 Task: Look for space in Lom, Bulgaria from 4th August, 2023 to 8th August, 2023 for 1 adult in price range Rs.10000 to Rs.15000. Place can be private room with 1  bedroom having 1 bed and 1 bathroom. Property type can be flatguest house, hotel. Amenities needed are: wifi. Booking option can be shelf check-in. Required host language is English.
Action: Mouse moved to (672, 88)
Screenshot: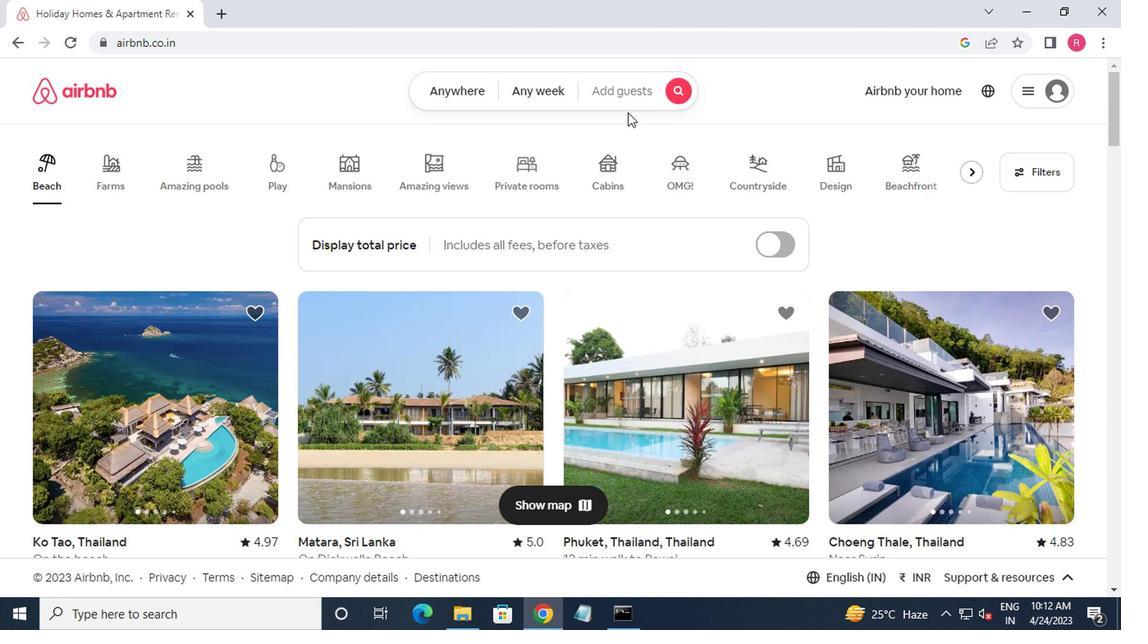 
Action: Mouse pressed left at (672, 88)
Screenshot: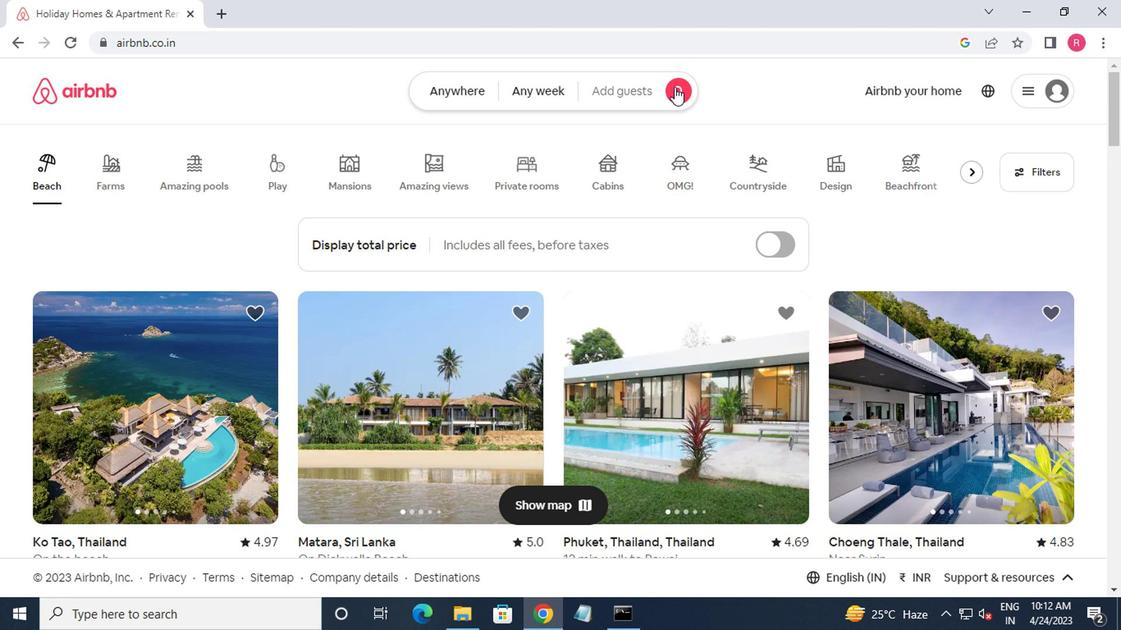 
Action: Mouse moved to (280, 158)
Screenshot: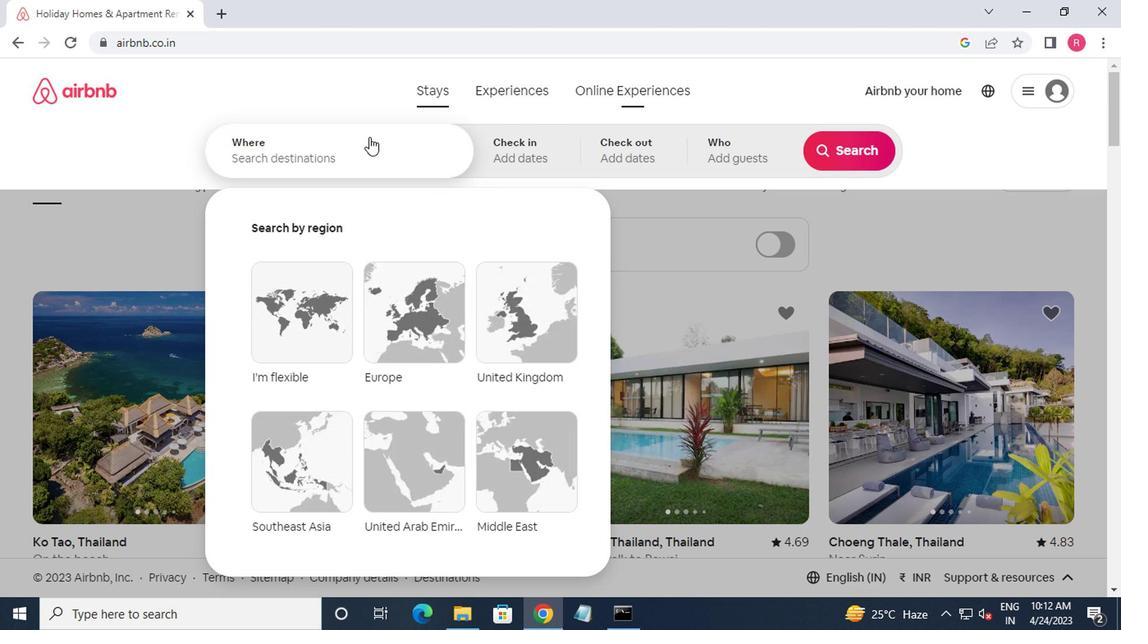 
Action: Mouse pressed left at (280, 158)
Screenshot: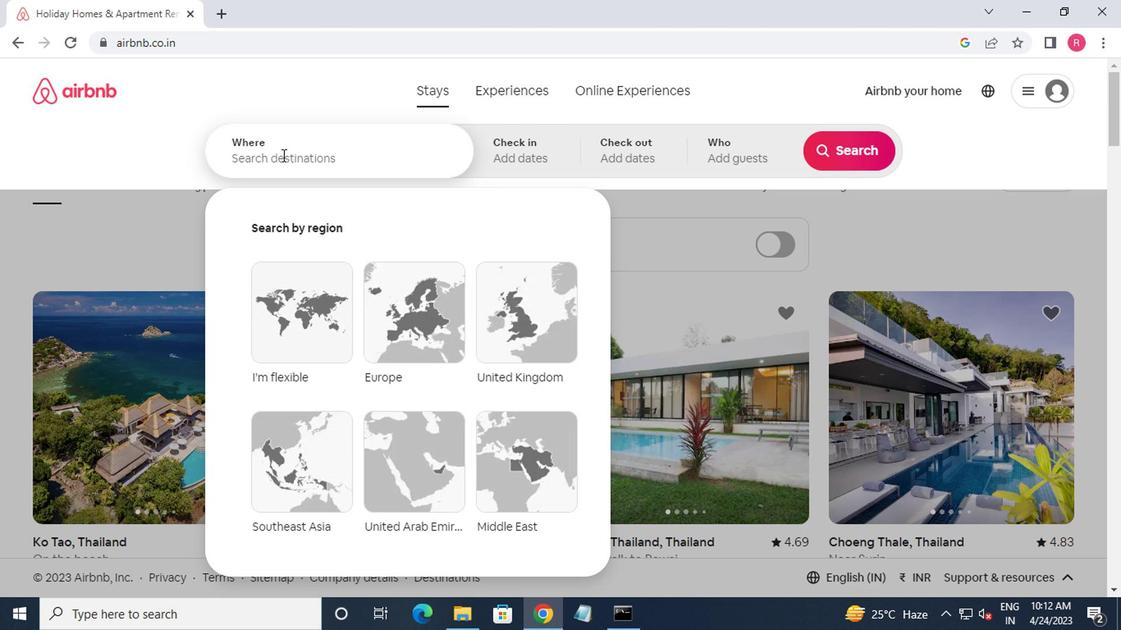 
Action: Mouse moved to (280, 159)
Screenshot: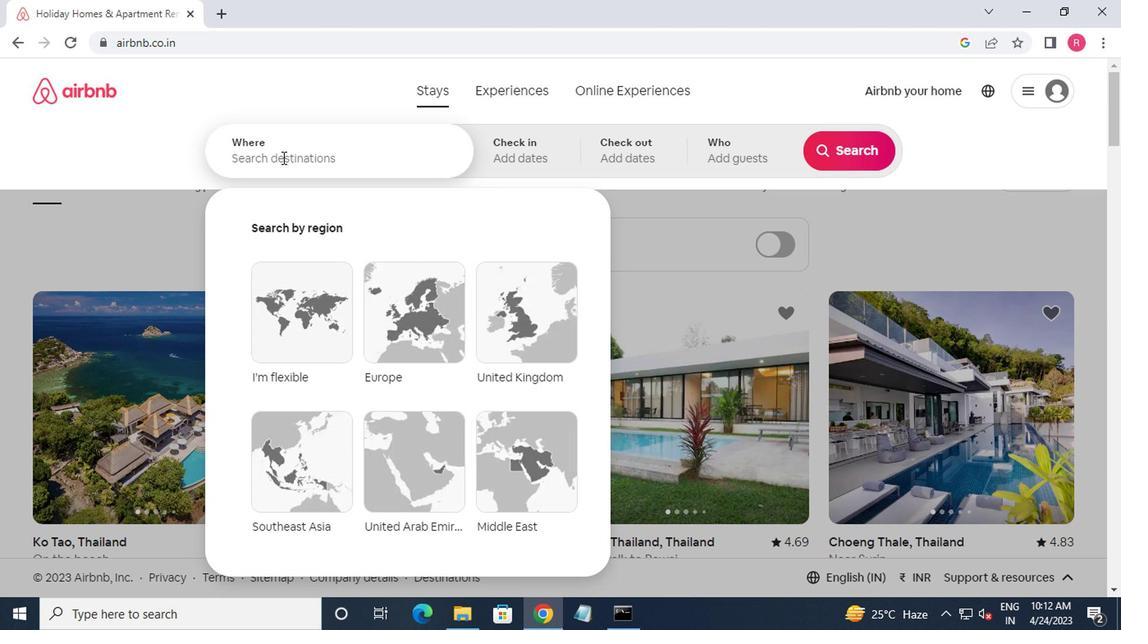 
Action: Key pressed lom,bu
Screenshot: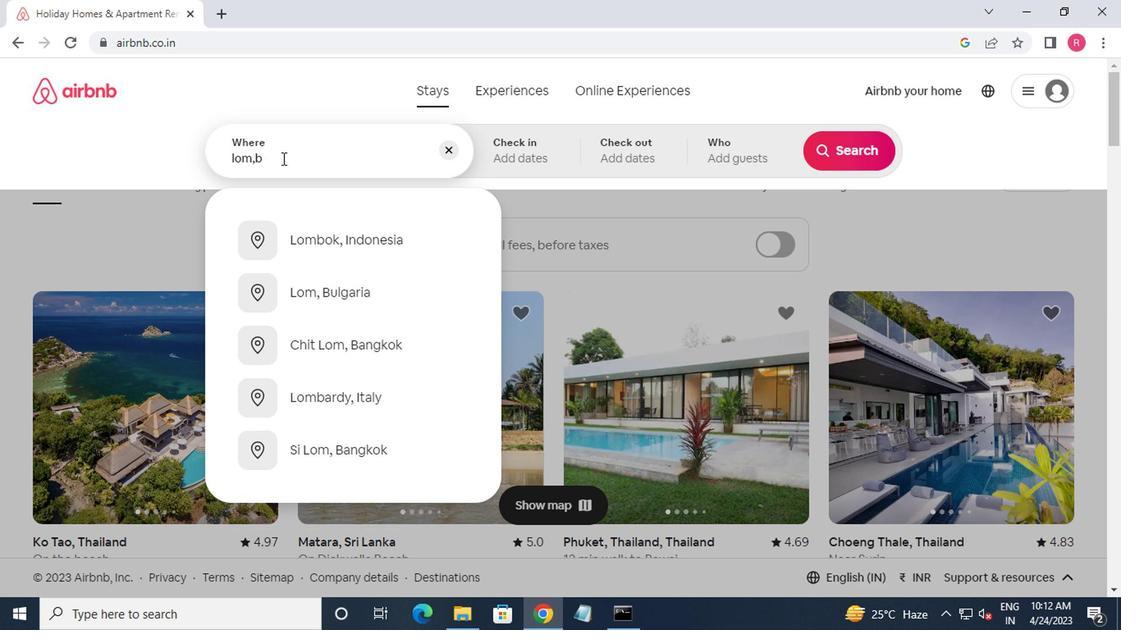 
Action: Mouse moved to (317, 243)
Screenshot: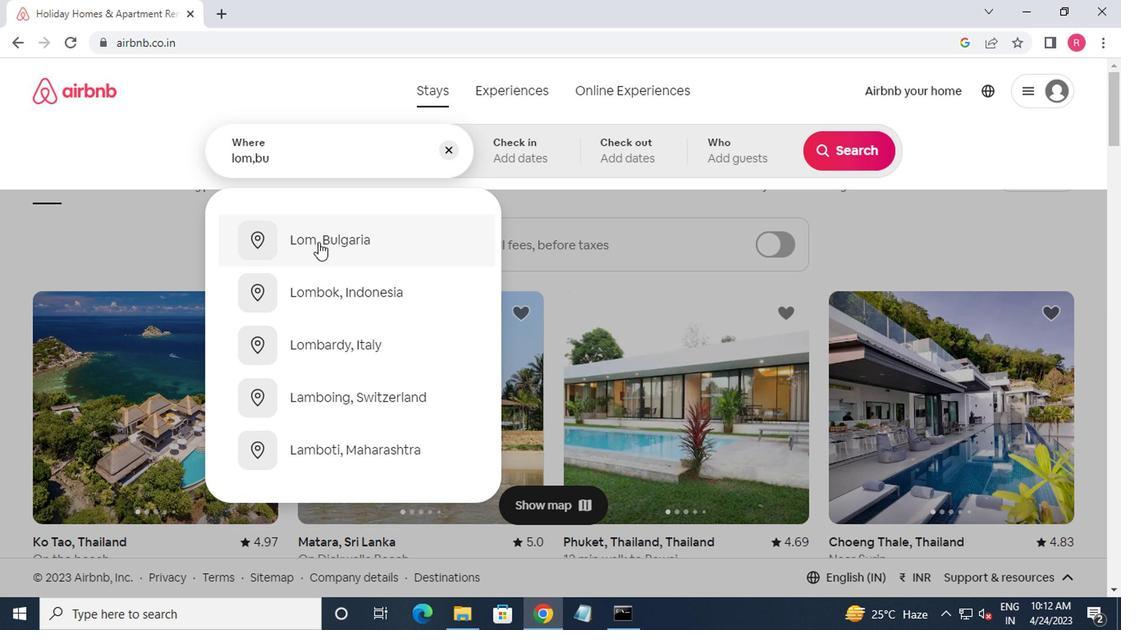
Action: Mouse pressed left at (317, 243)
Screenshot: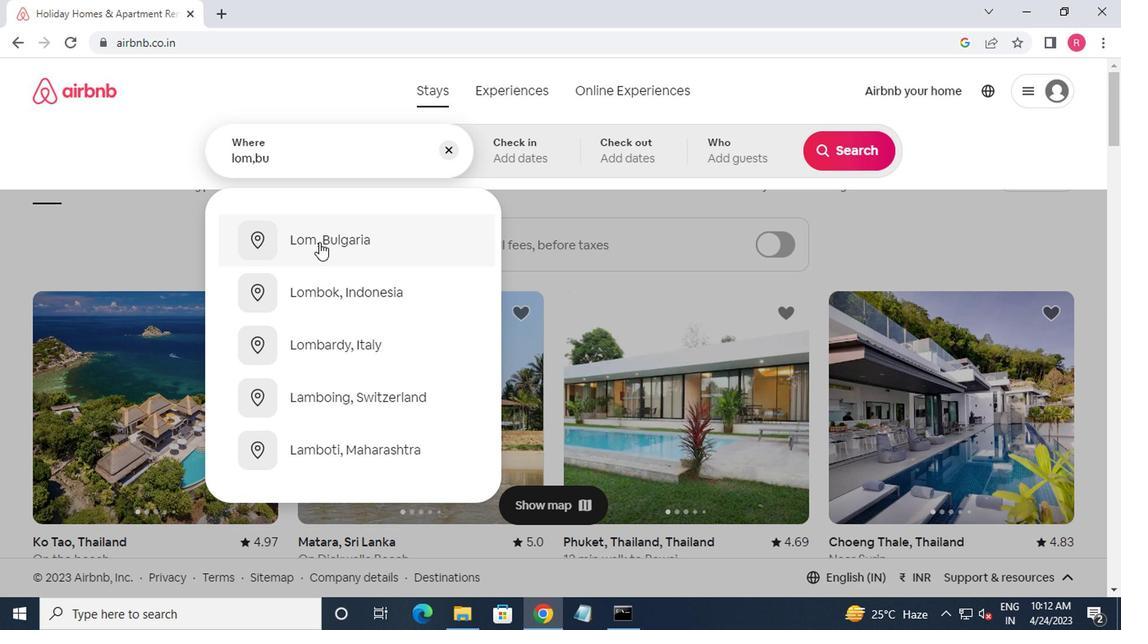 
Action: Mouse moved to (827, 274)
Screenshot: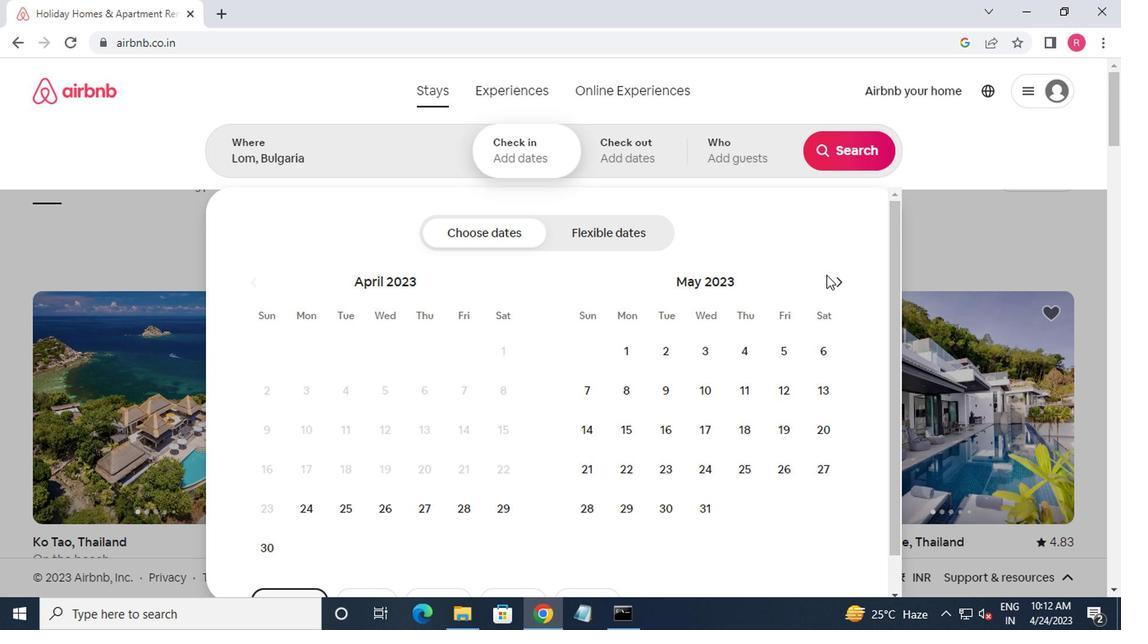 
Action: Mouse pressed left at (827, 274)
Screenshot: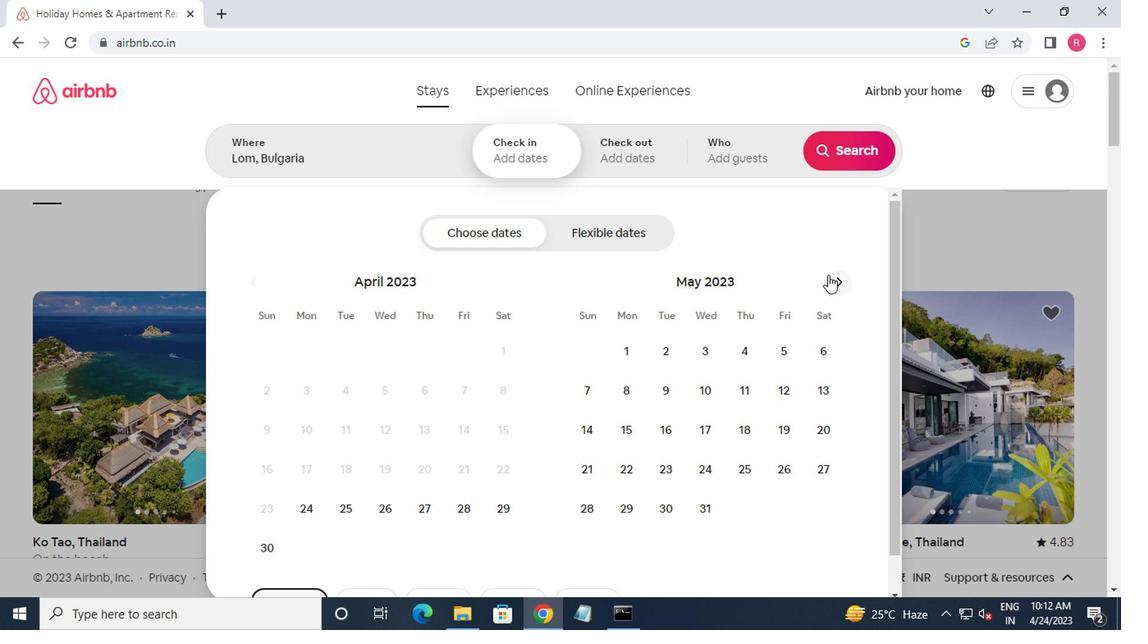 
Action: Mouse pressed left at (827, 274)
Screenshot: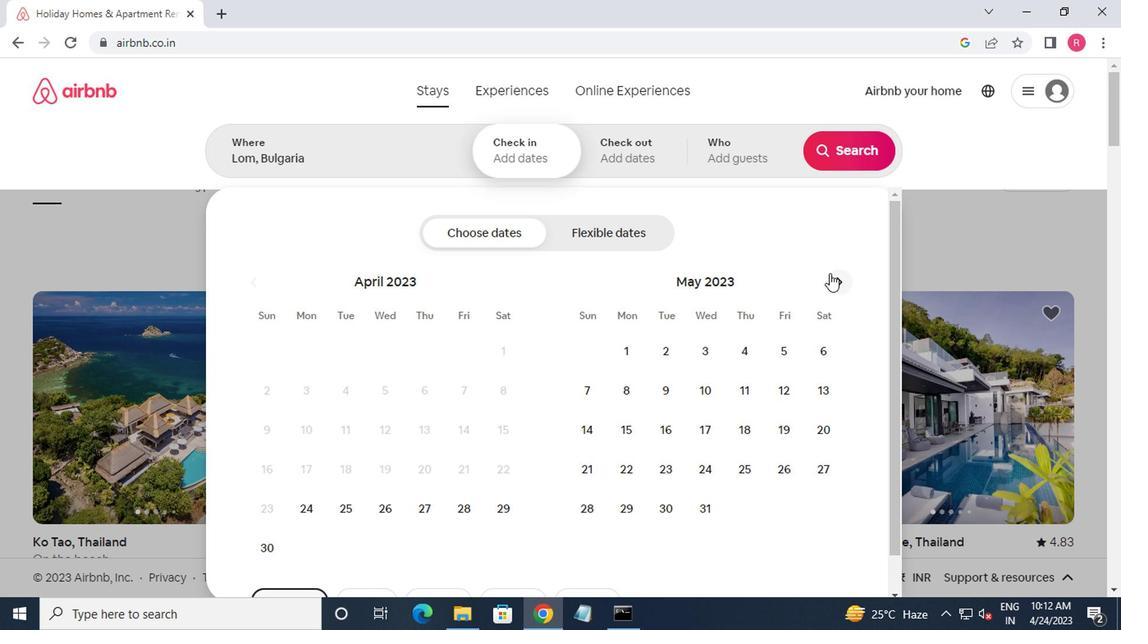 
Action: Mouse moved to (827, 274)
Screenshot: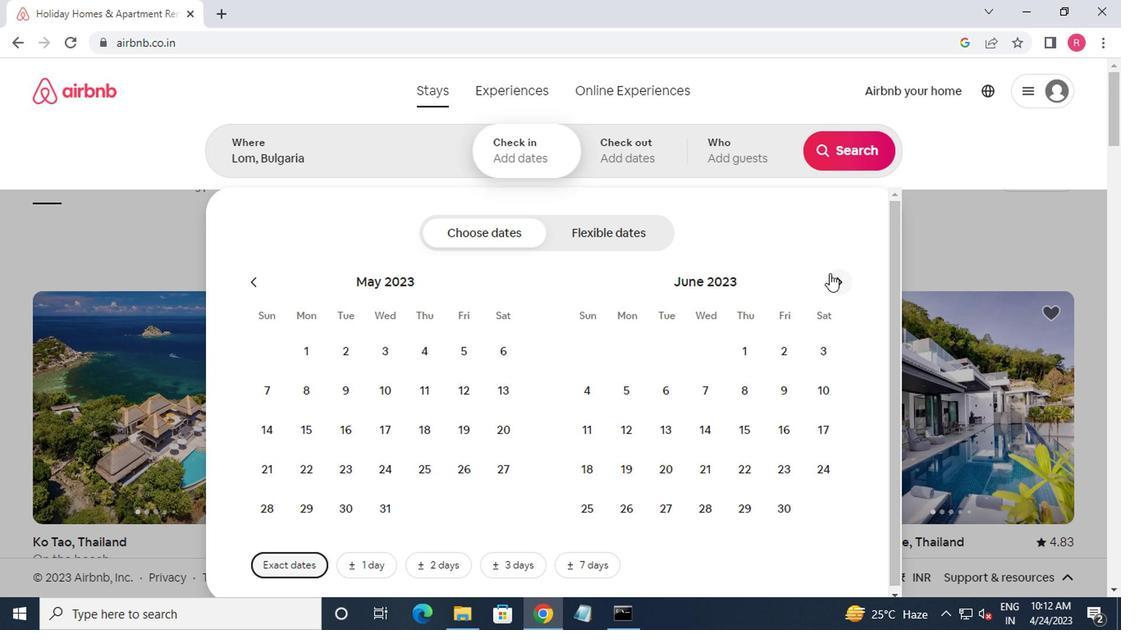 
Action: Mouse pressed left at (827, 274)
Screenshot: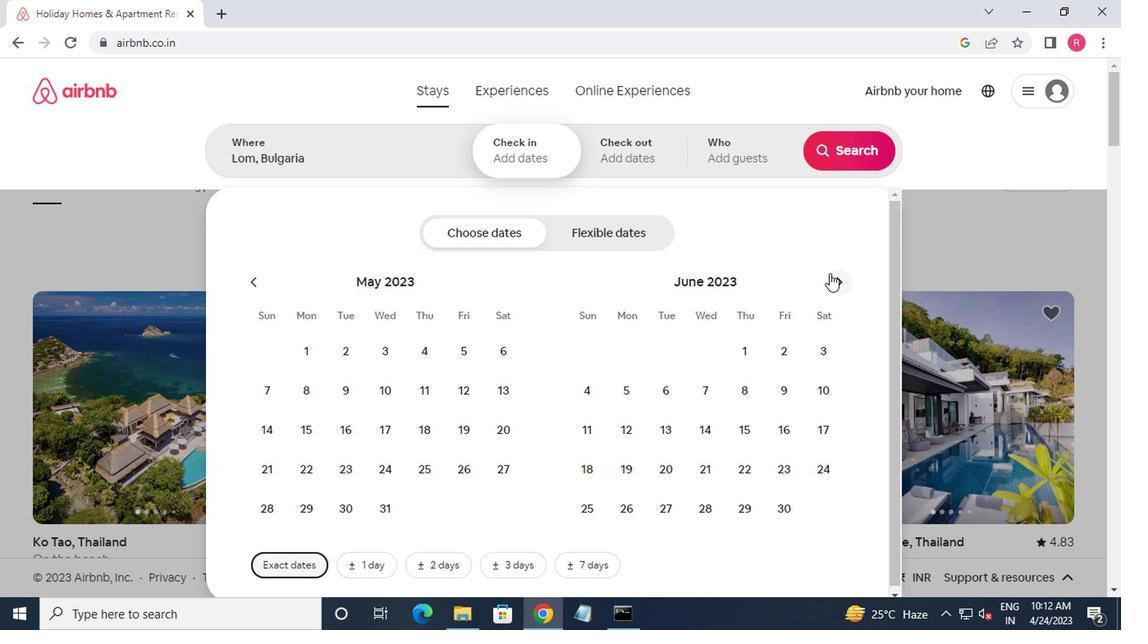 
Action: Mouse moved to (831, 283)
Screenshot: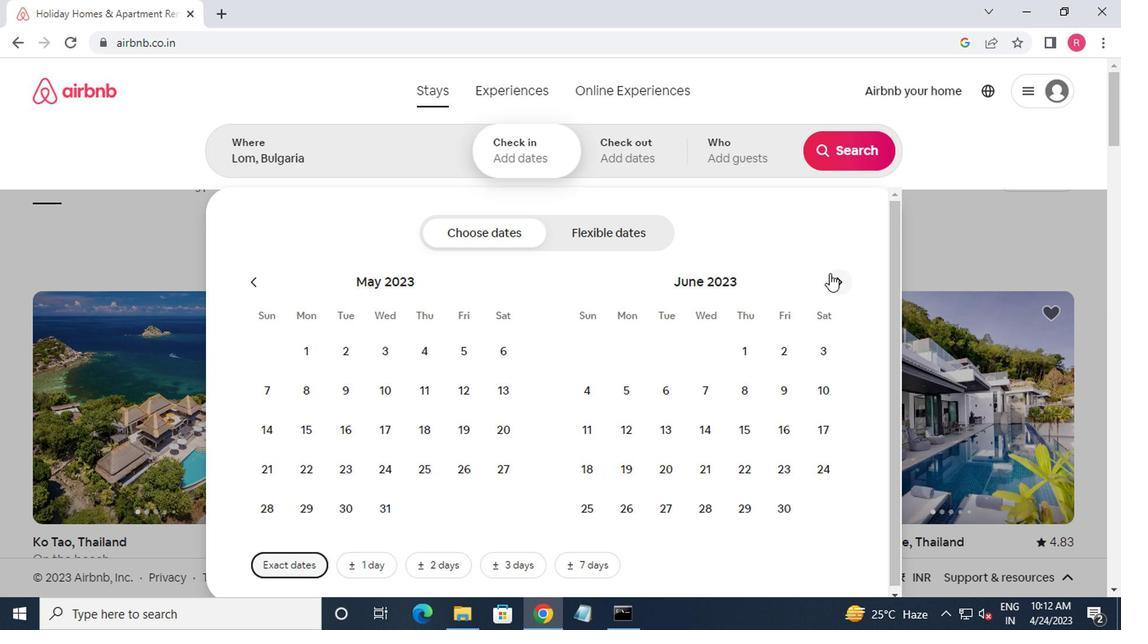 
Action: Mouse pressed left at (831, 283)
Screenshot: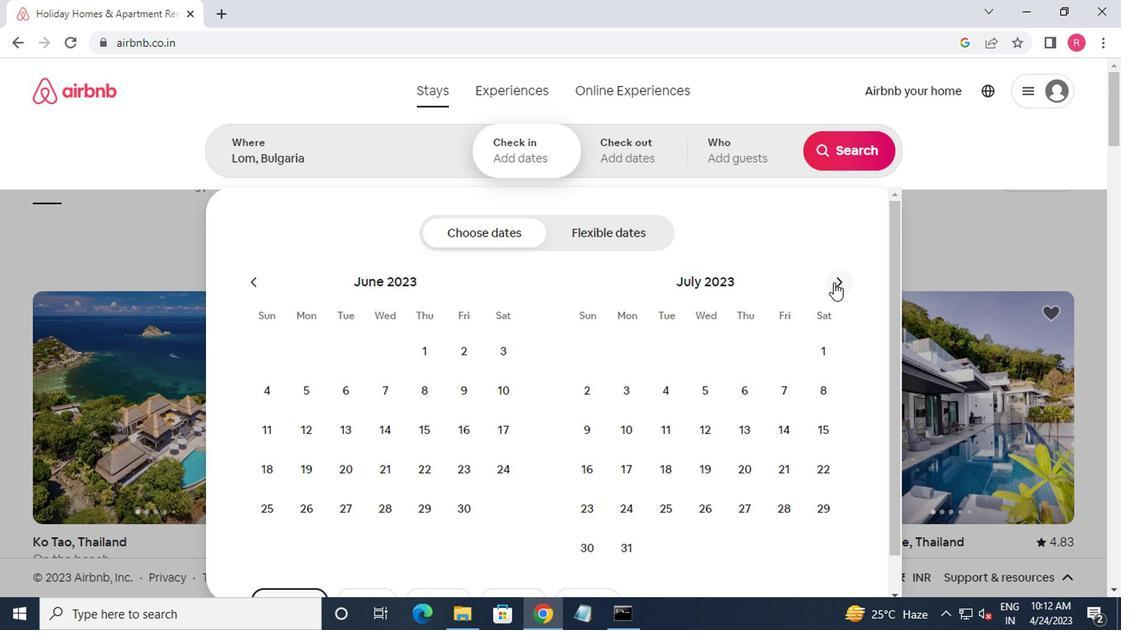 
Action: Mouse moved to (786, 349)
Screenshot: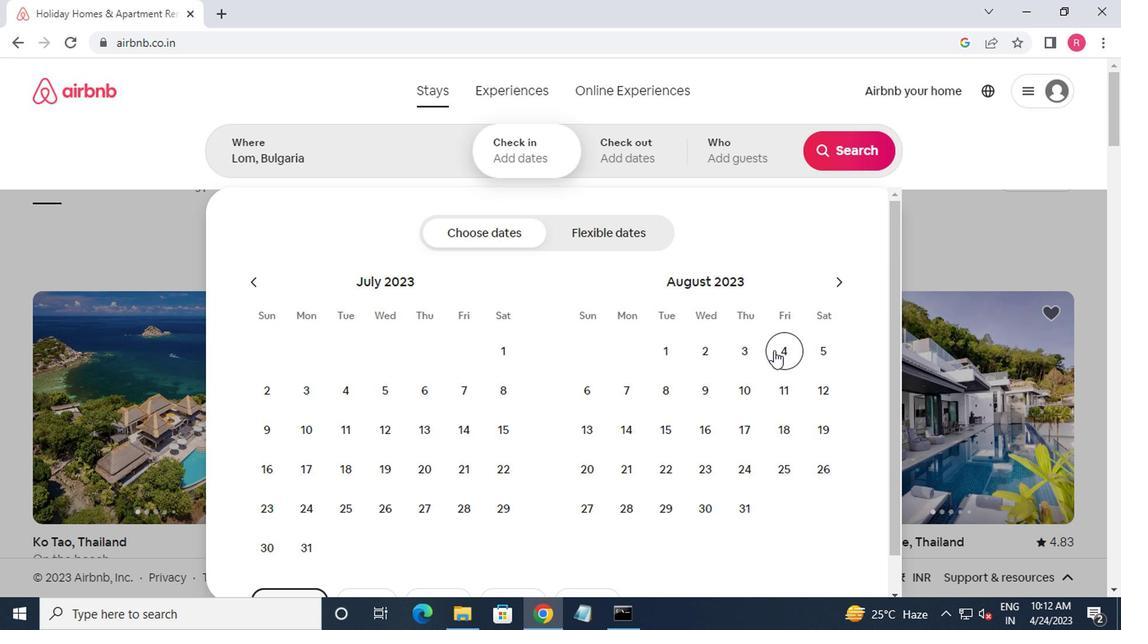 
Action: Mouse pressed left at (786, 349)
Screenshot: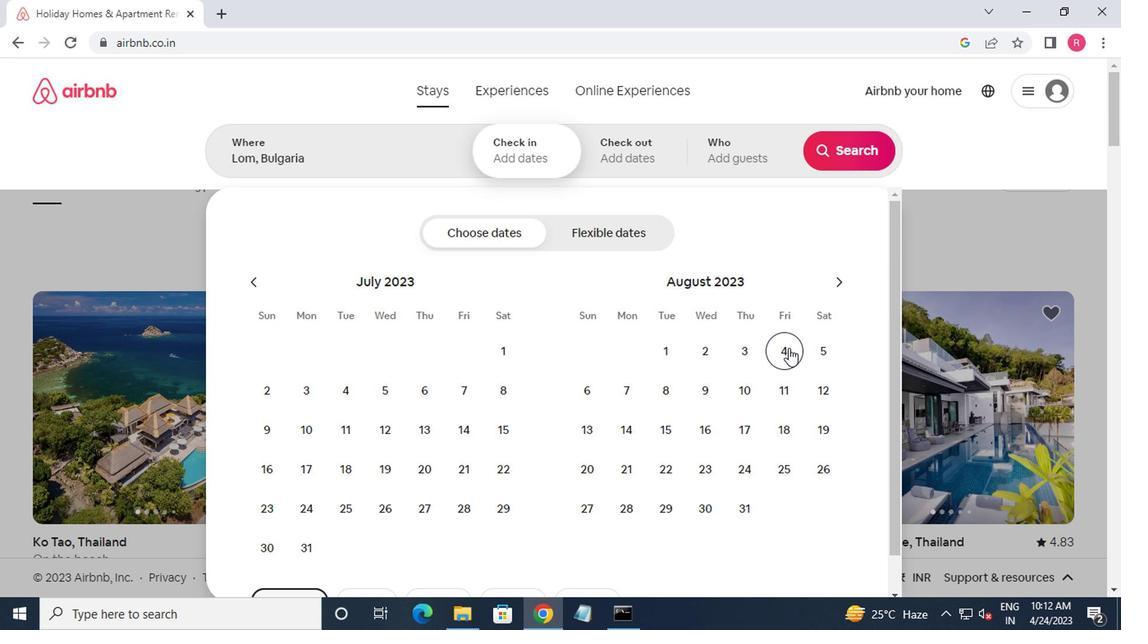 
Action: Mouse moved to (671, 398)
Screenshot: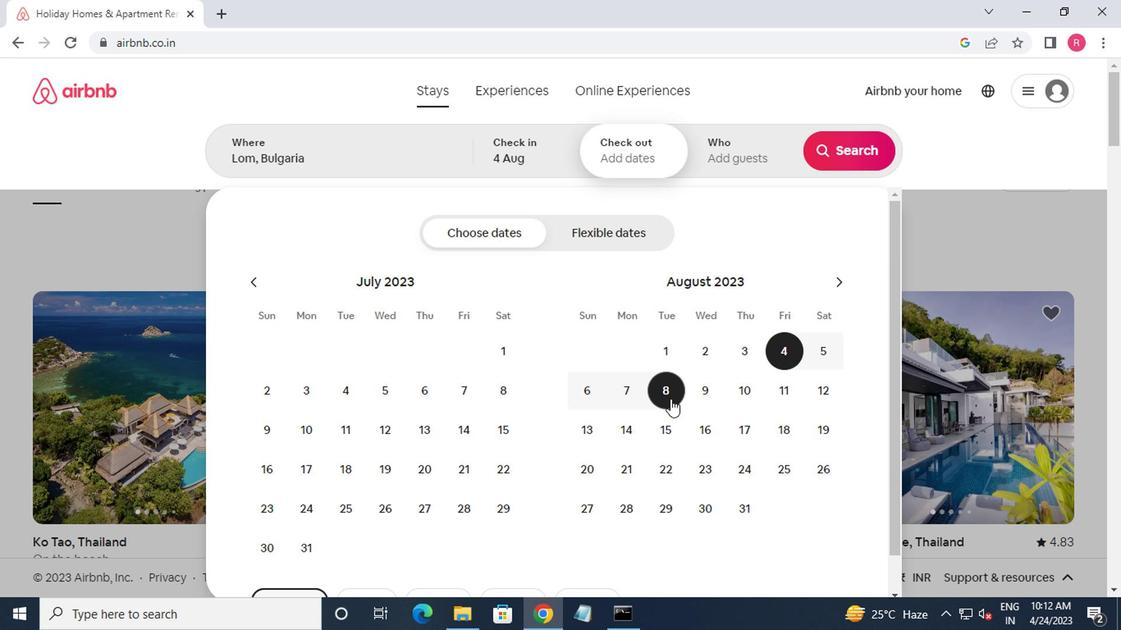 
Action: Mouse pressed left at (671, 398)
Screenshot: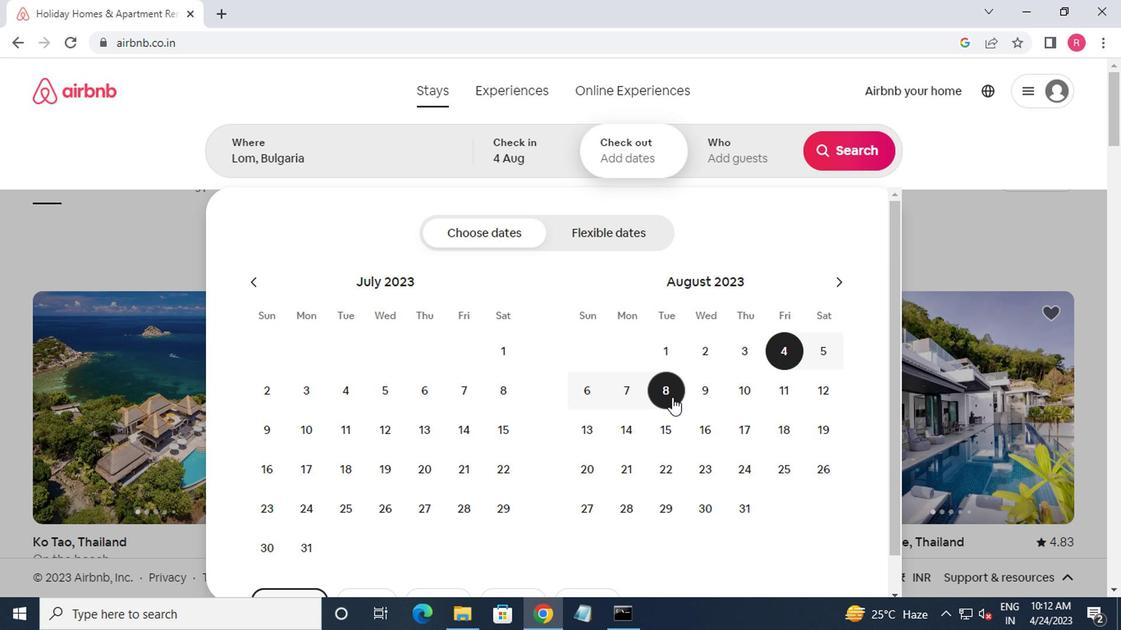 
Action: Mouse moved to (737, 147)
Screenshot: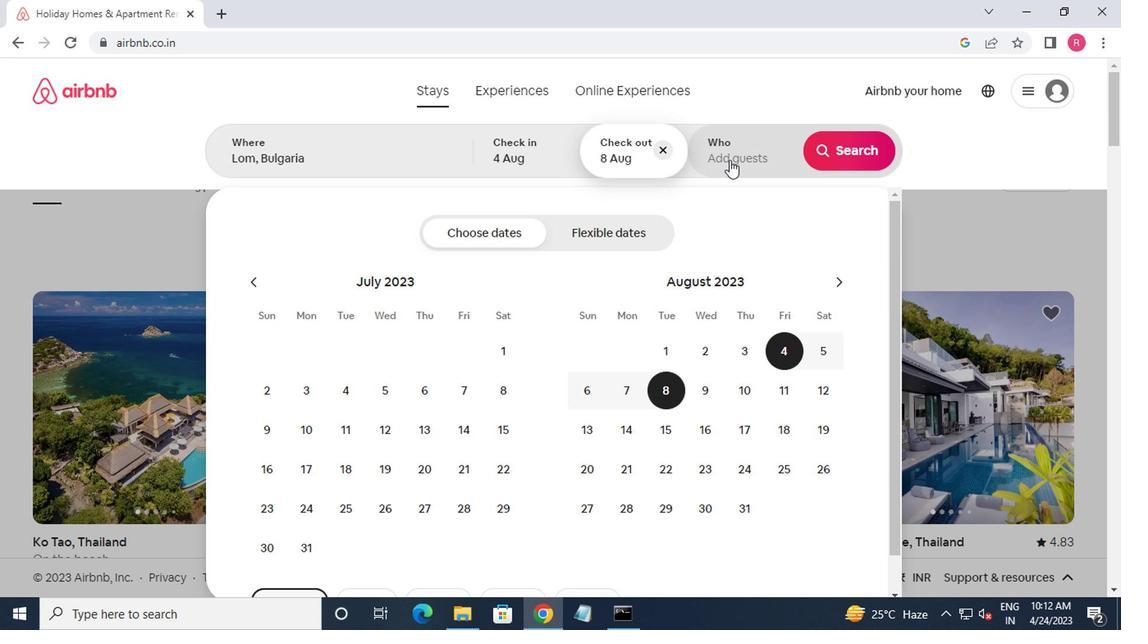 
Action: Mouse pressed left at (737, 147)
Screenshot: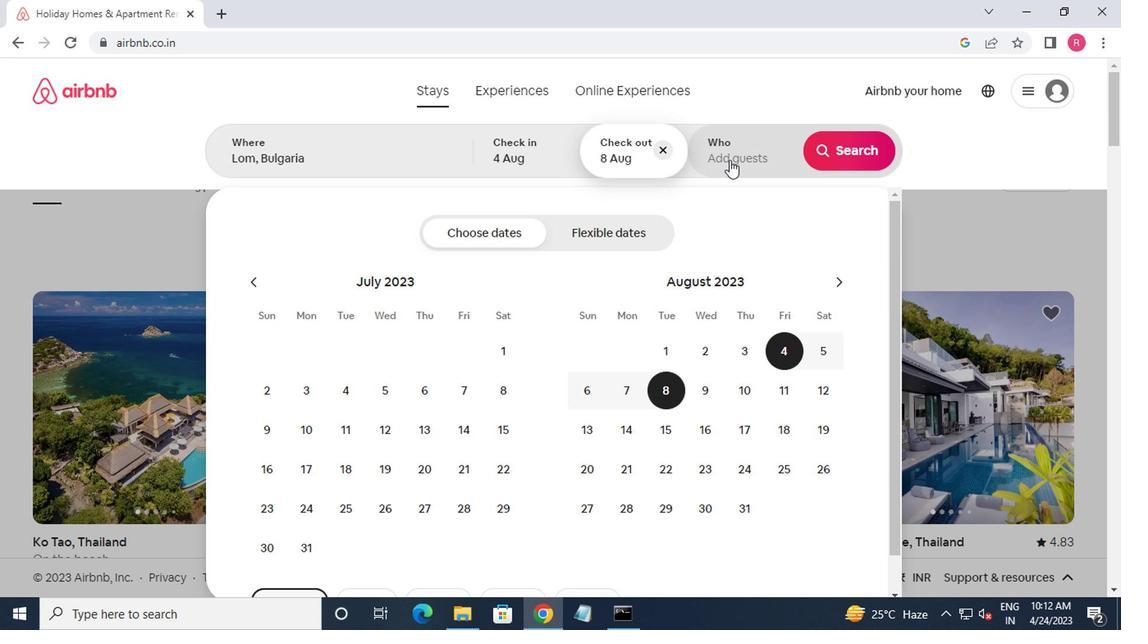 
Action: Mouse moved to (845, 241)
Screenshot: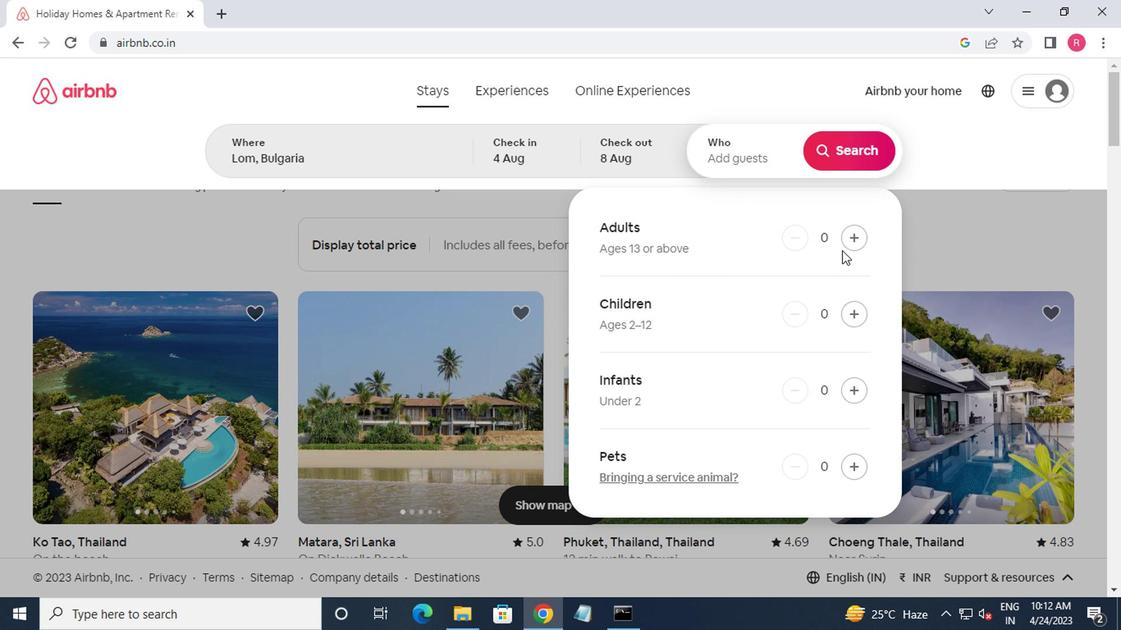 
Action: Mouse pressed left at (845, 241)
Screenshot: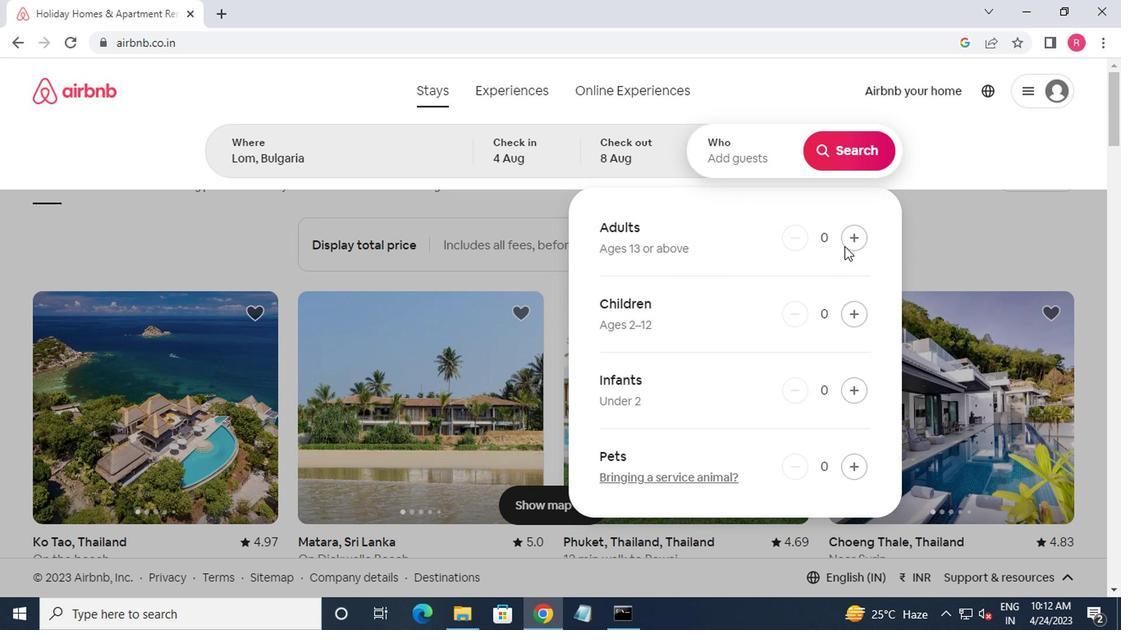 
Action: Mouse moved to (839, 164)
Screenshot: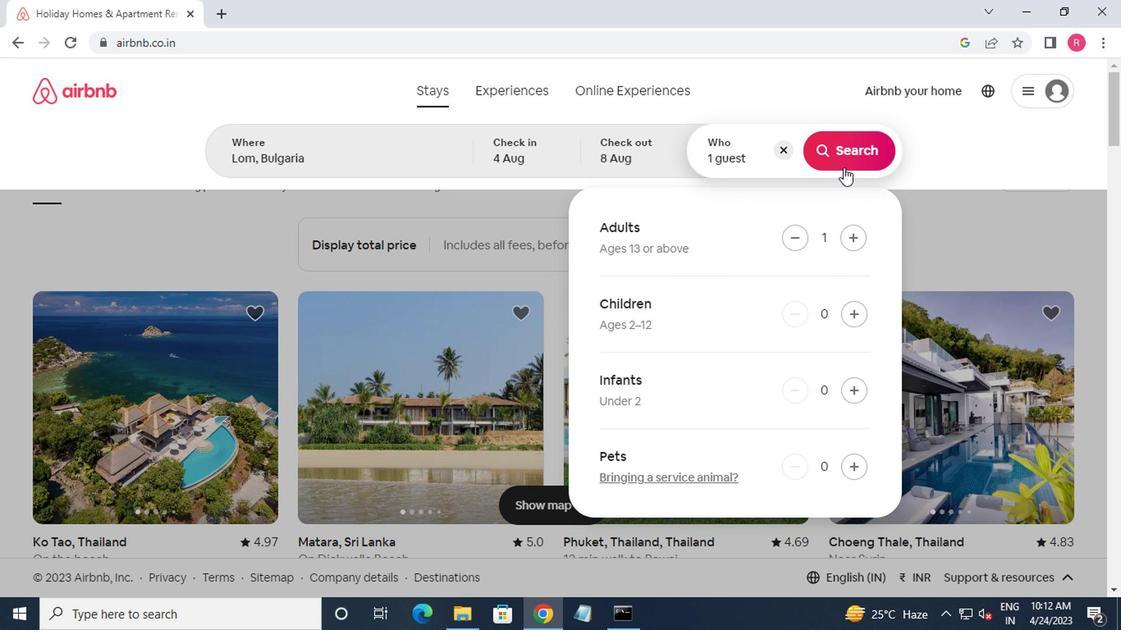 
Action: Mouse pressed left at (839, 164)
Screenshot: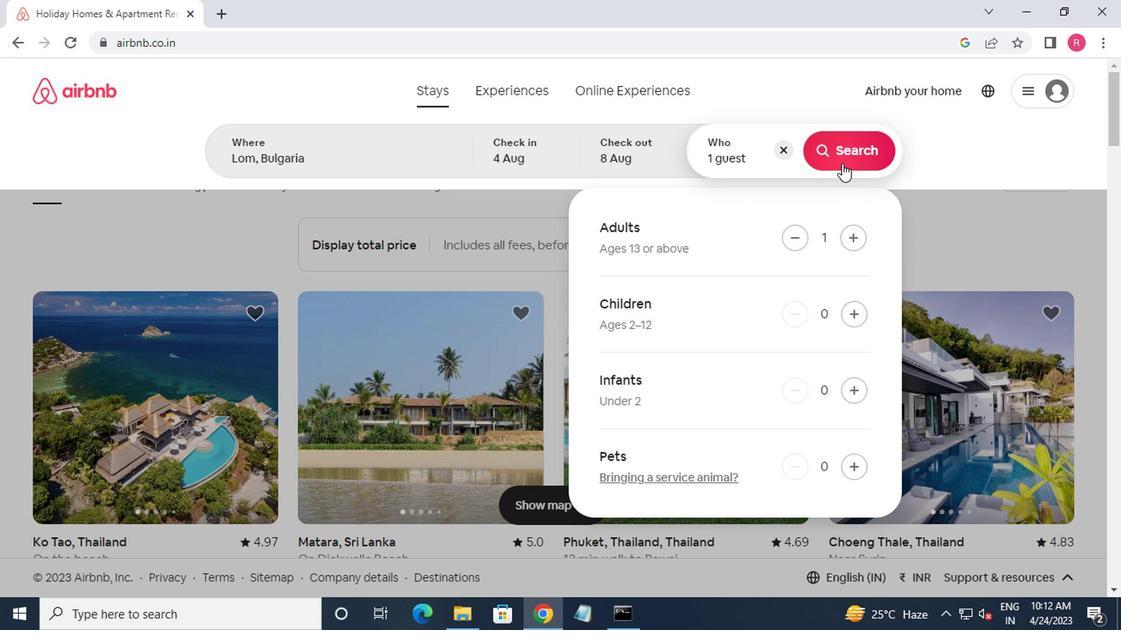 
Action: Mouse moved to (1057, 156)
Screenshot: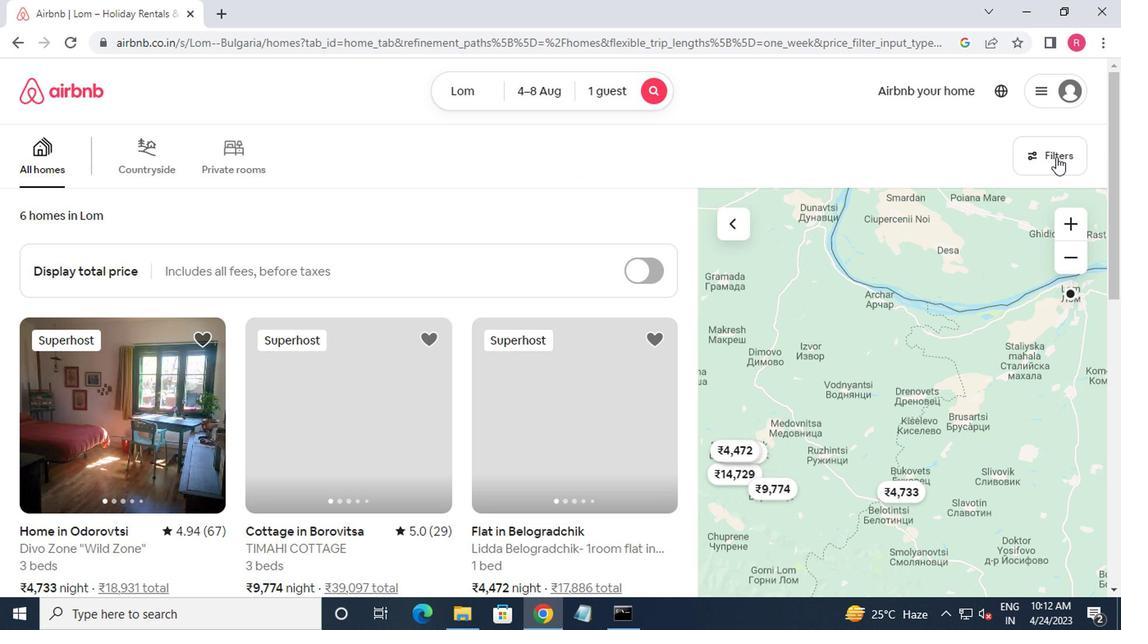 
Action: Mouse pressed left at (1057, 156)
Screenshot: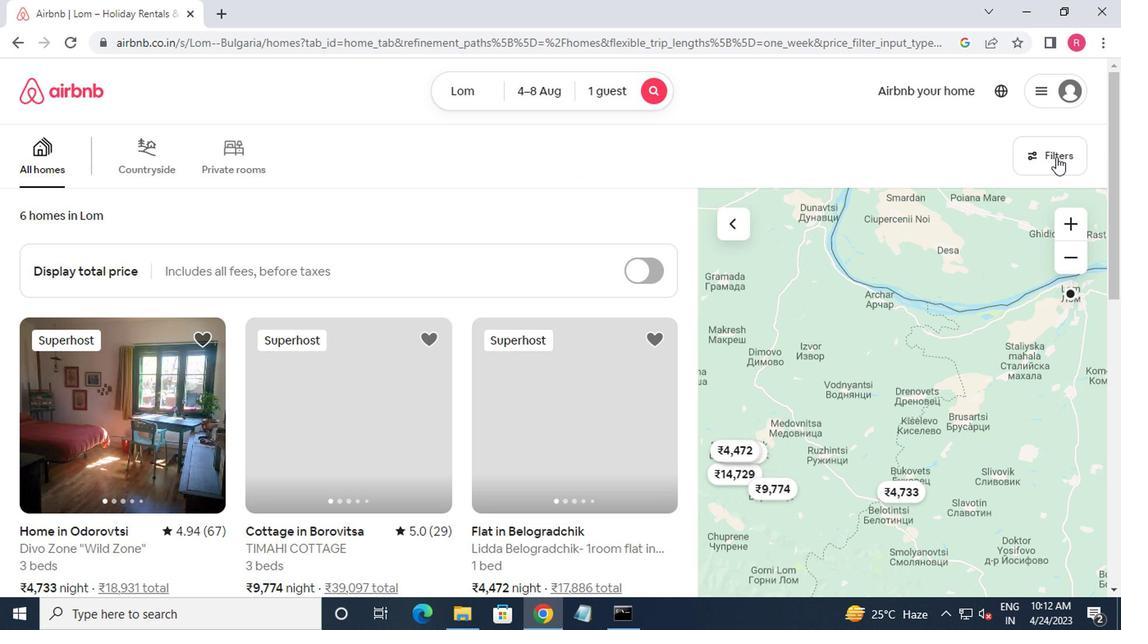 
Action: Mouse moved to (365, 351)
Screenshot: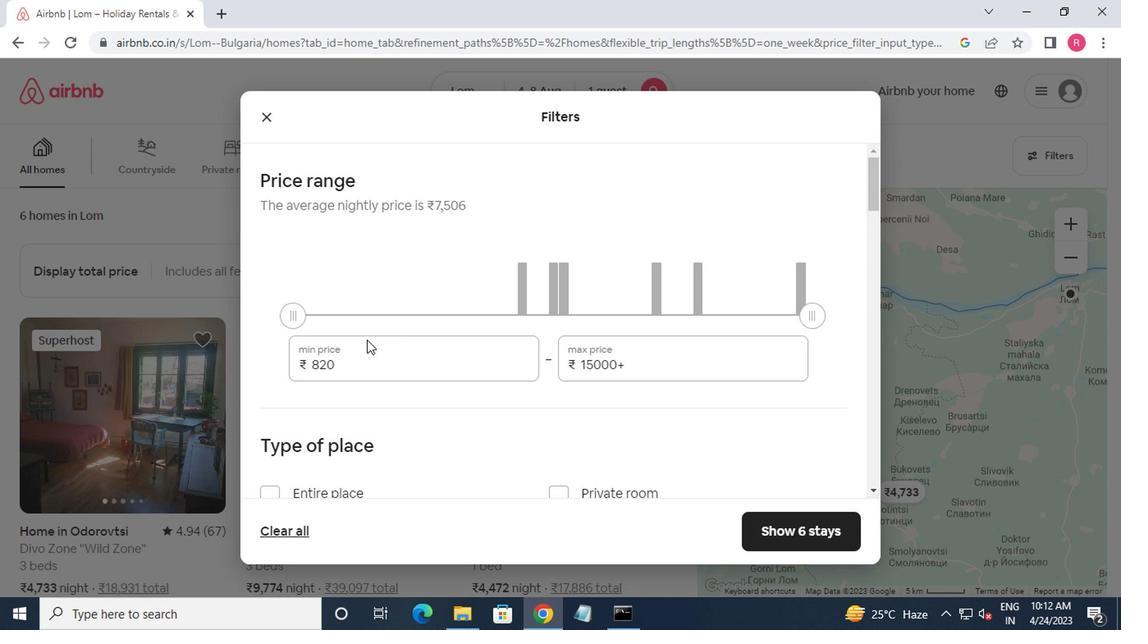 
Action: Mouse pressed left at (365, 351)
Screenshot: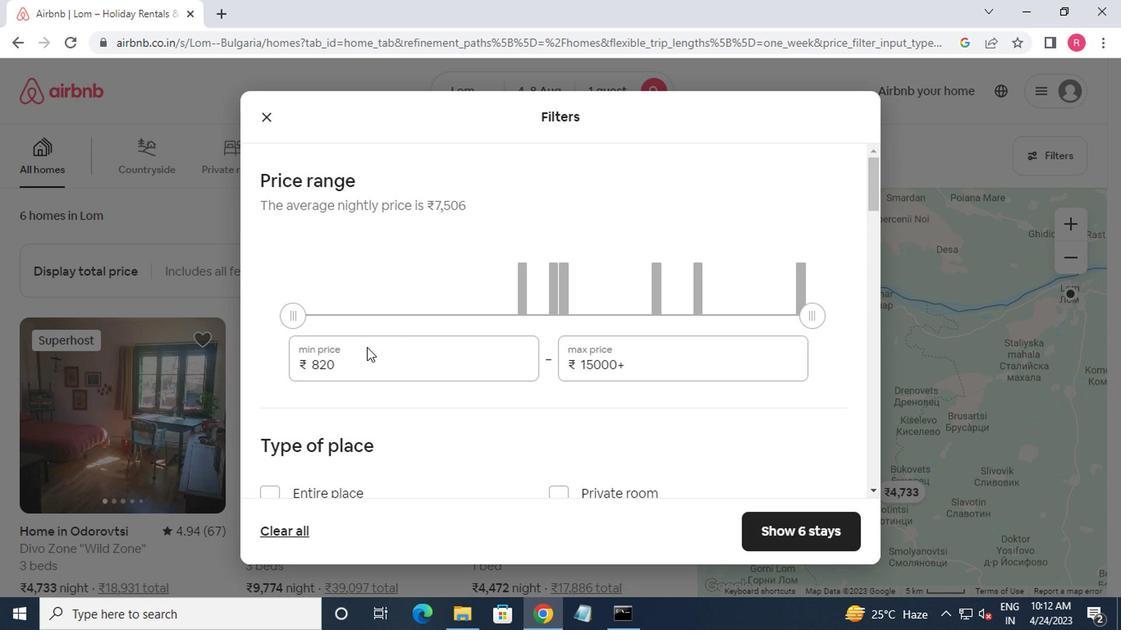 
Action: Mouse moved to (366, 361)
Screenshot: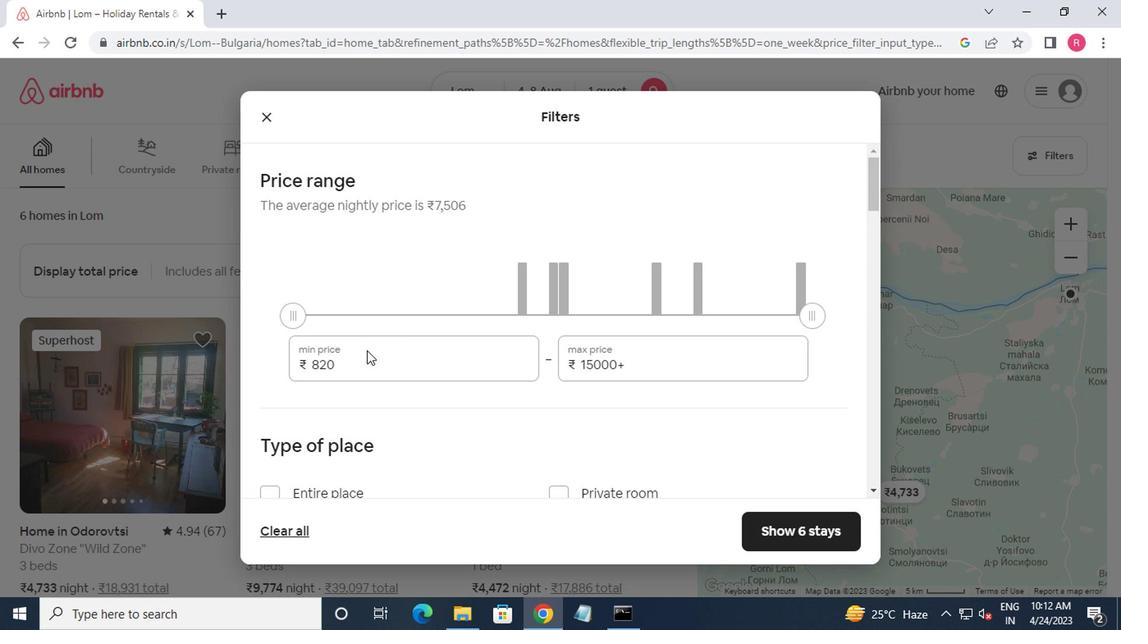 
Action: Key pressed <Key.backspace><Key.backspace><Key.backspace><Key.backspace><Key.backspace><Key.backspace><Key.backspace><Key.backspace><Key.backspace><Key.backspace>10000<Key.tab>15000
Screenshot: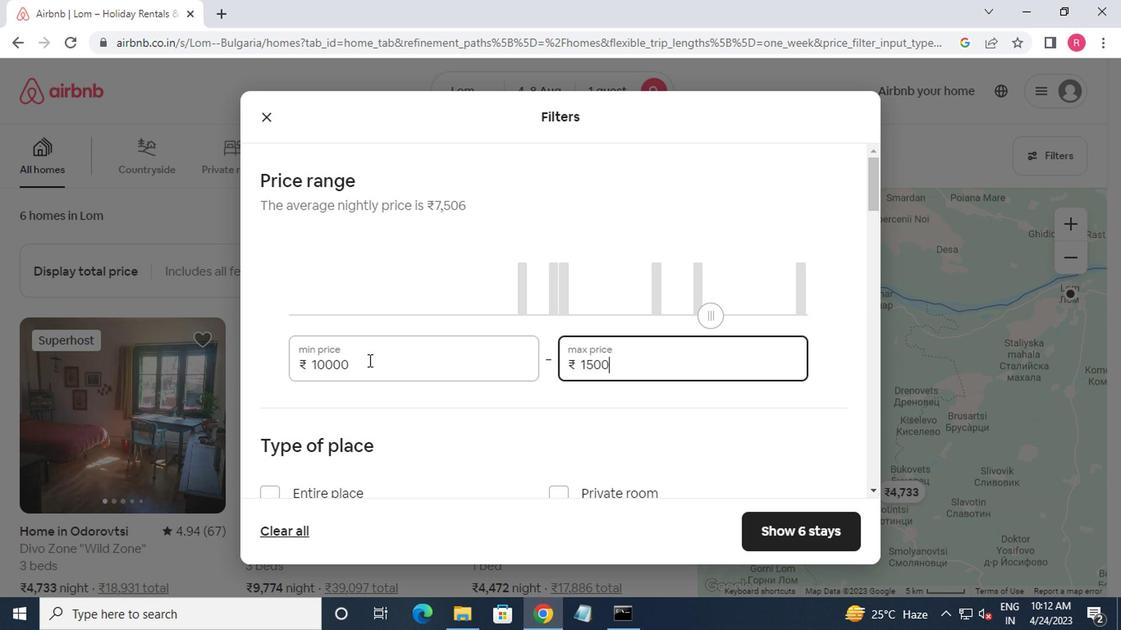
Action: Mouse moved to (204, 523)
Screenshot: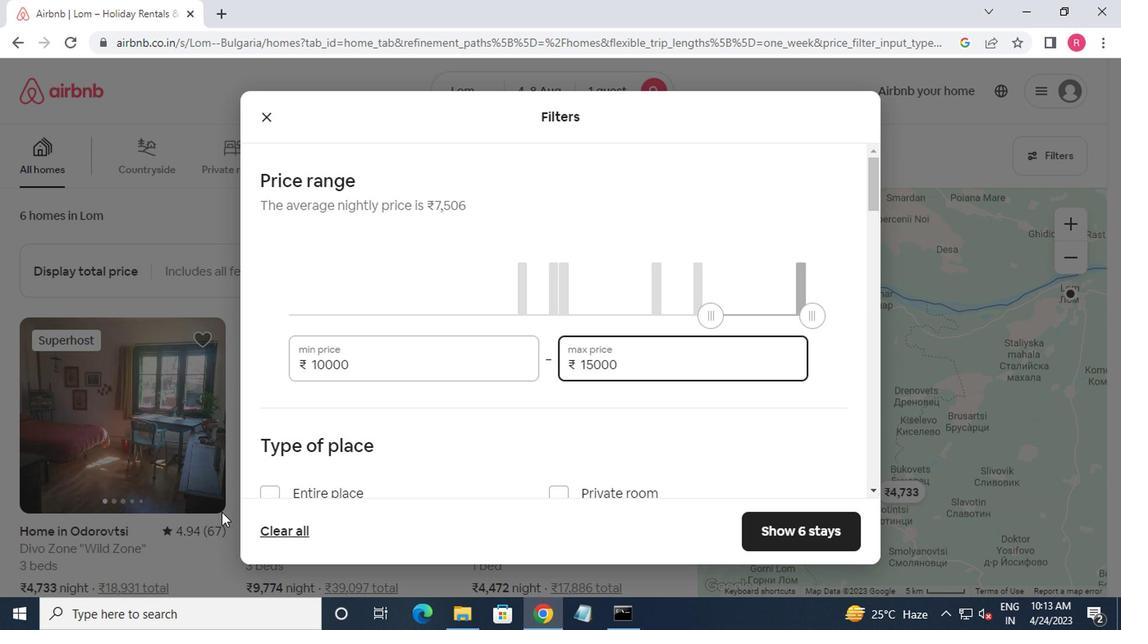 
Action: Mouse scrolled (204, 522) with delta (0, 0)
Screenshot: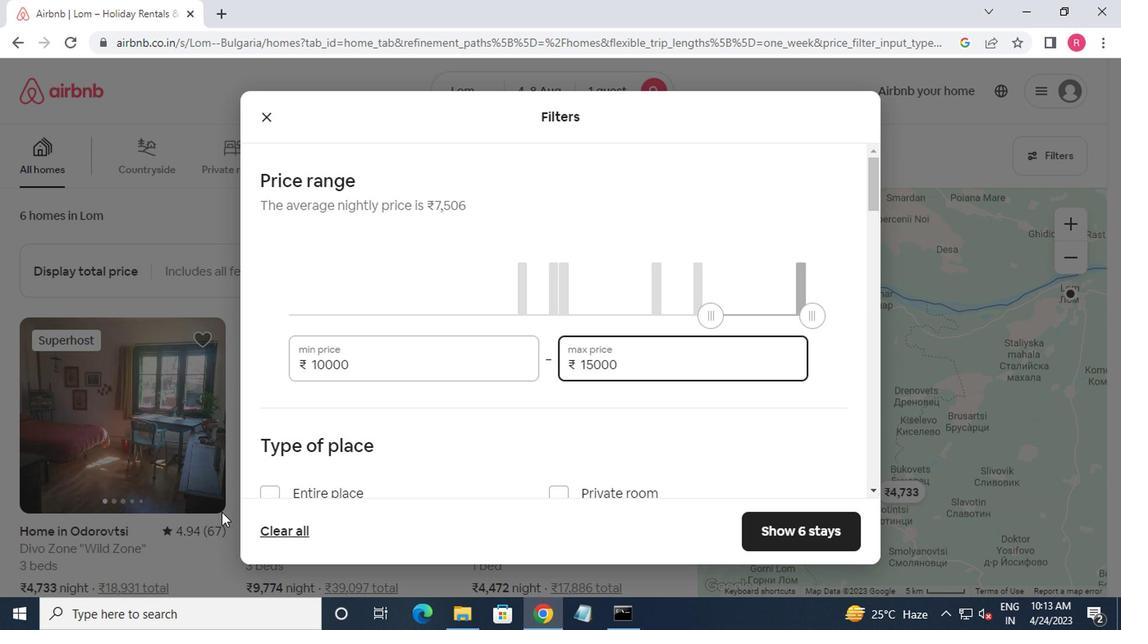
Action: Mouse moved to (183, 529)
Screenshot: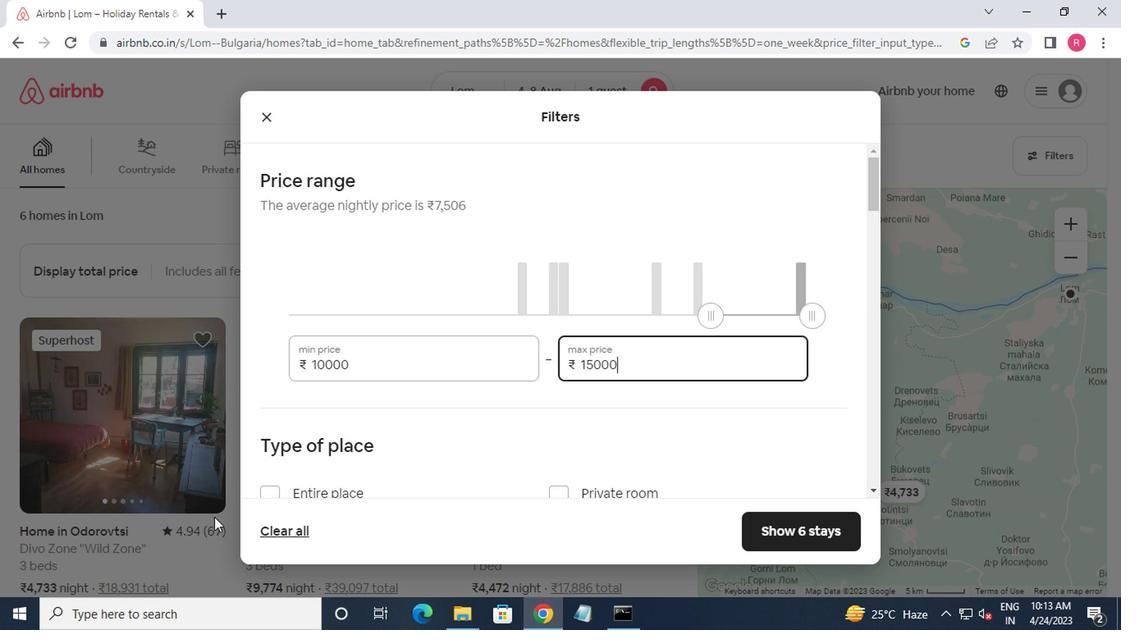 
Action: Mouse scrolled (183, 529) with delta (0, 0)
Screenshot: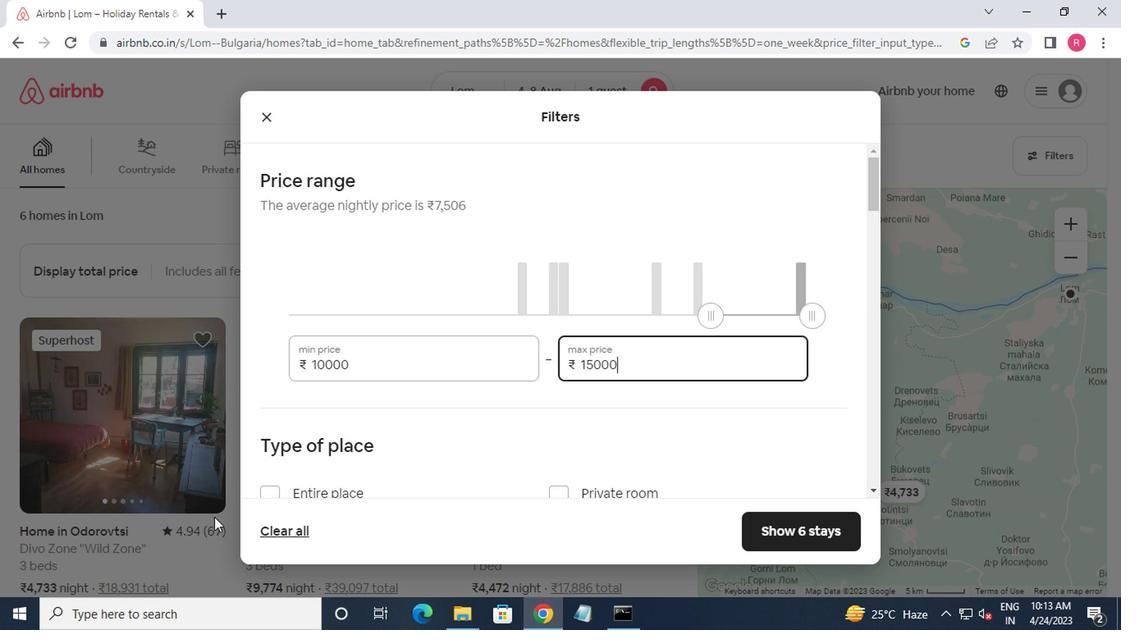 
Action: Mouse moved to (461, 401)
Screenshot: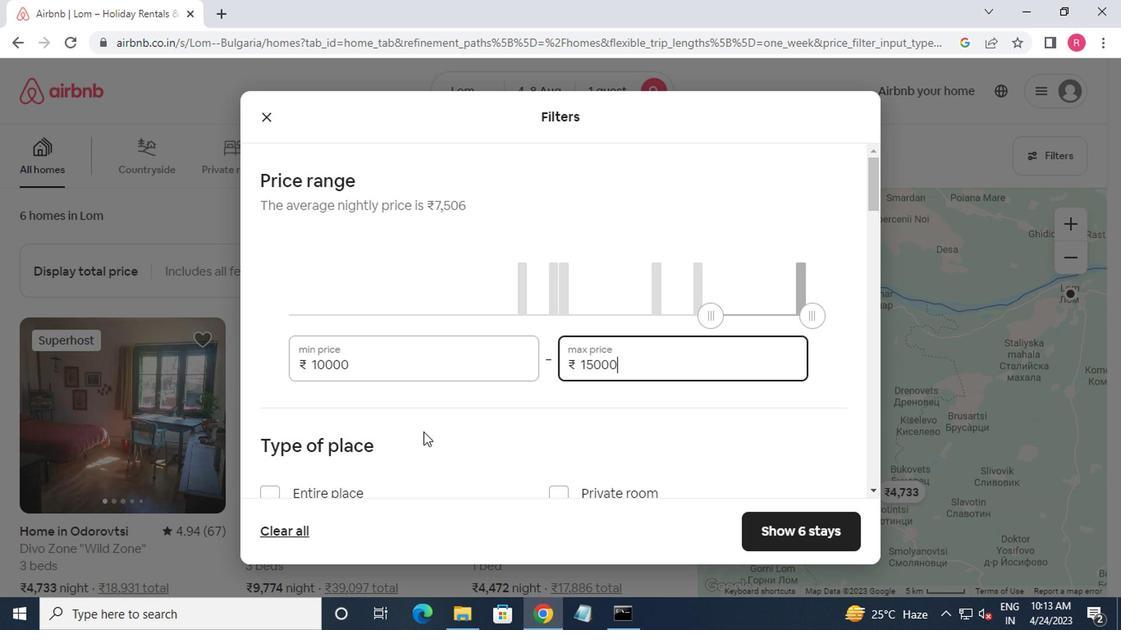 
Action: Mouse scrolled (461, 400) with delta (0, -1)
Screenshot: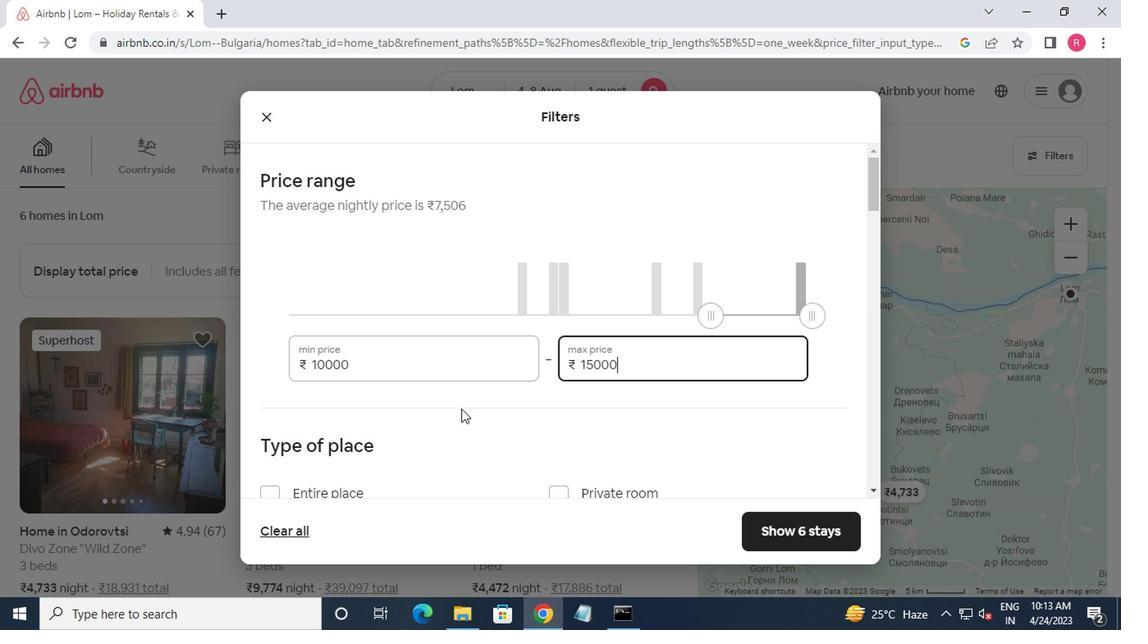 
Action: Mouse moved to (551, 412)
Screenshot: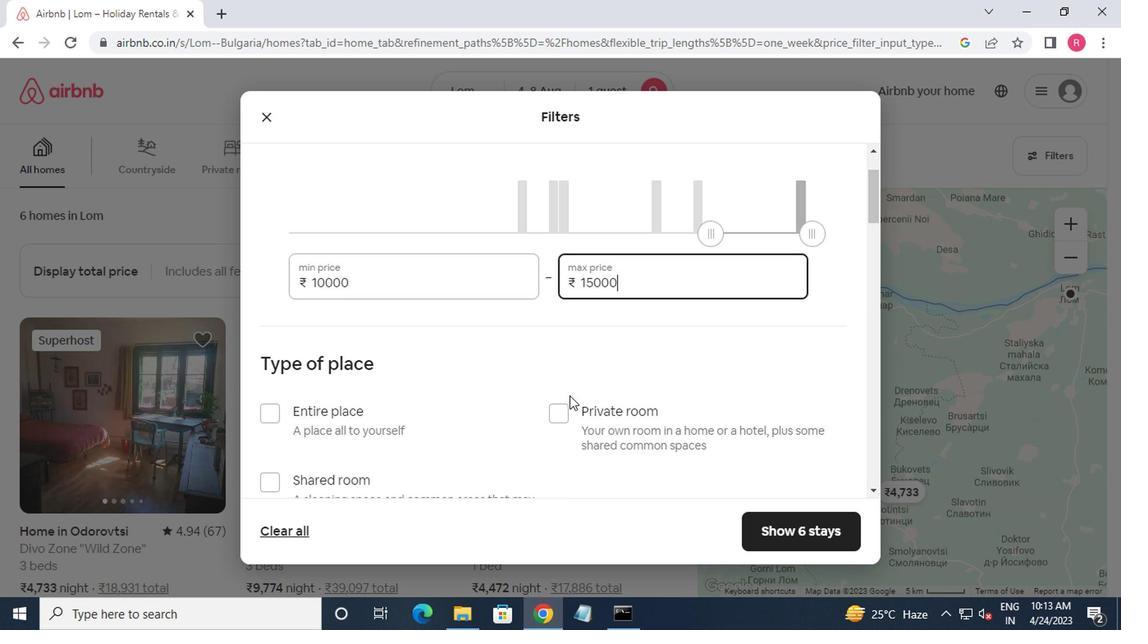 
Action: Mouse pressed left at (551, 412)
Screenshot: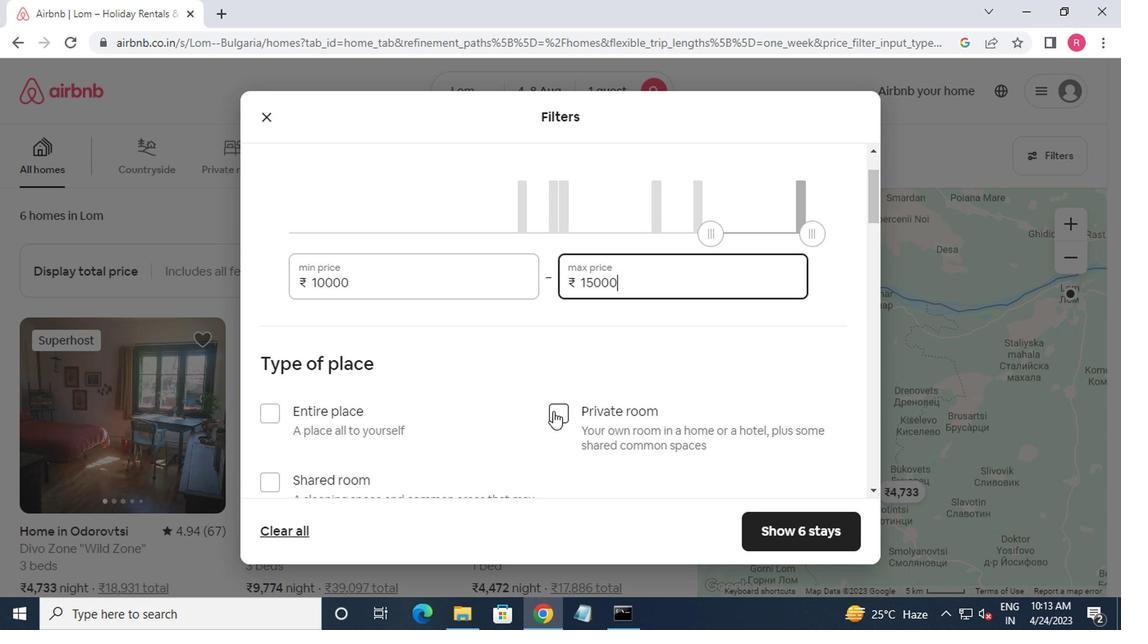 
Action: Mouse moved to (480, 385)
Screenshot: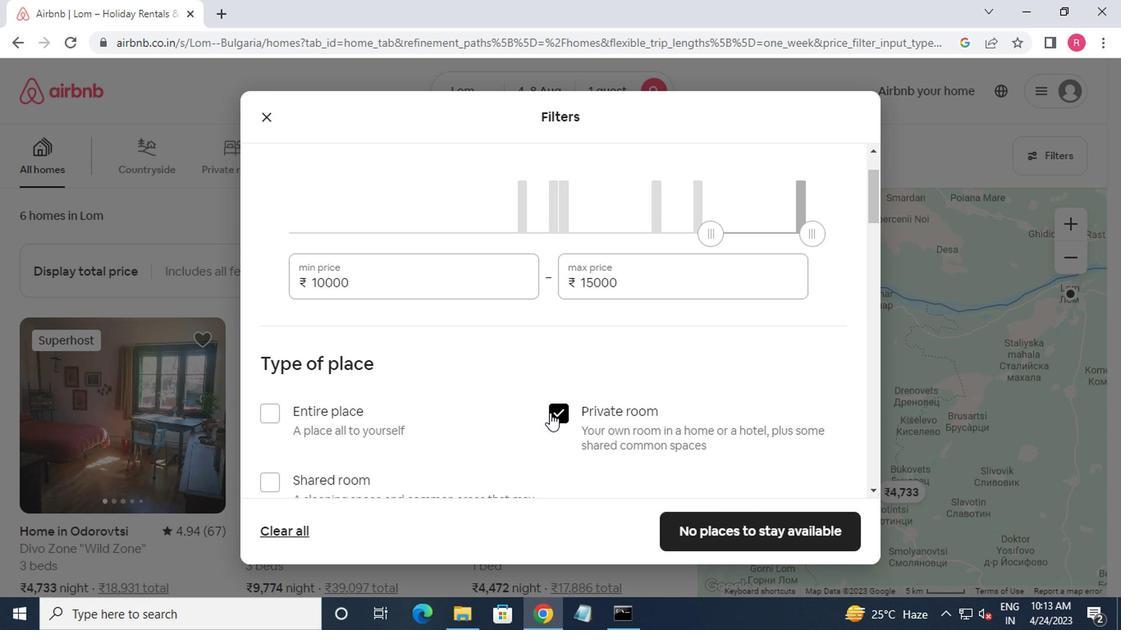 
Action: Mouse scrolled (480, 384) with delta (0, 0)
Screenshot: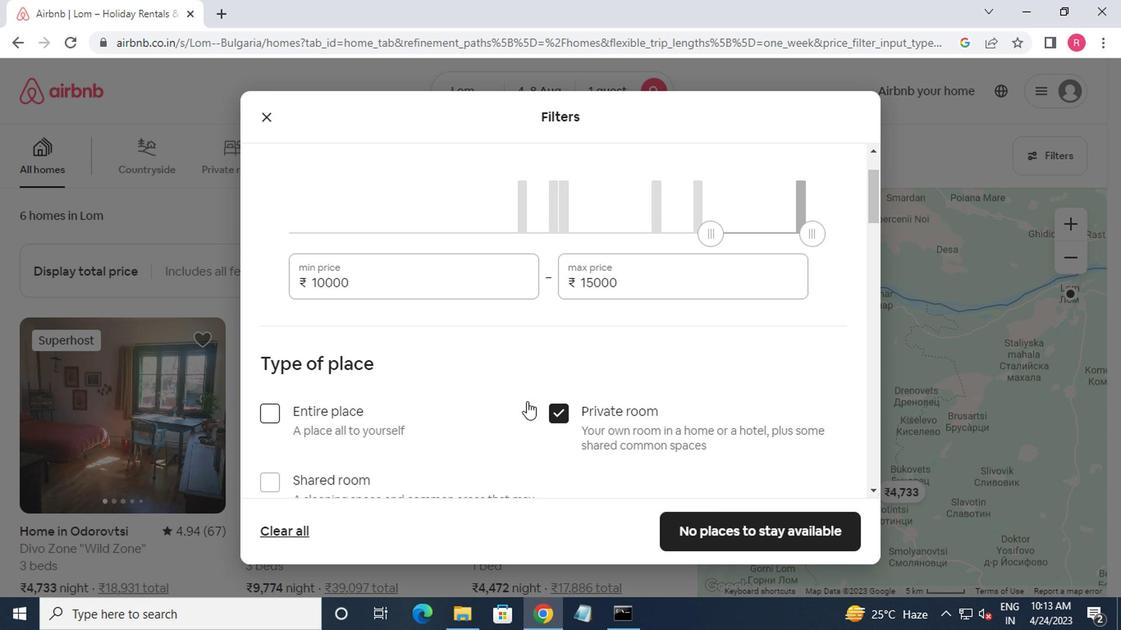 
Action: Mouse moved to (479, 385)
Screenshot: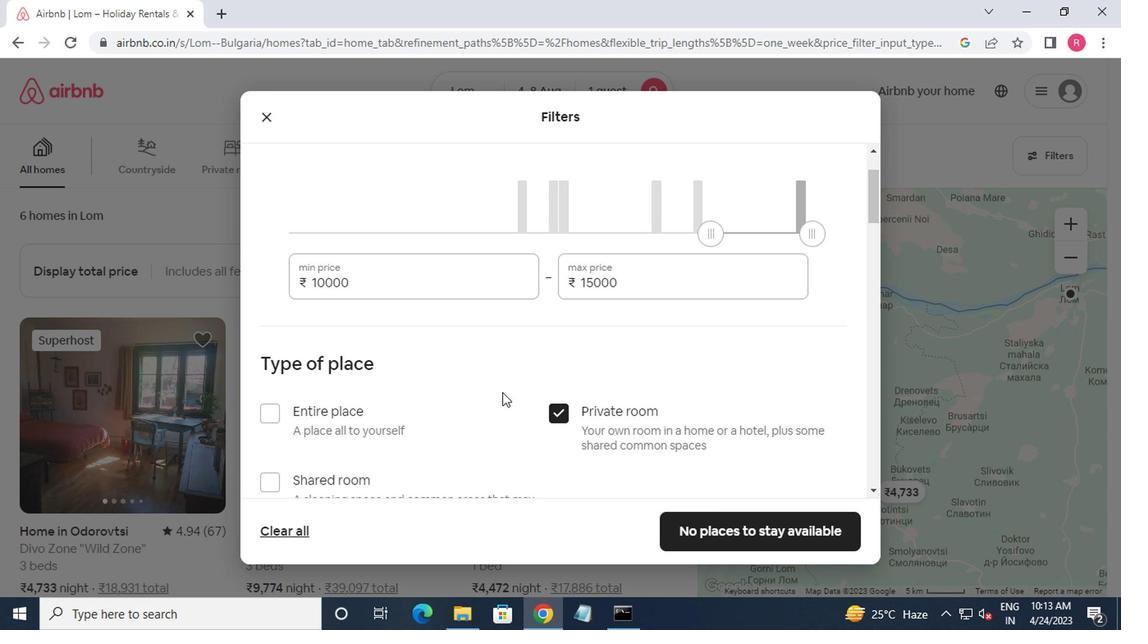 
Action: Mouse scrolled (479, 384) with delta (0, 0)
Screenshot: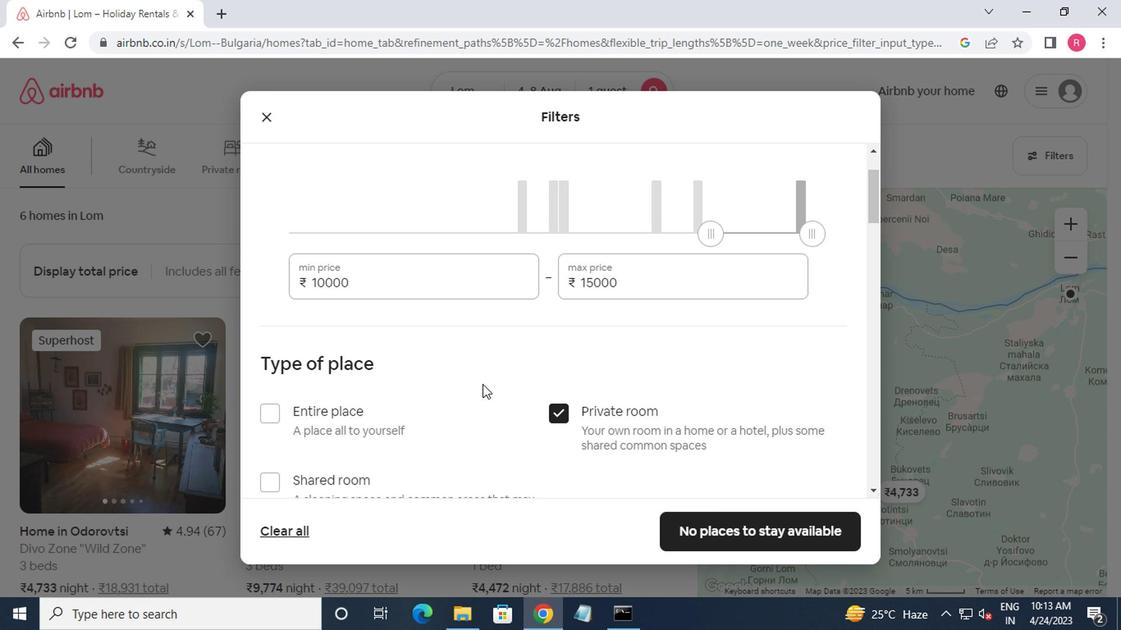 
Action: Mouse scrolled (479, 384) with delta (0, 0)
Screenshot: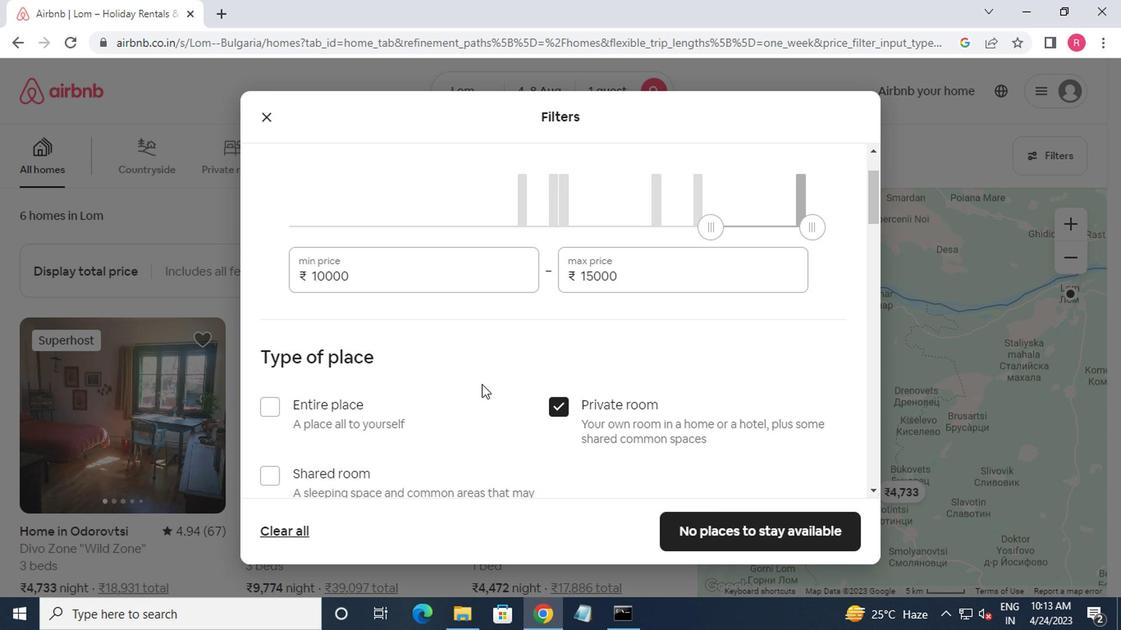 
Action: Mouse moved to (359, 437)
Screenshot: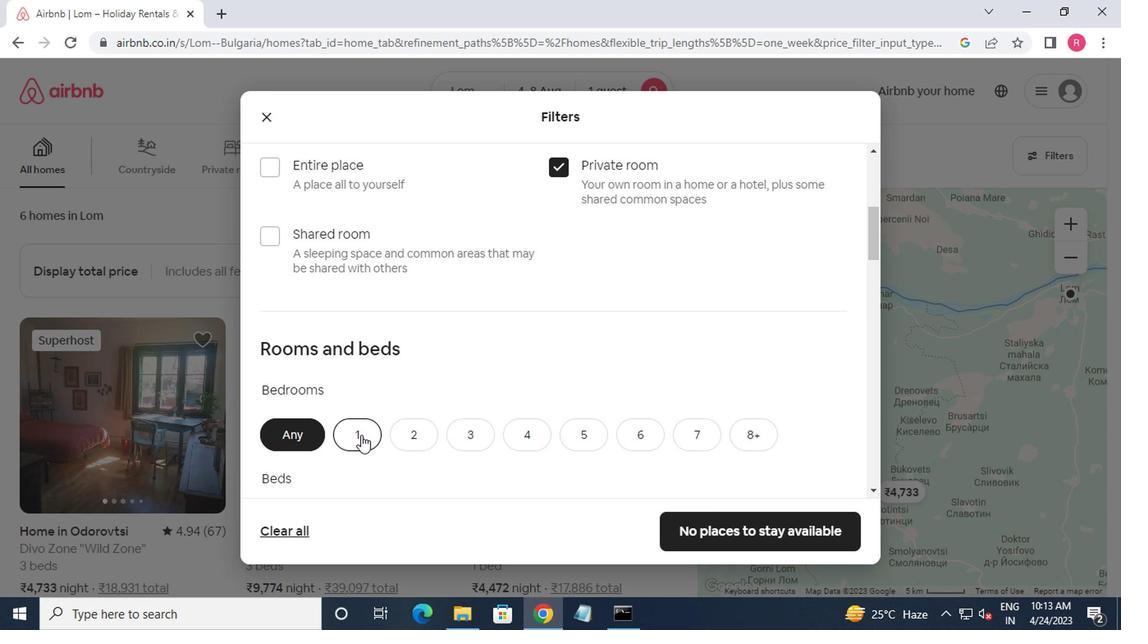 
Action: Mouse pressed left at (359, 437)
Screenshot: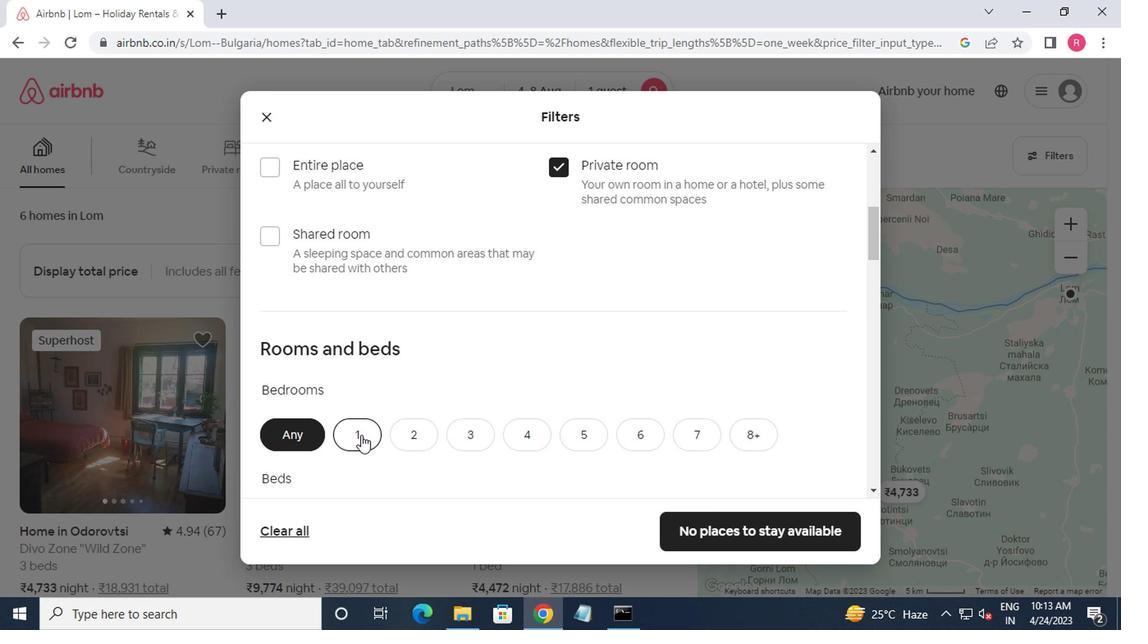 
Action: Mouse moved to (374, 426)
Screenshot: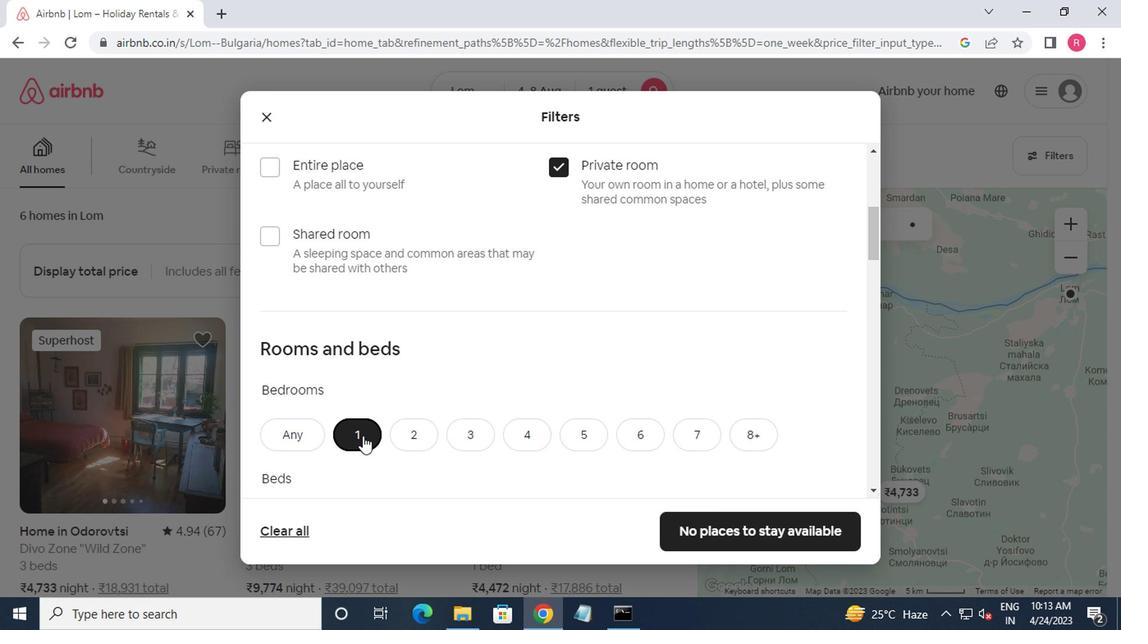 
Action: Mouse scrolled (374, 425) with delta (0, 0)
Screenshot: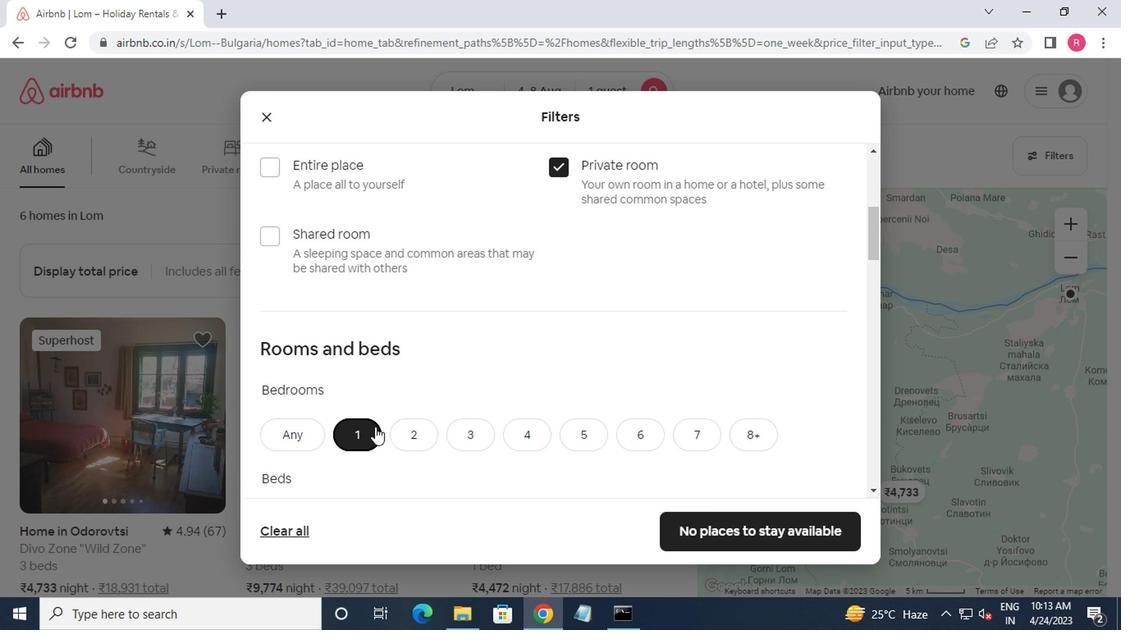 
Action: Mouse scrolled (374, 425) with delta (0, 0)
Screenshot: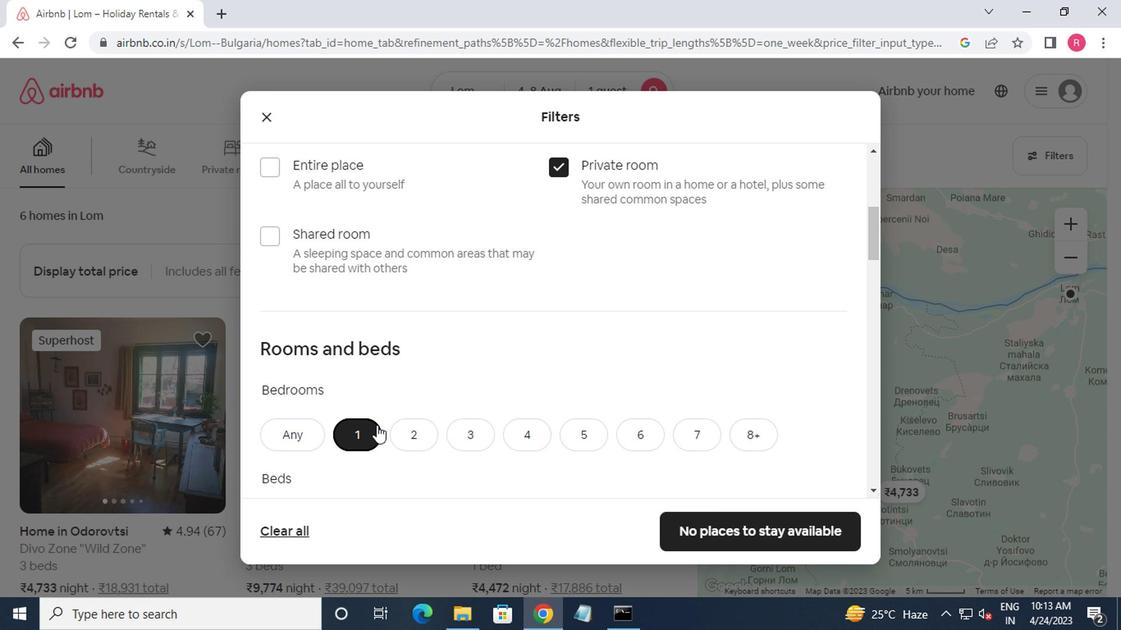 
Action: Mouse moved to (355, 375)
Screenshot: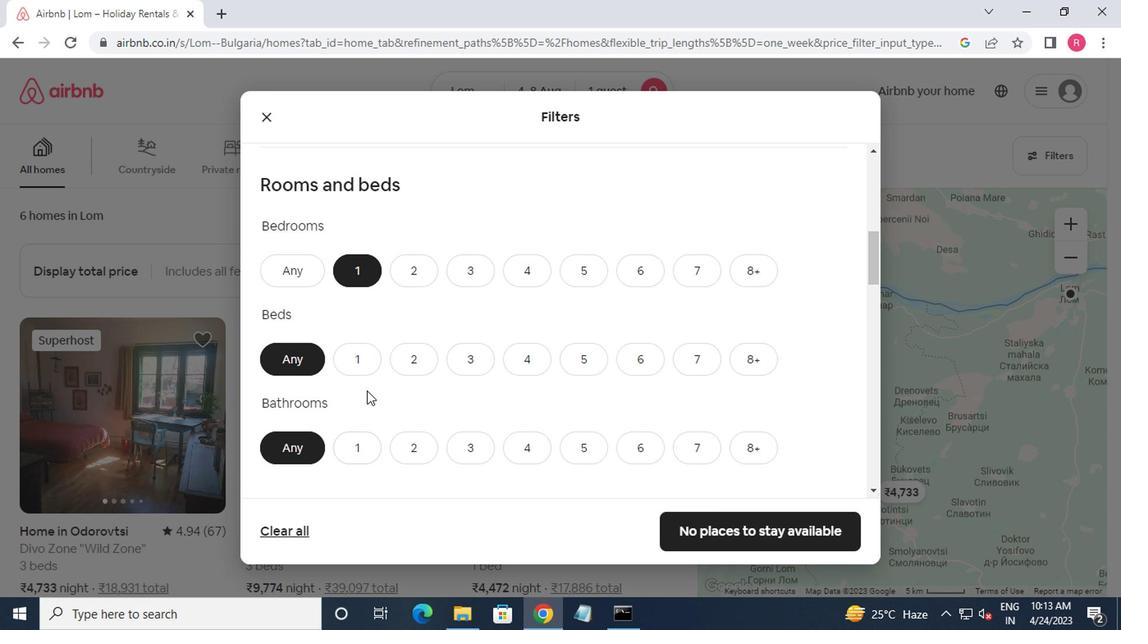 
Action: Mouse pressed left at (355, 375)
Screenshot: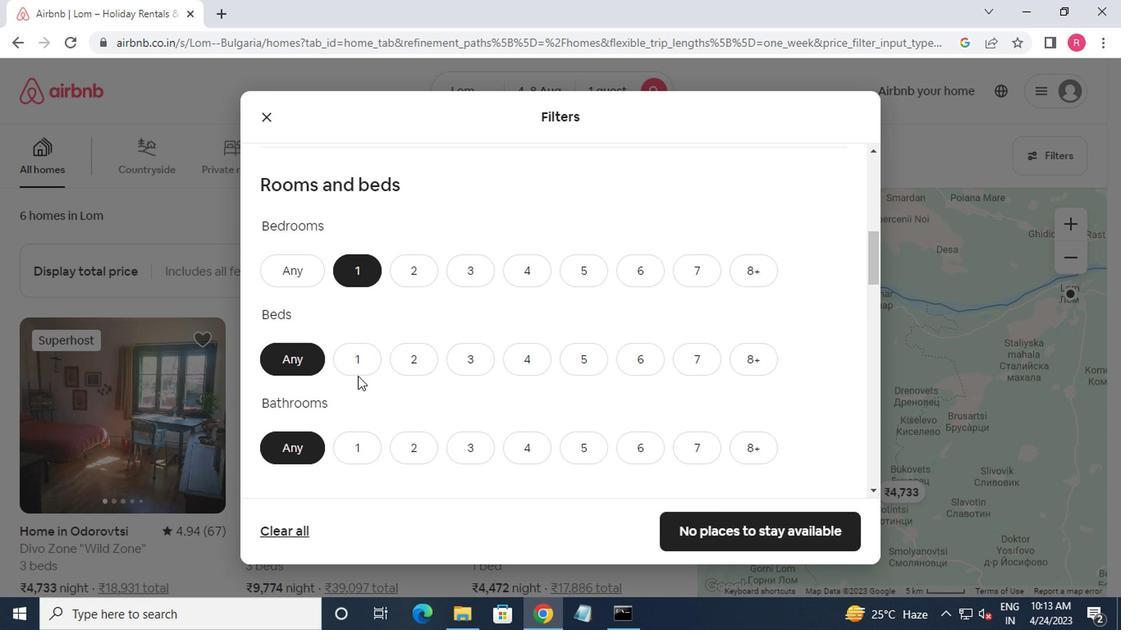 
Action: Mouse moved to (355, 450)
Screenshot: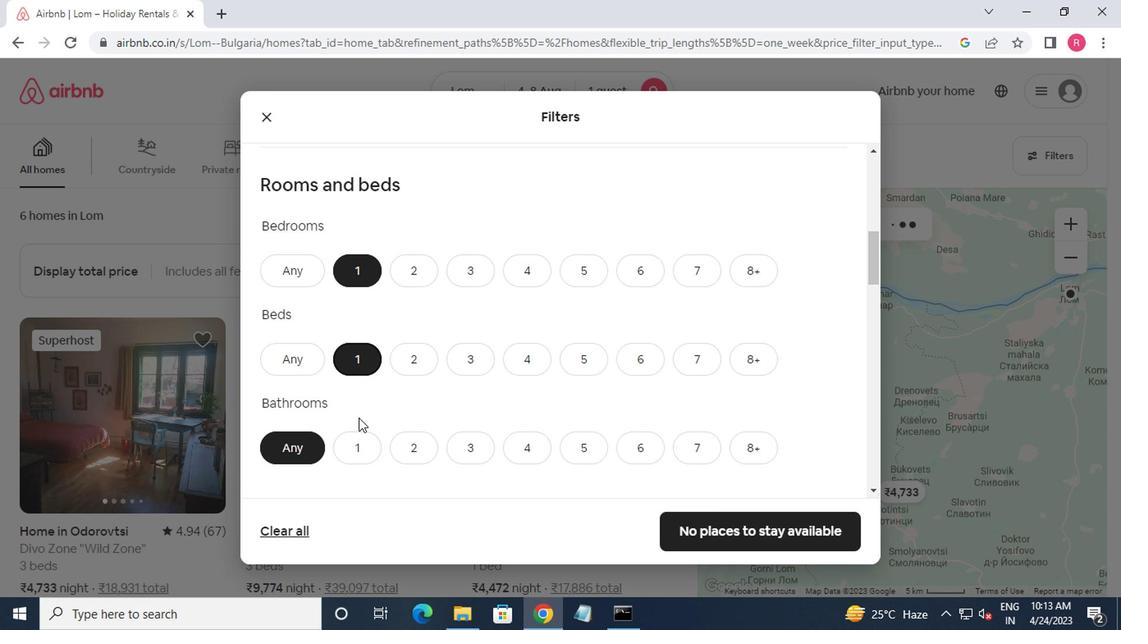 
Action: Mouse pressed left at (355, 450)
Screenshot: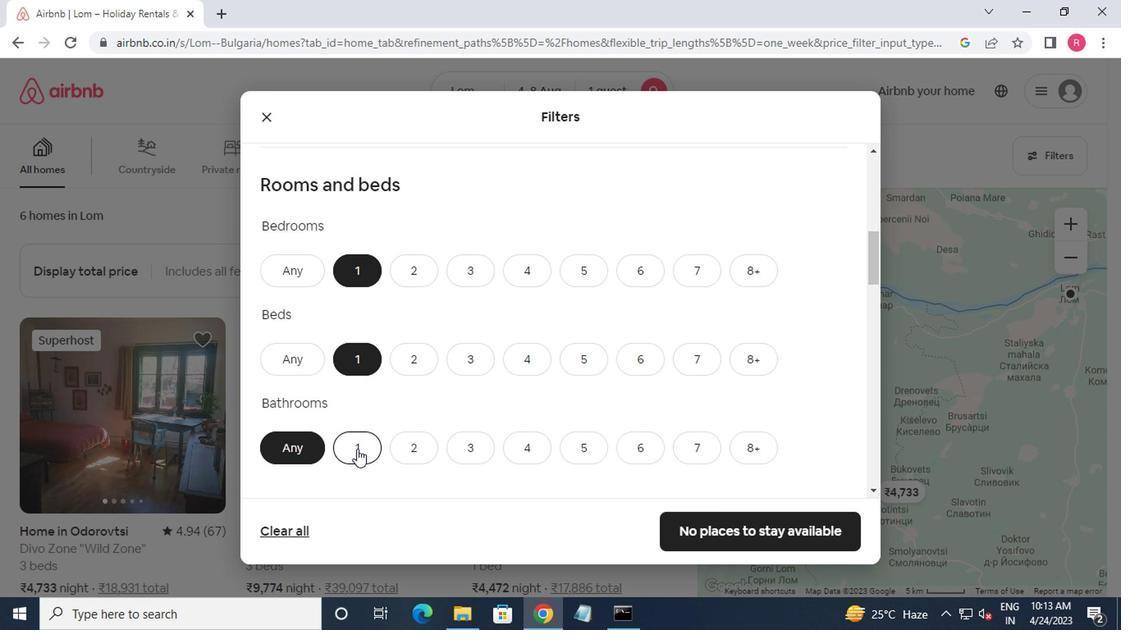 
Action: Mouse moved to (356, 445)
Screenshot: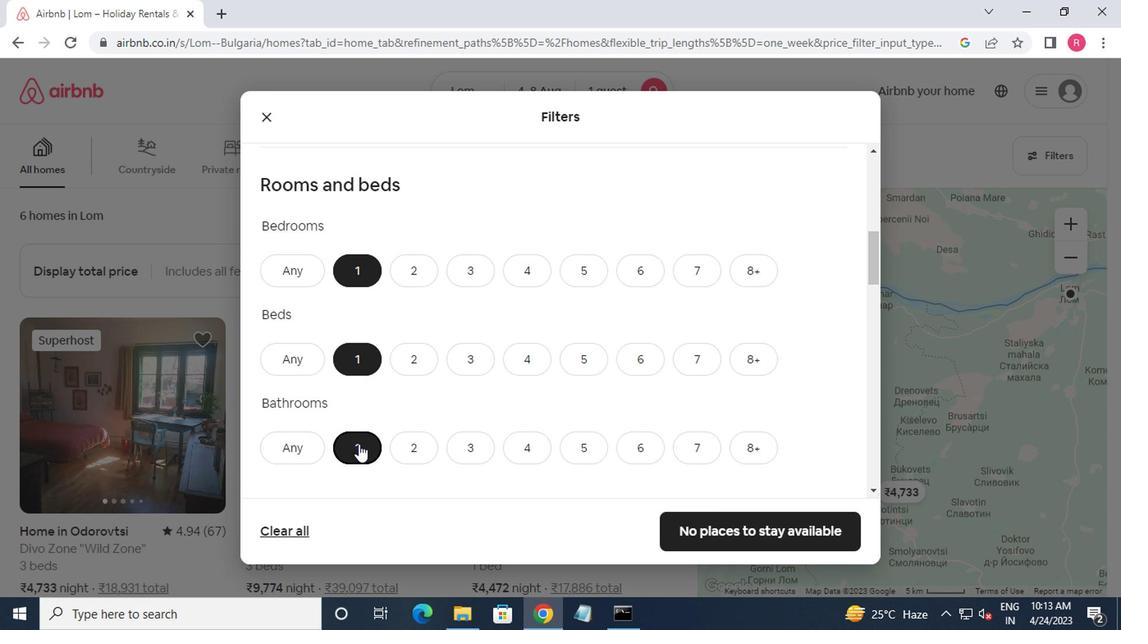 
Action: Mouse scrolled (356, 444) with delta (0, -1)
Screenshot: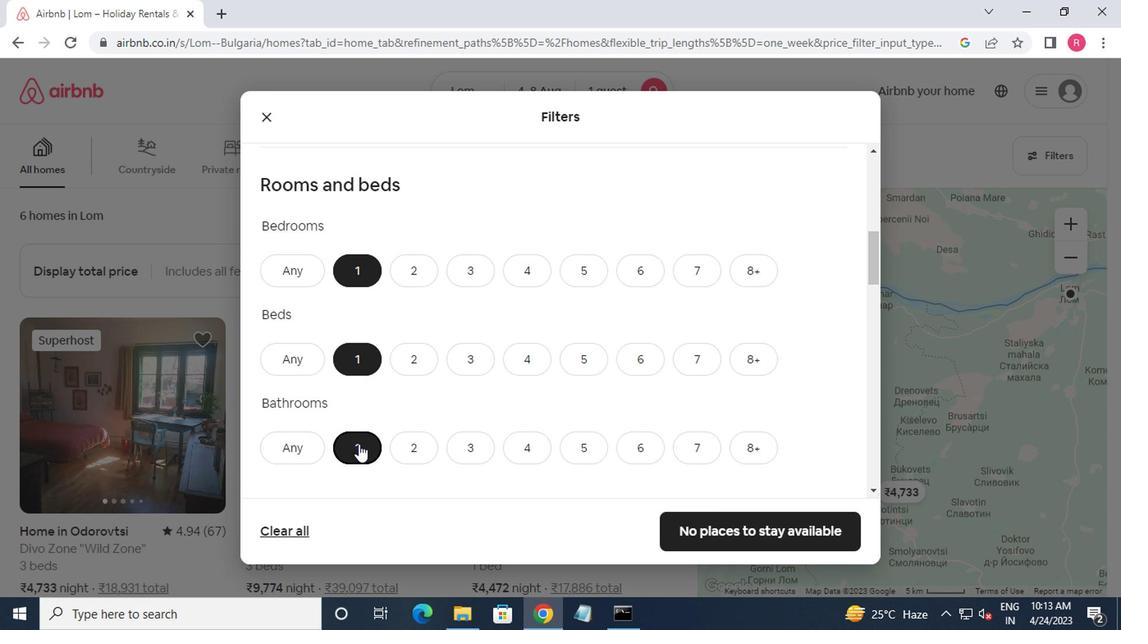 
Action: Mouse scrolled (356, 444) with delta (0, -1)
Screenshot: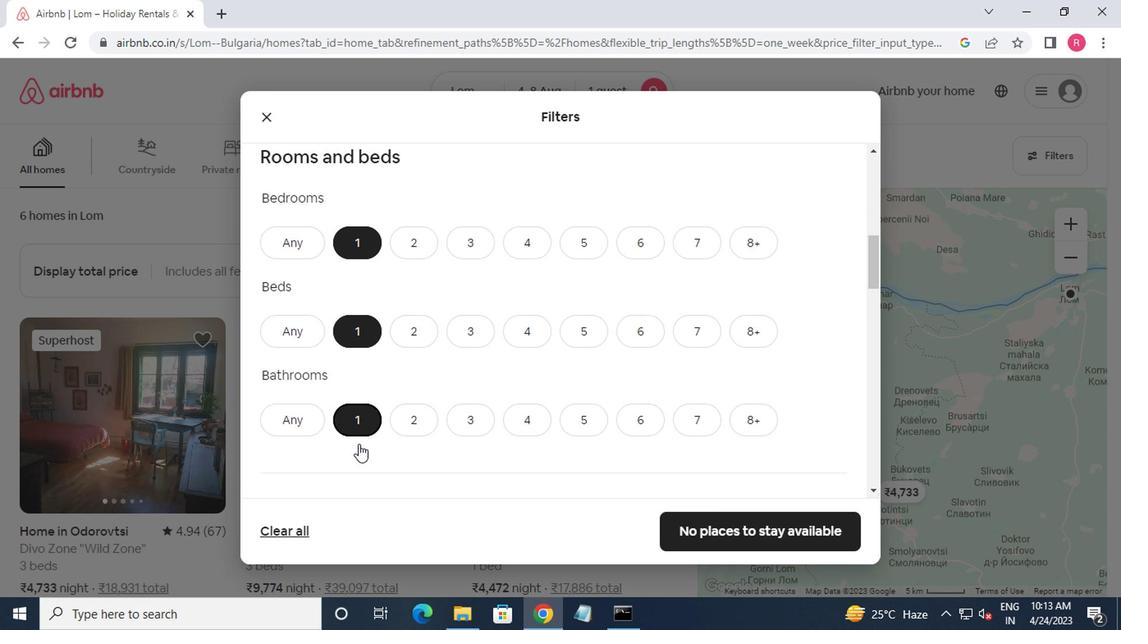 
Action: Mouse moved to (349, 457)
Screenshot: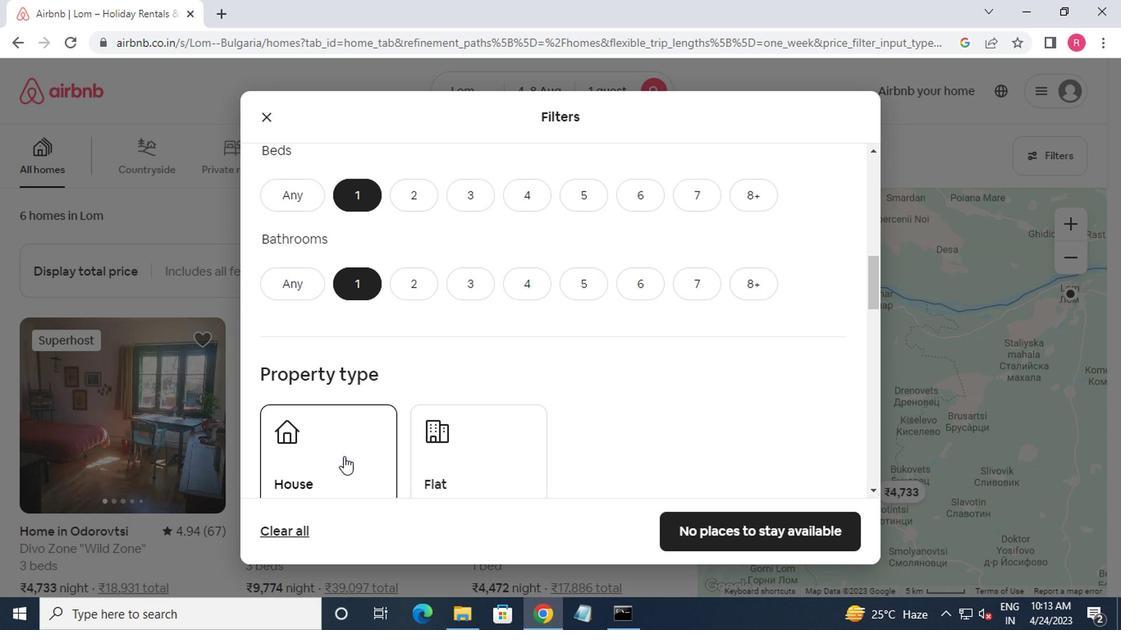 
Action: Mouse scrolled (349, 456) with delta (0, -1)
Screenshot: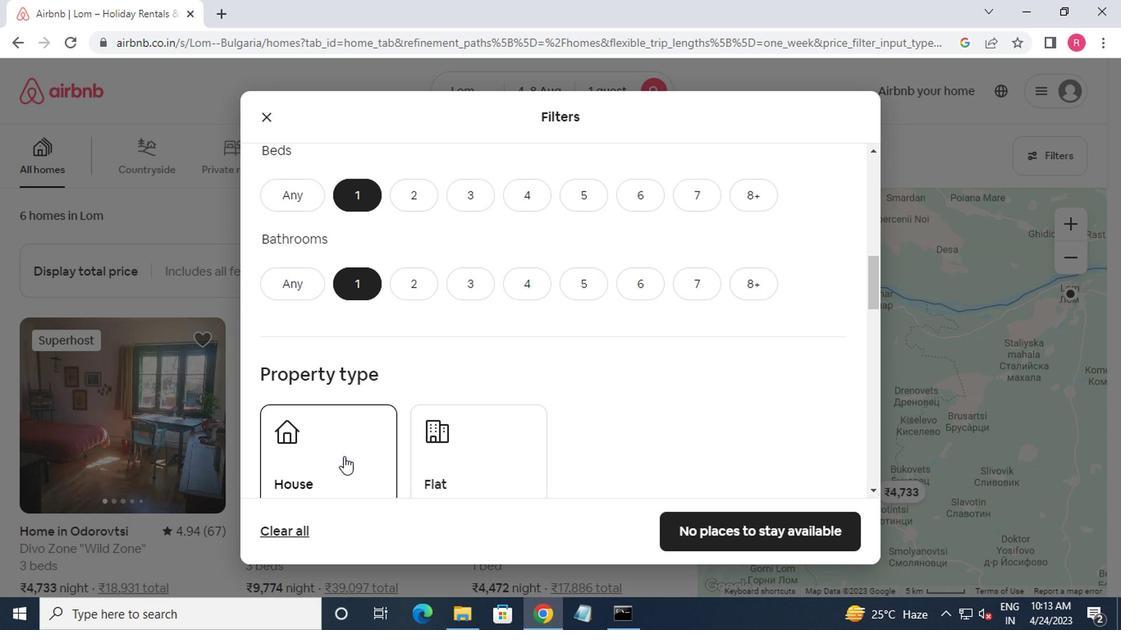 
Action: Mouse moved to (426, 397)
Screenshot: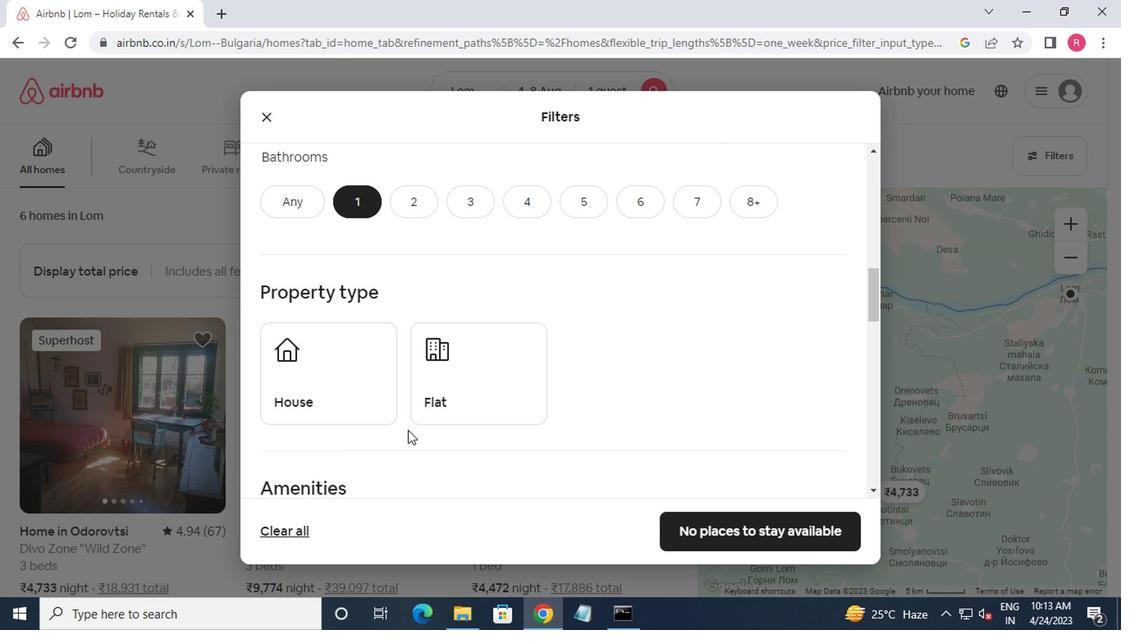 
Action: Mouse pressed left at (426, 397)
Screenshot: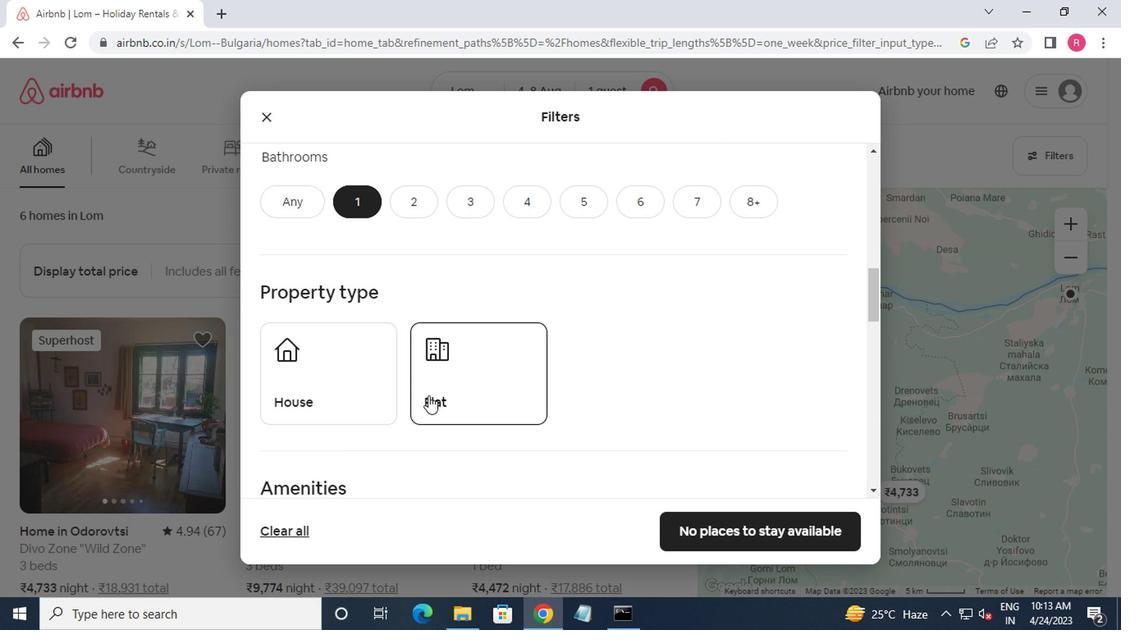 
Action: Mouse moved to (406, 400)
Screenshot: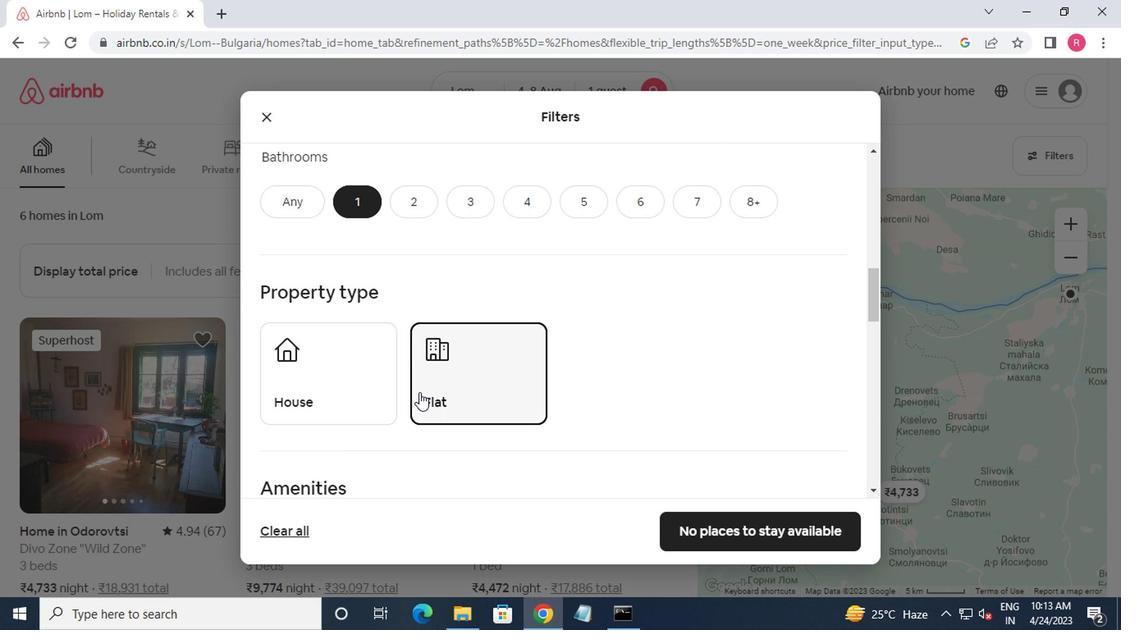 
Action: Mouse scrolled (406, 399) with delta (0, 0)
Screenshot: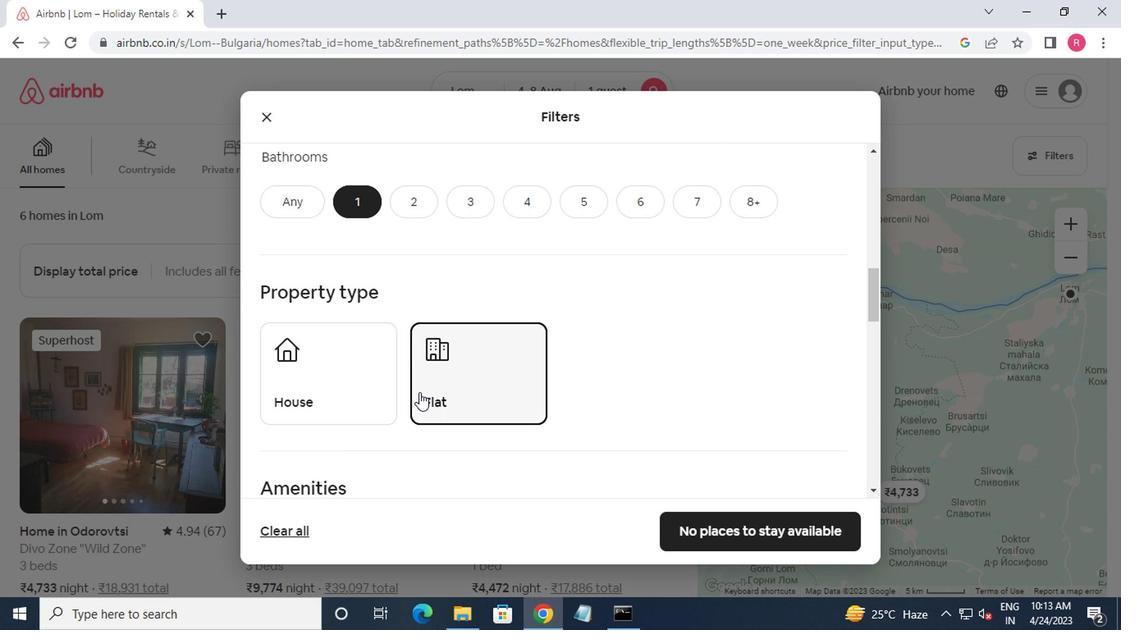 
Action: Mouse moved to (400, 408)
Screenshot: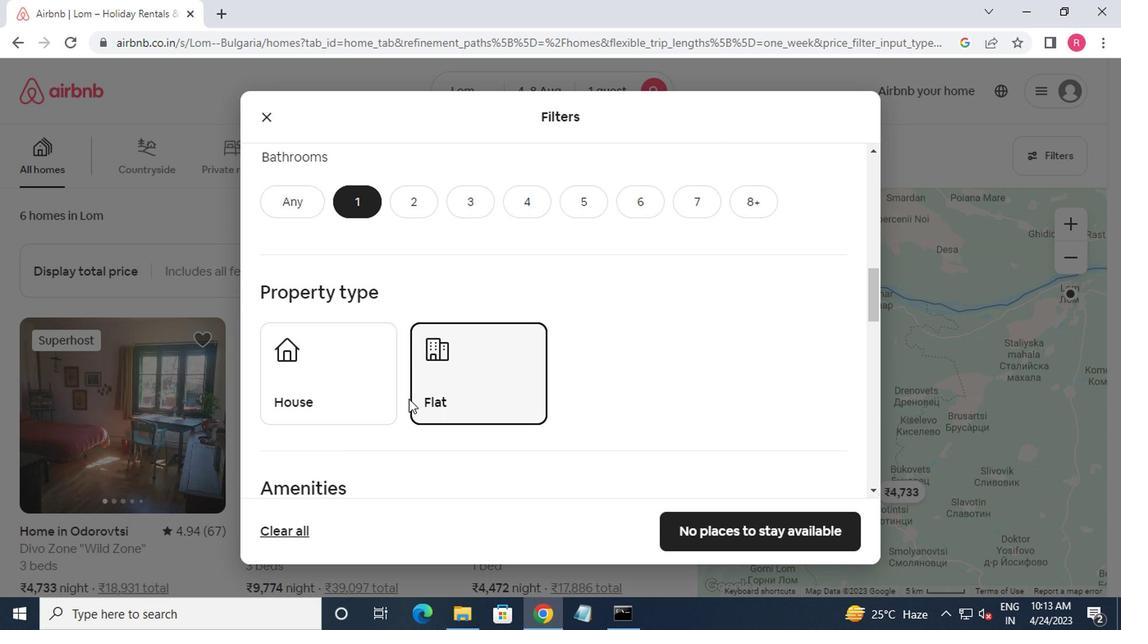 
Action: Mouse scrolled (400, 407) with delta (0, 0)
Screenshot: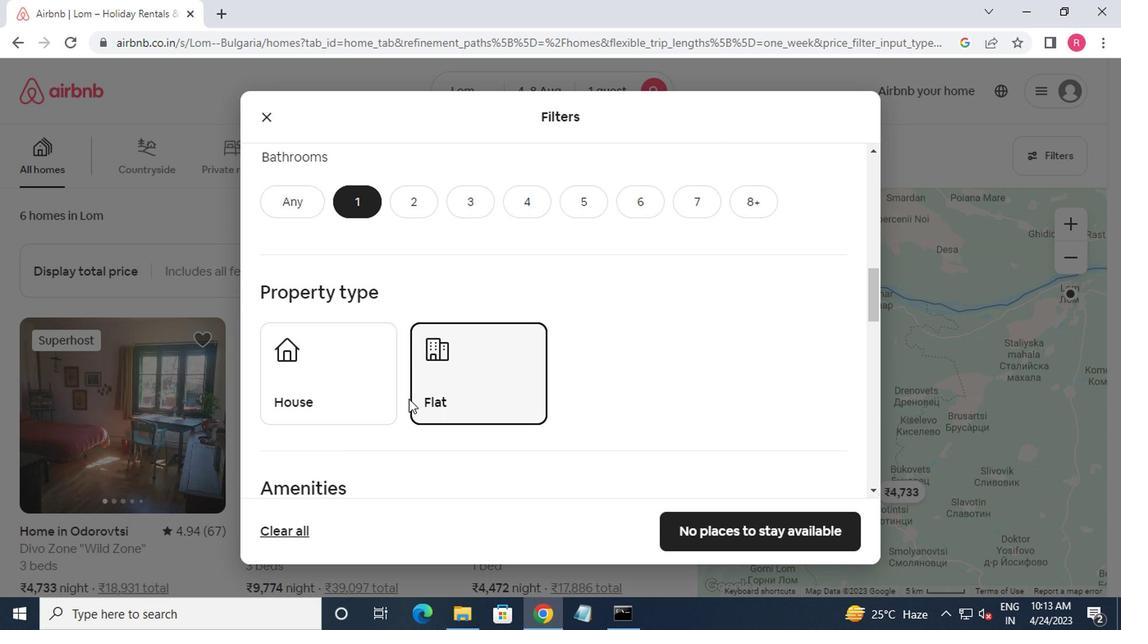
Action: Mouse moved to (395, 413)
Screenshot: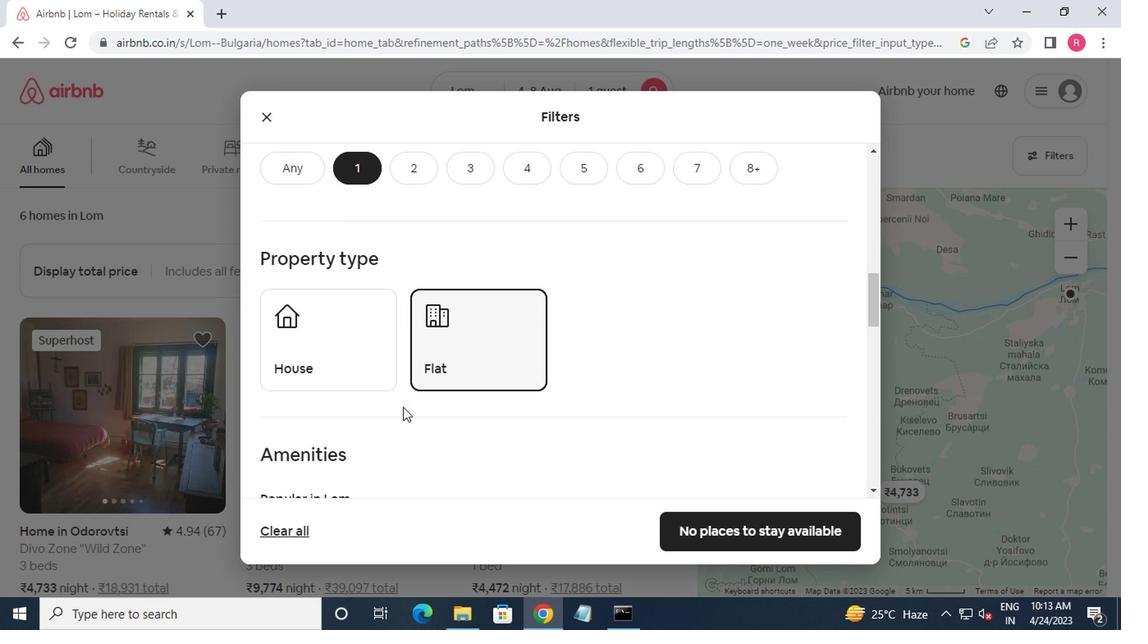 
Action: Mouse scrolled (395, 412) with delta (0, -1)
Screenshot: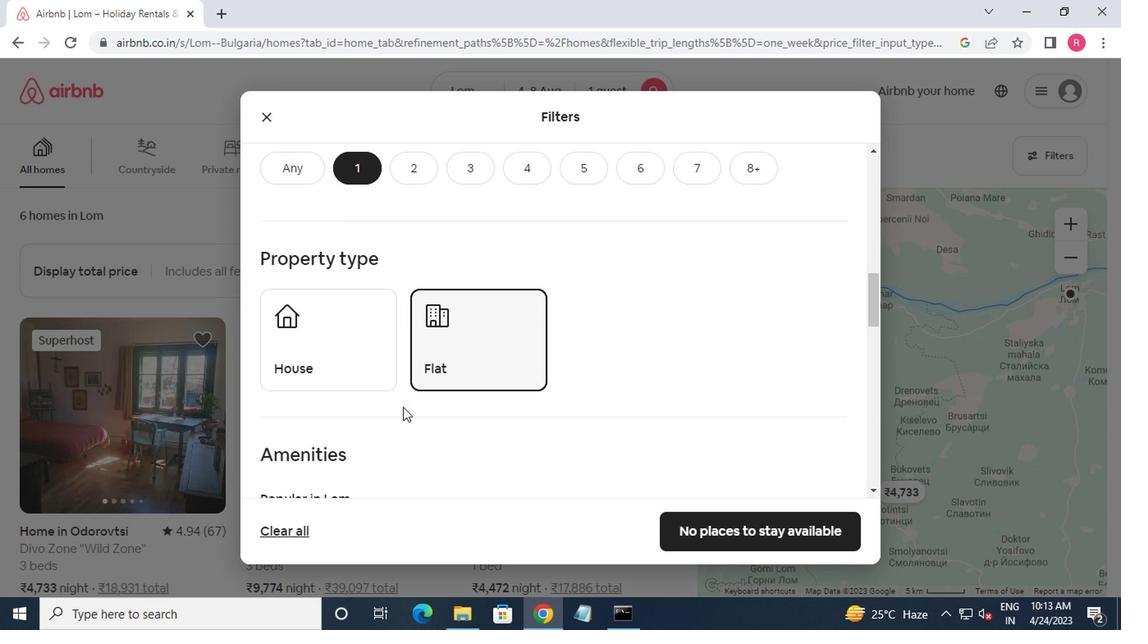 
Action: Mouse moved to (293, 332)
Screenshot: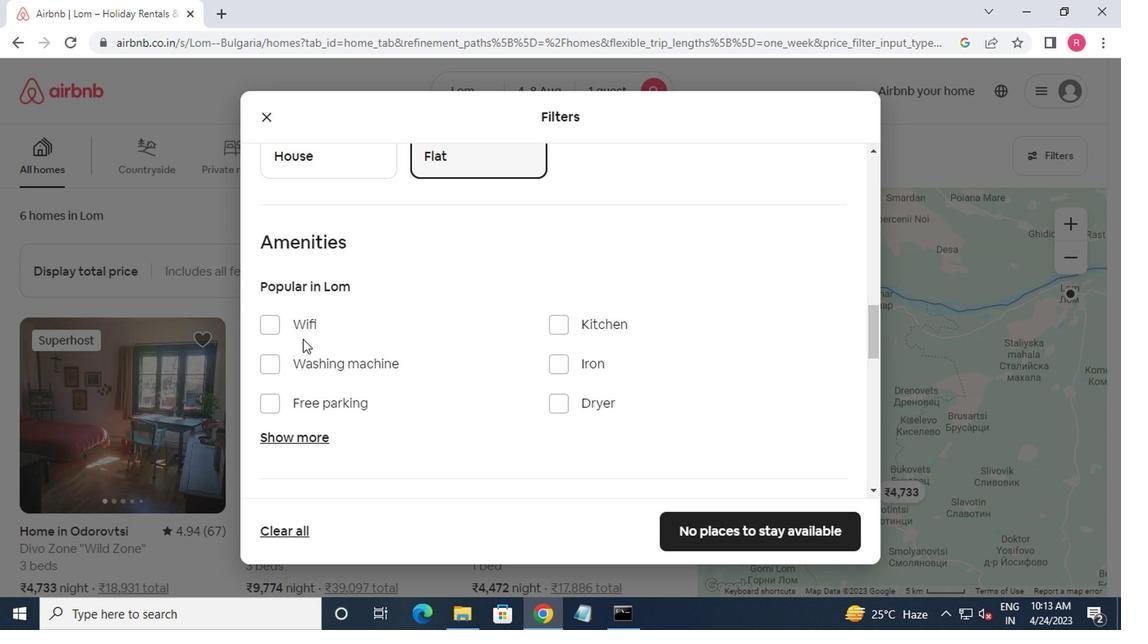 
Action: Mouse pressed left at (293, 332)
Screenshot: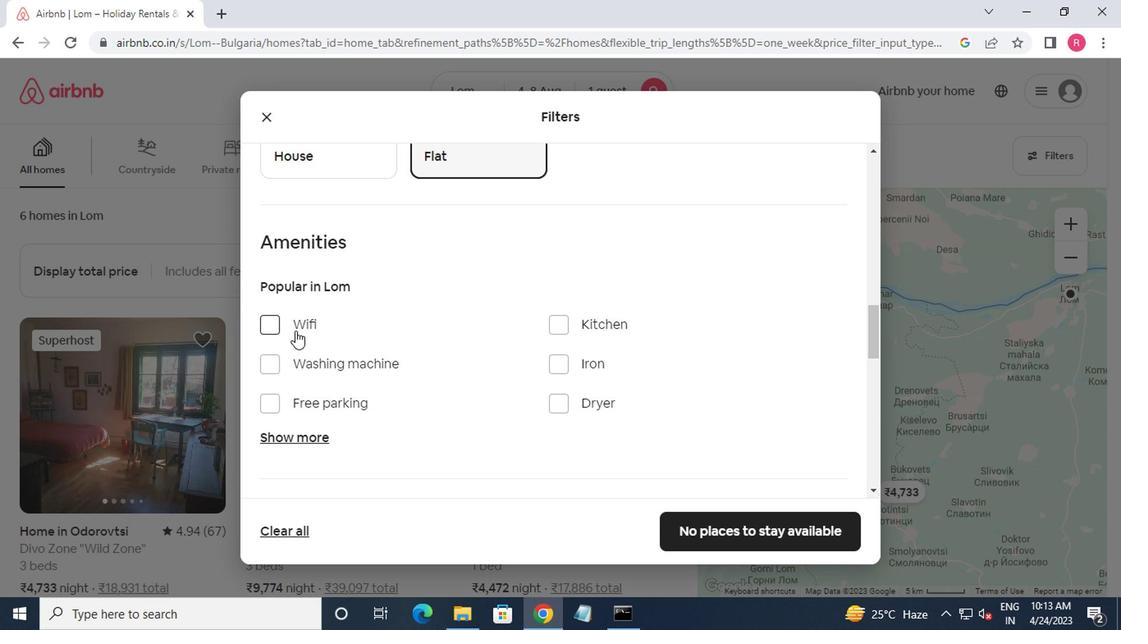 
Action: Mouse moved to (414, 371)
Screenshot: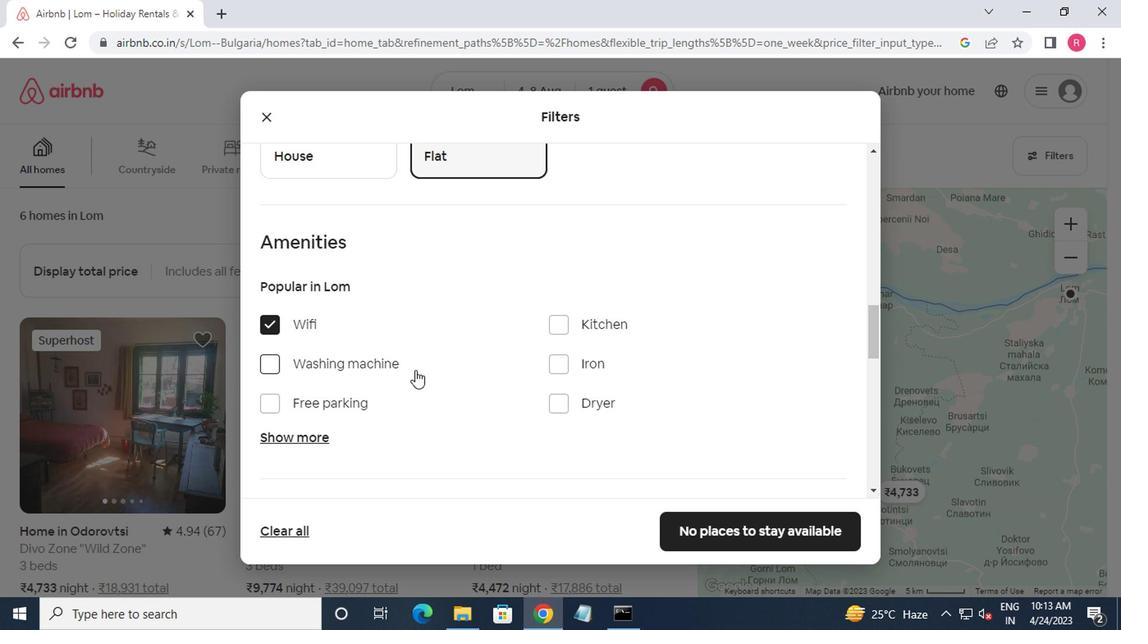 
Action: Mouse scrolled (414, 370) with delta (0, 0)
Screenshot: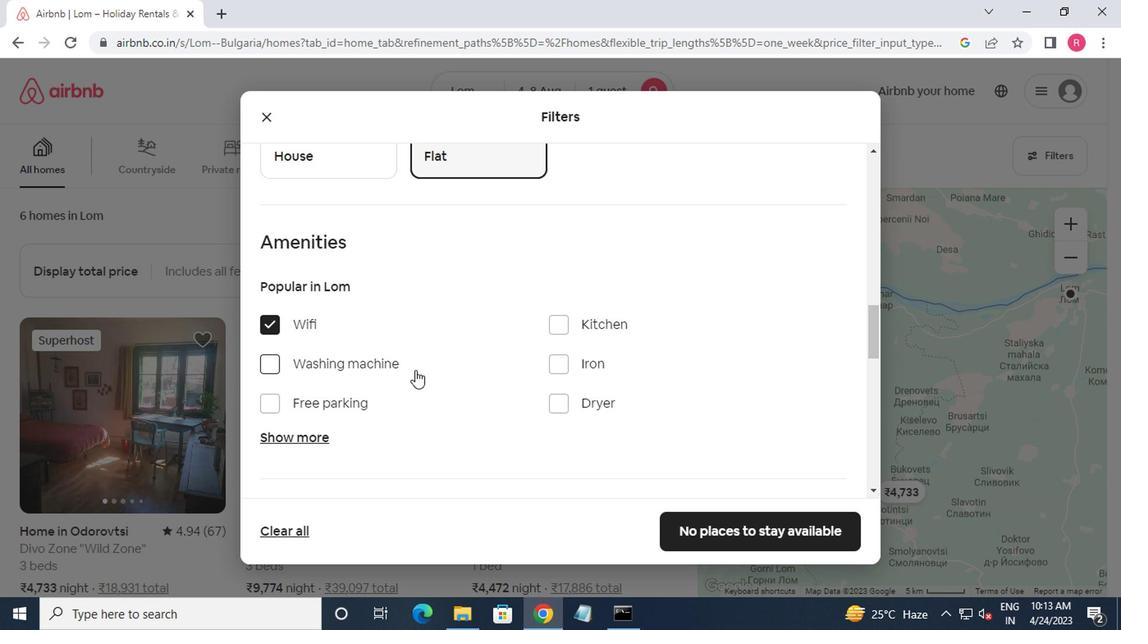 
Action: Mouse scrolled (414, 370) with delta (0, 0)
Screenshot: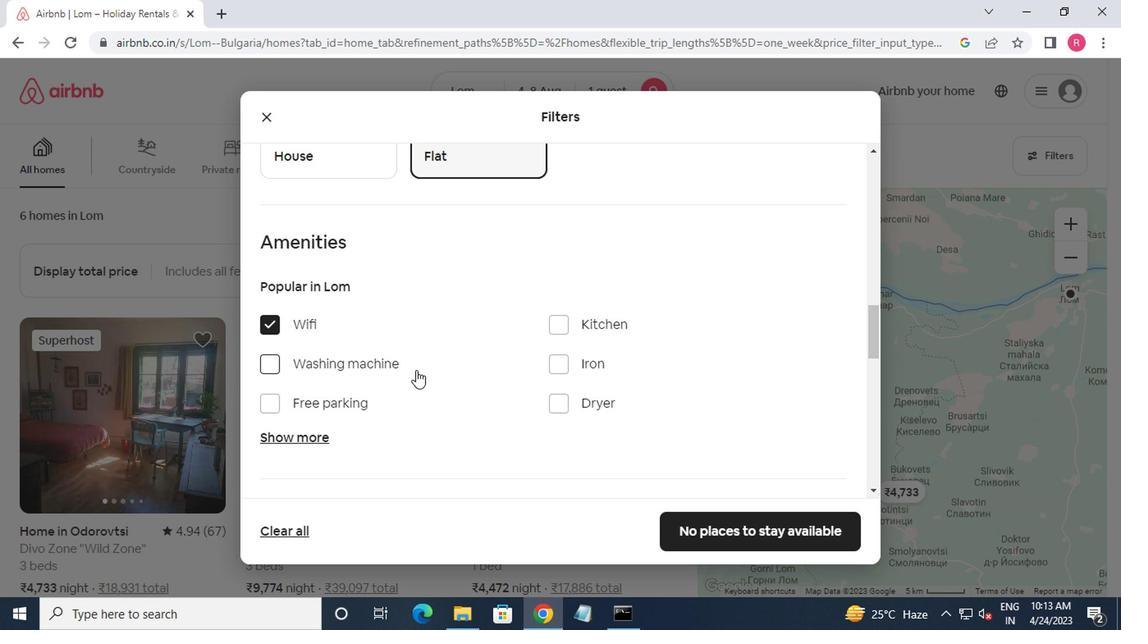 
Action: Mouse scrolled (414, 370) with delta (0, 0)
Screenshot: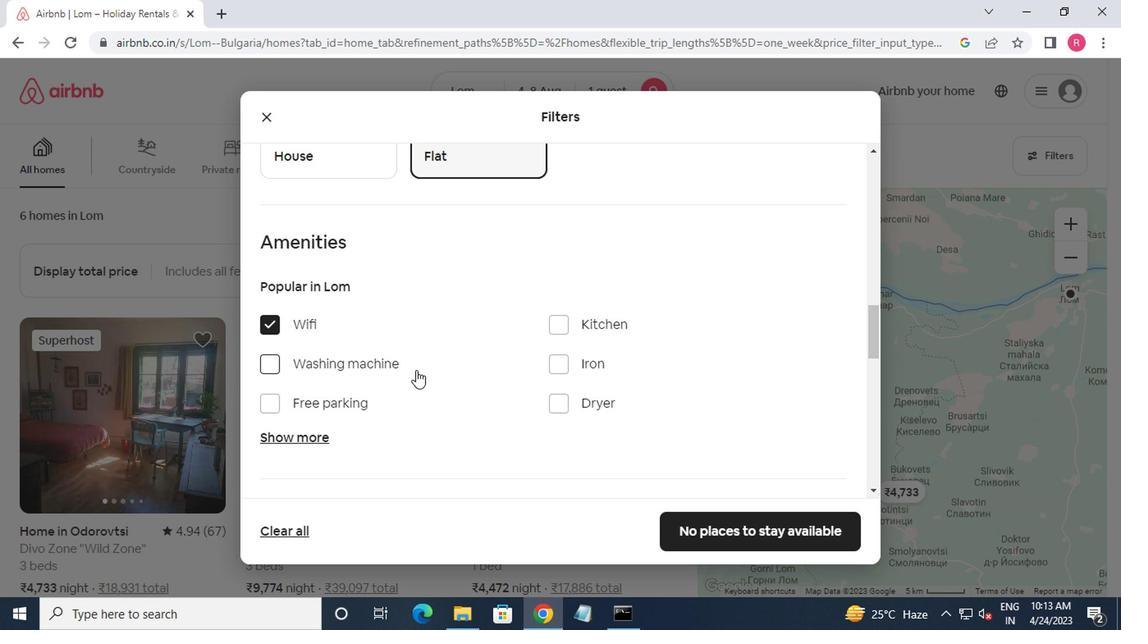 
Action: Mouse moved to (796, 379)
Screenshot: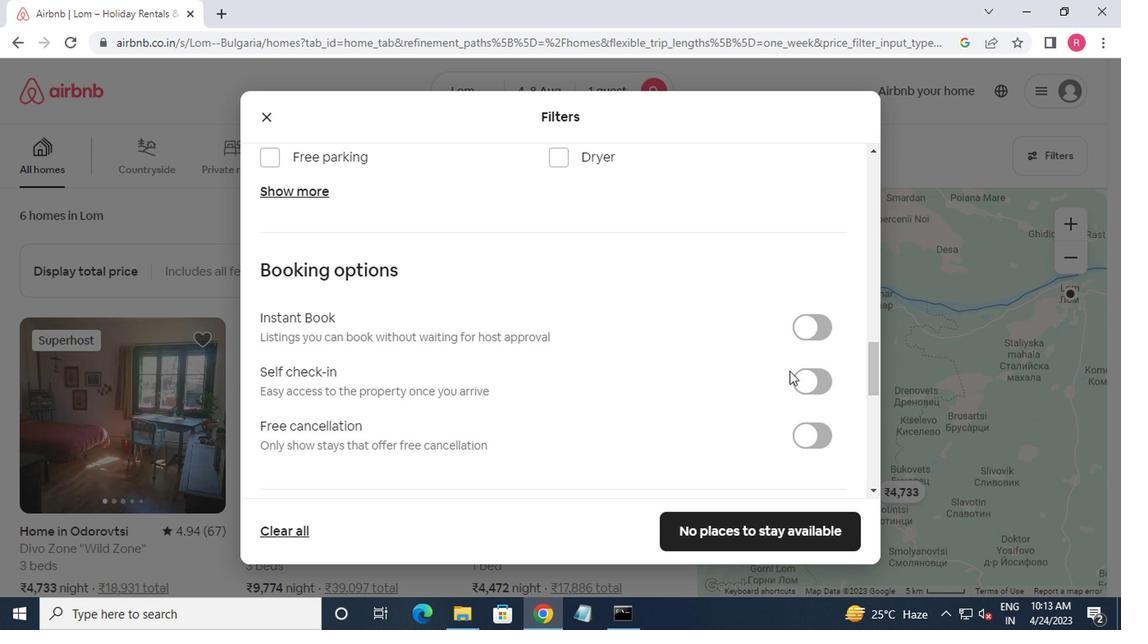 
Action: Mouse pressed left at (796, 379)
Screenshot: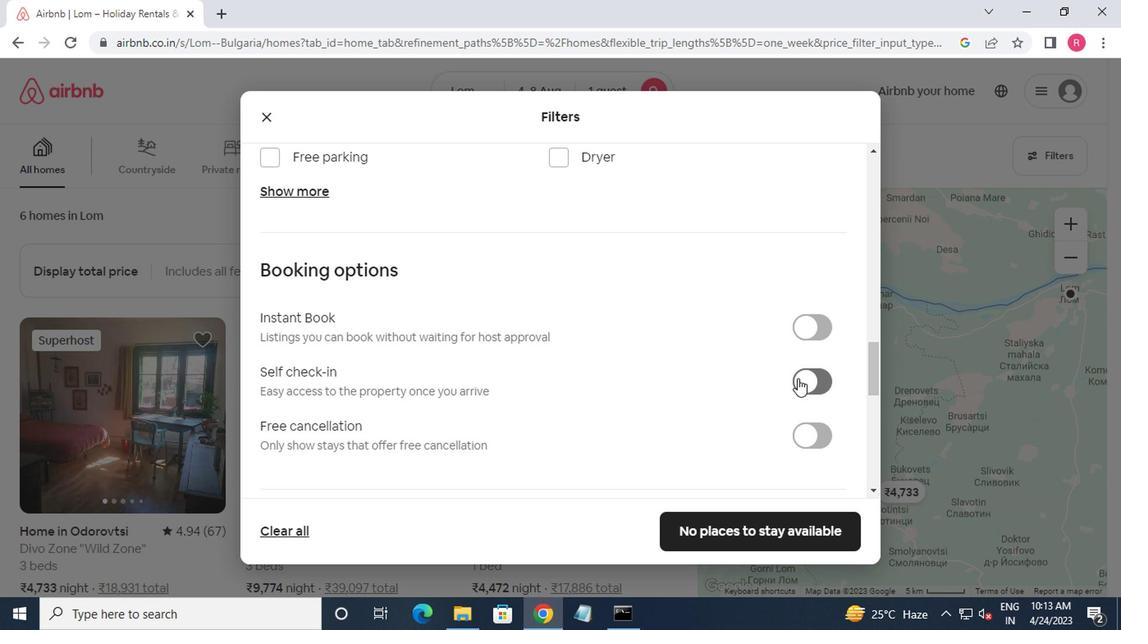 
Action: Mouse moved to (757, 381)
Screenshot: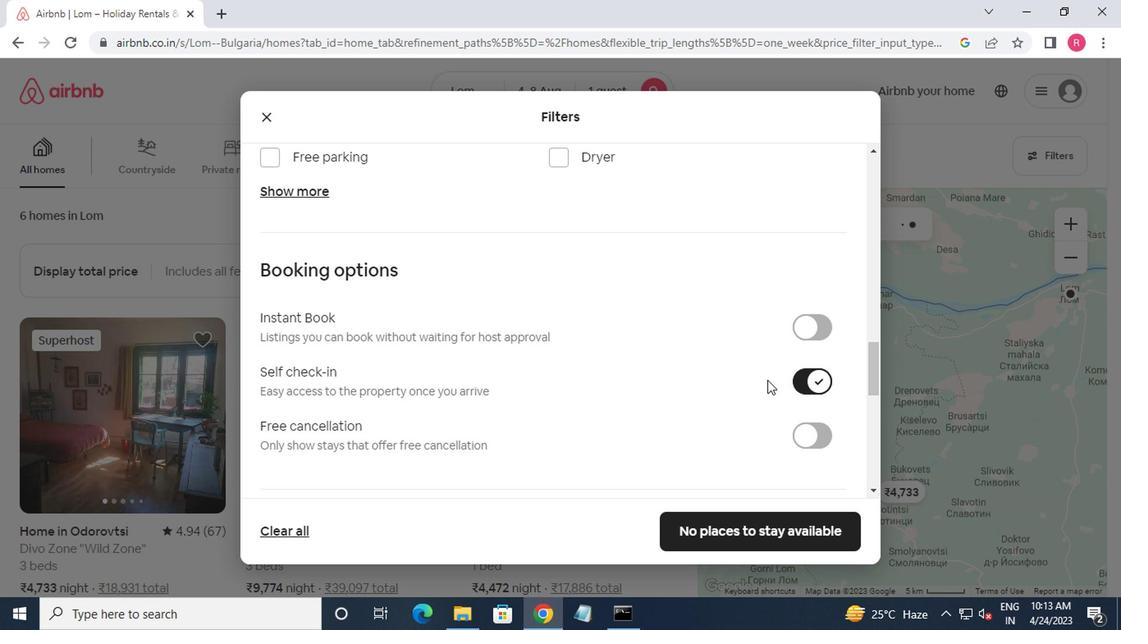 
Action: Mouse scrolled (757, 380) with delta (0, 0)
Screenshot: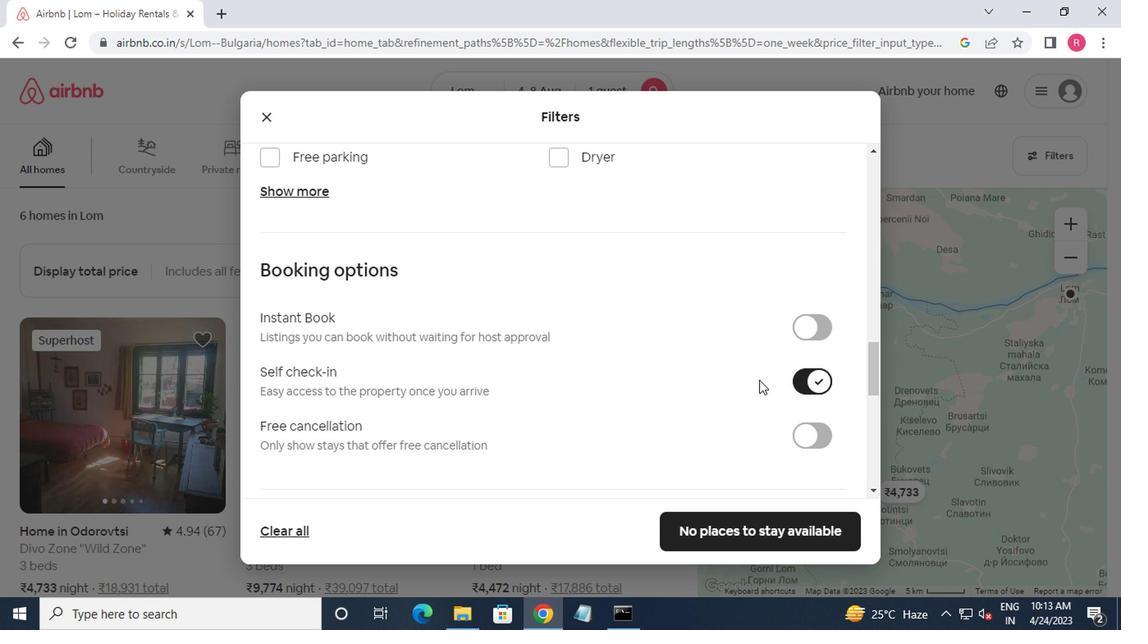 
Action: Mouse scrolled (757, 380) with delta (0, 0)
Screenshot: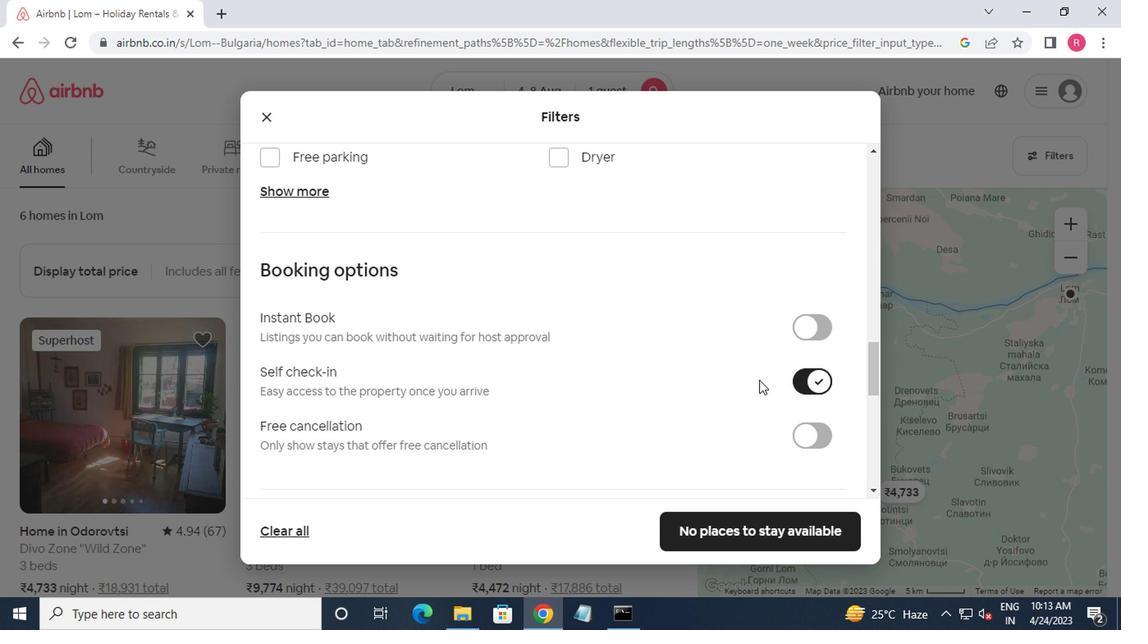
Action: Mouse moved to (755, 381)
Screenshot: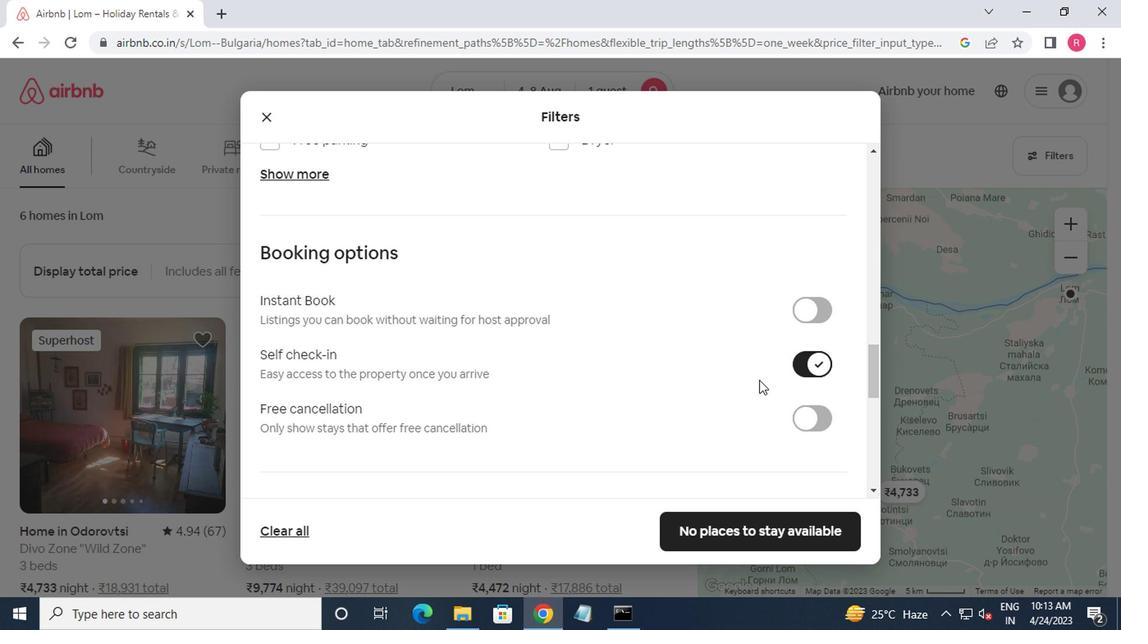
Action: Mouse scrolled (755, 380) with delta (0, 0)
Screenshot: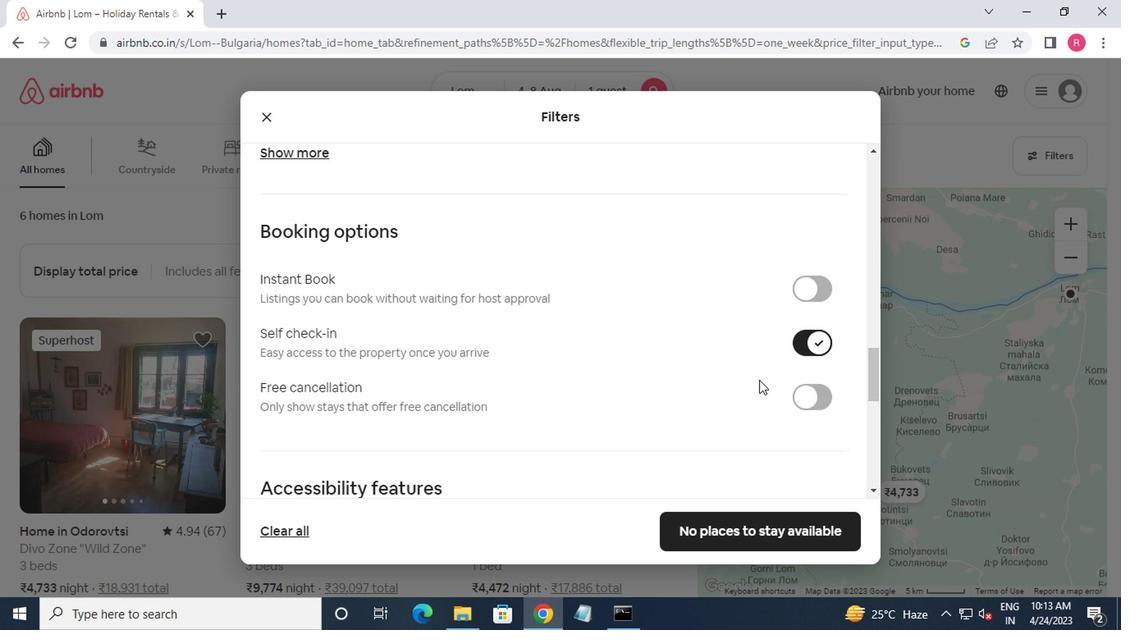 
Action: Mouse moved to (754, 381)
Screenshot: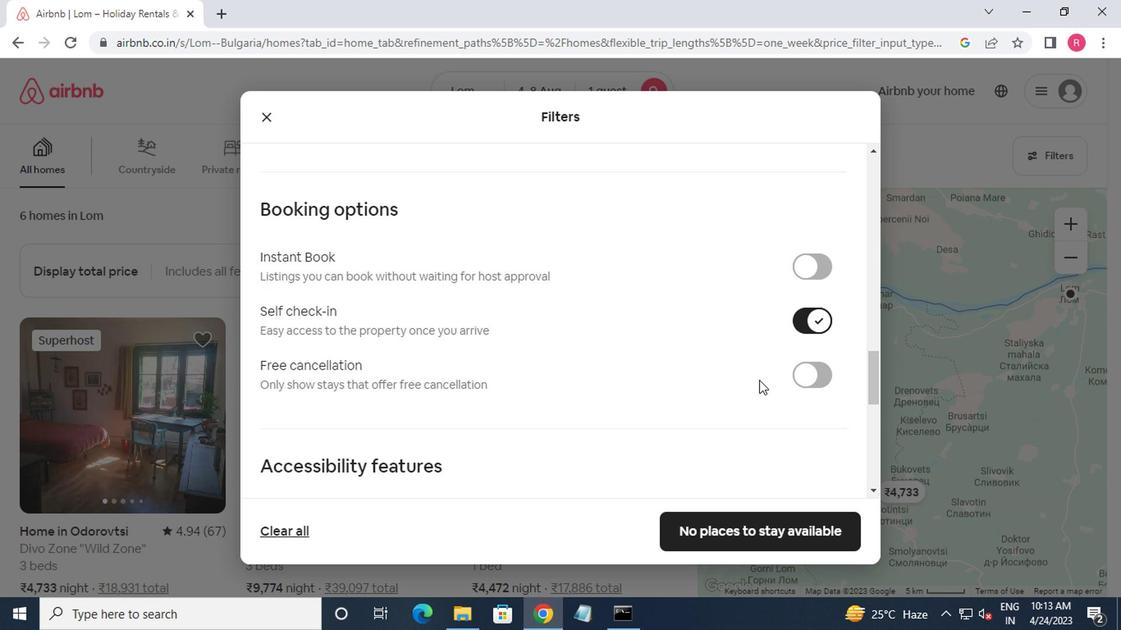 
Action: Mouse scrolled (754, 380) with delta (0, 0)
Screenshot: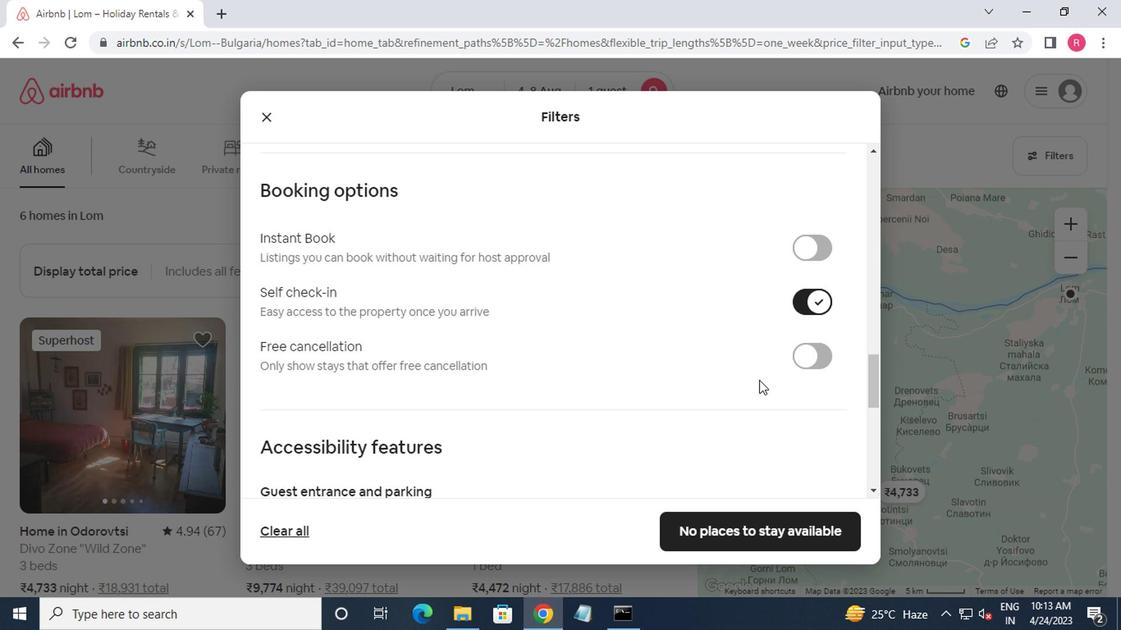 
Action: Mouse moved to (750, 375)
Screenshot: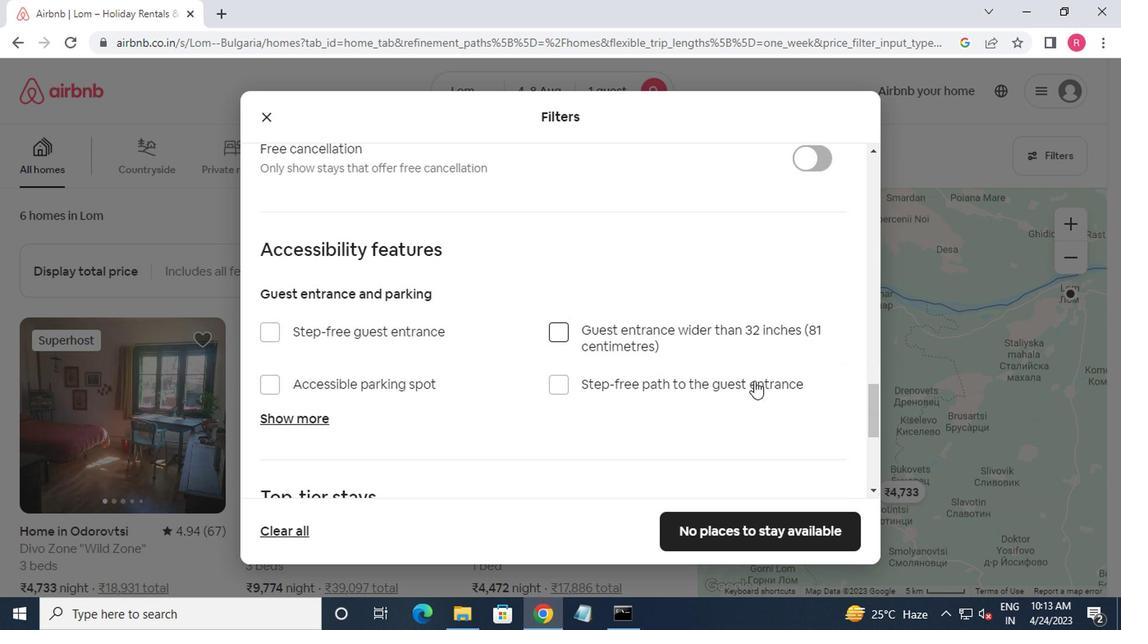 
Action: Mouse scrolled (750, 375) with delta (0, 0)
Screenshot: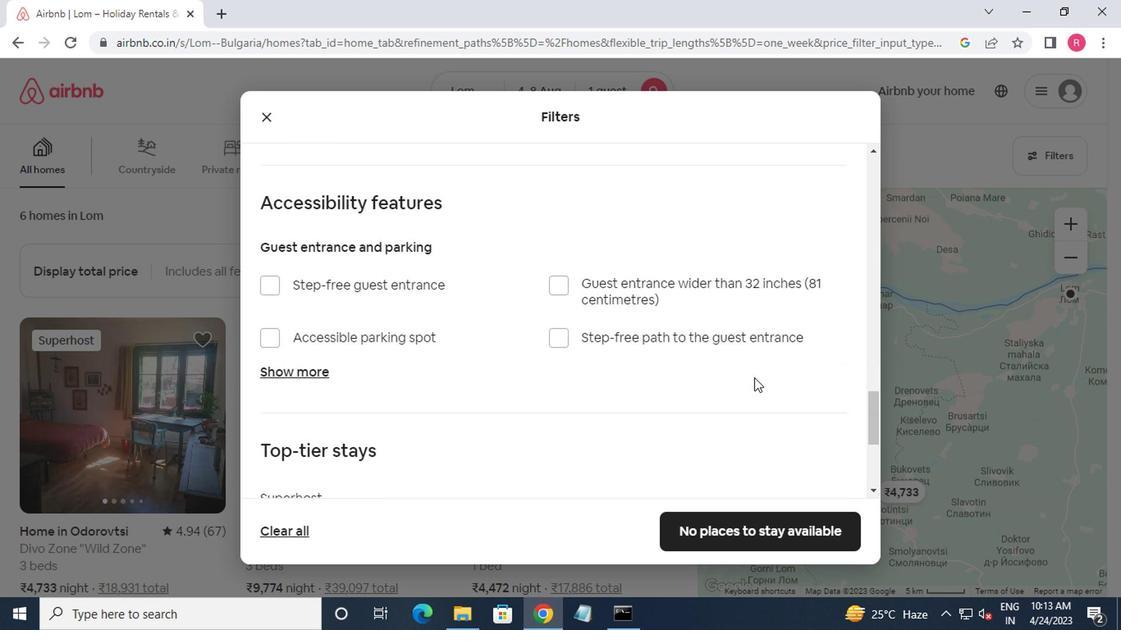 
Action: Mouse scrolled (750, 375) with delta (0, 0)
Screenshot: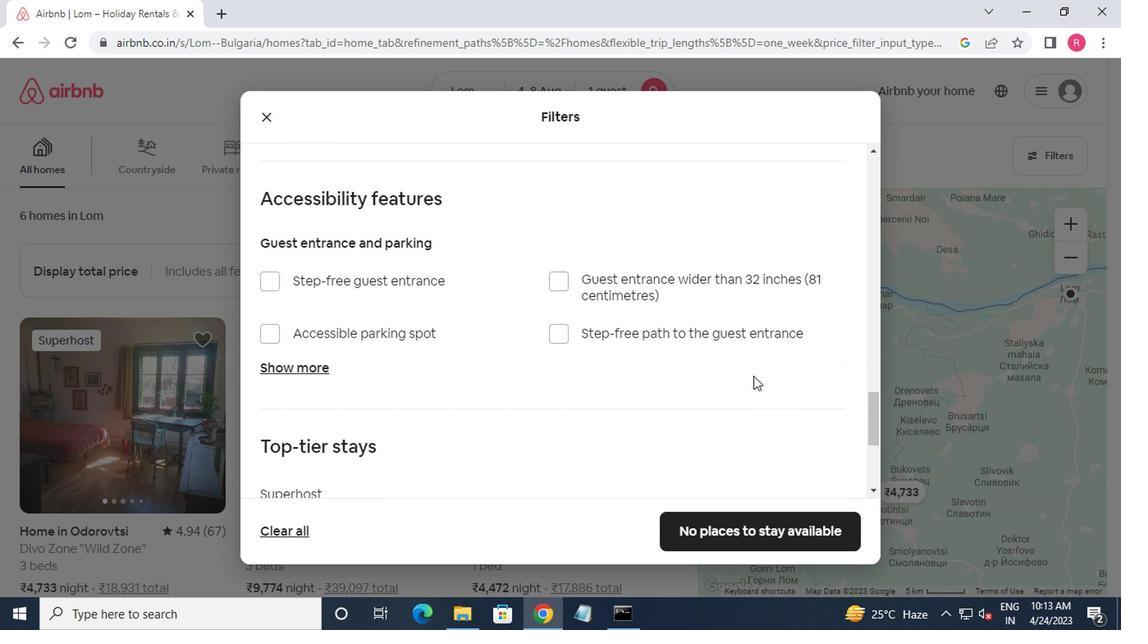 
Action: Mouse moved to (748, 376)
Screenshot: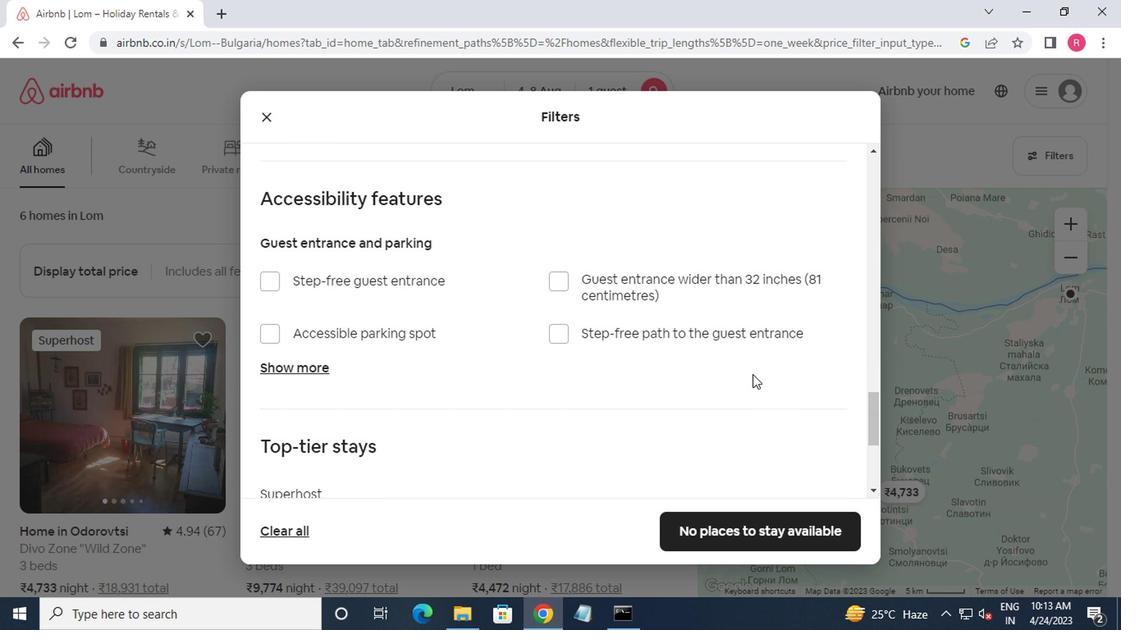 
Action: Mouse scrolled (748, 375) with delta (0, 0)
Screenshot: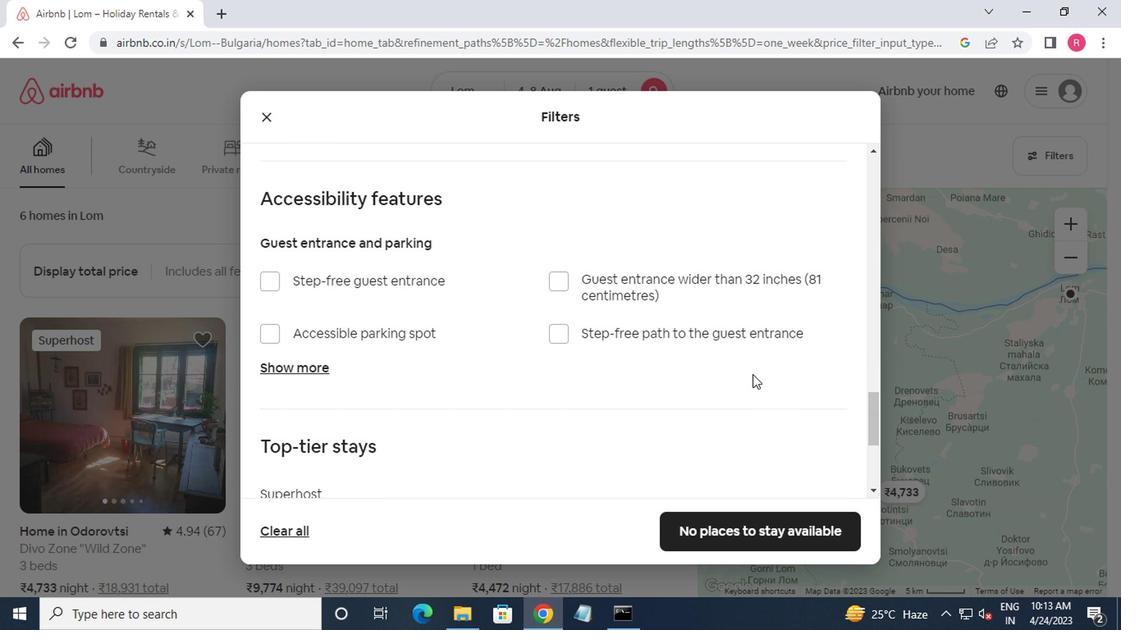 
Action: Mouse moved to (288, 426)
Screenshot: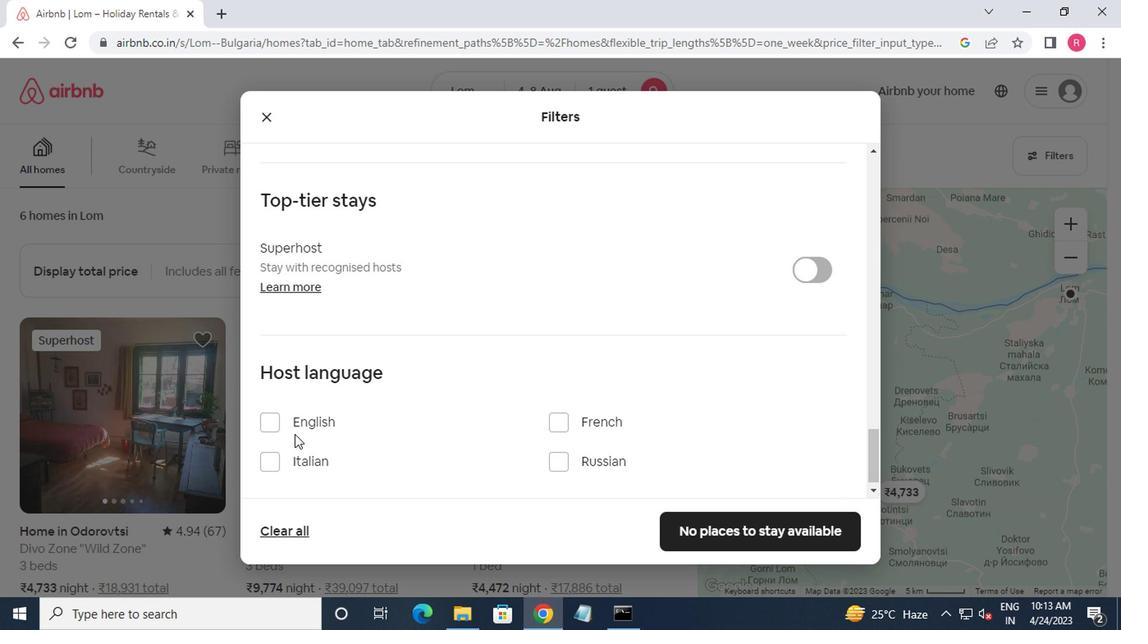 
Action: Mouse pressed left at (288, 426)
Screenshot: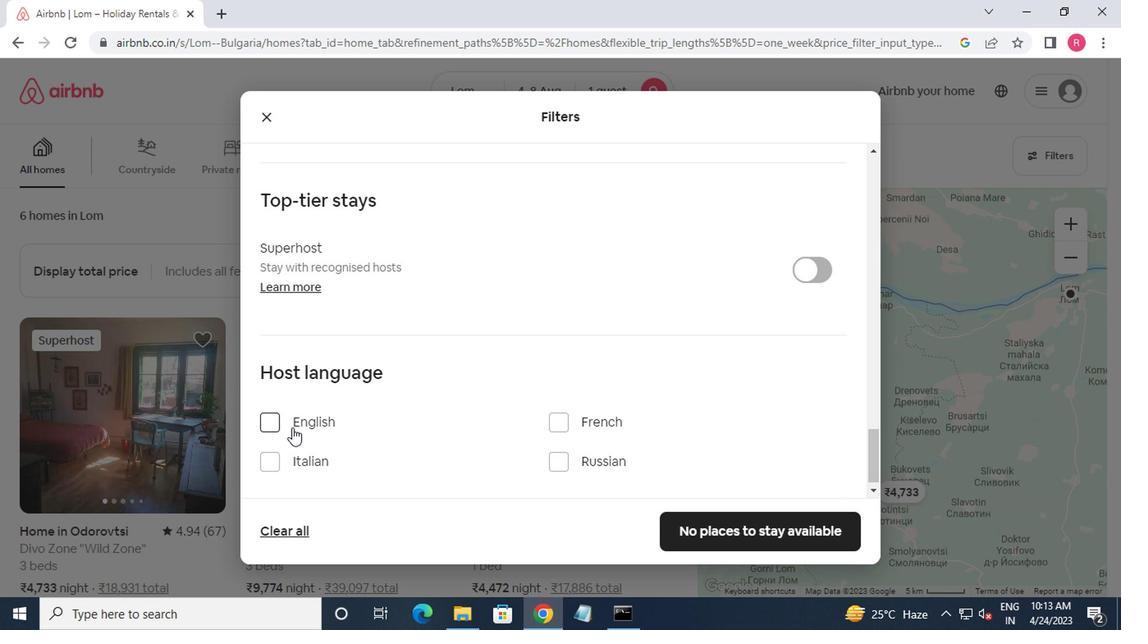 
Action: Mouse moved to (422, 446)
Screenshot: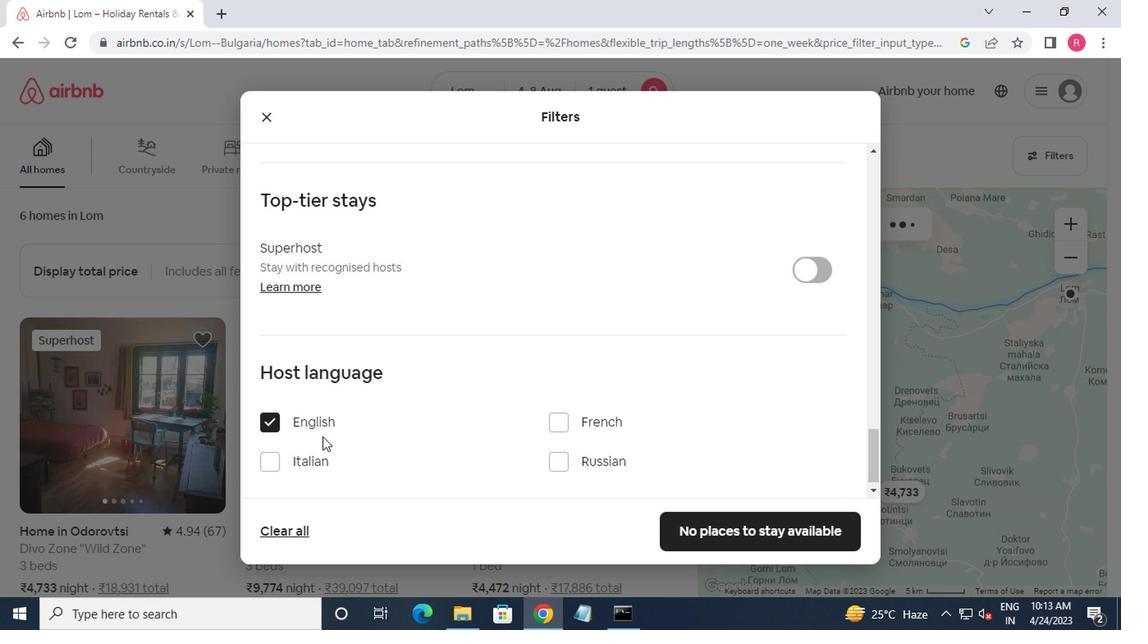 
Action: Mouse scrolled (422, 446) with delta (0, 0)
Screenshot: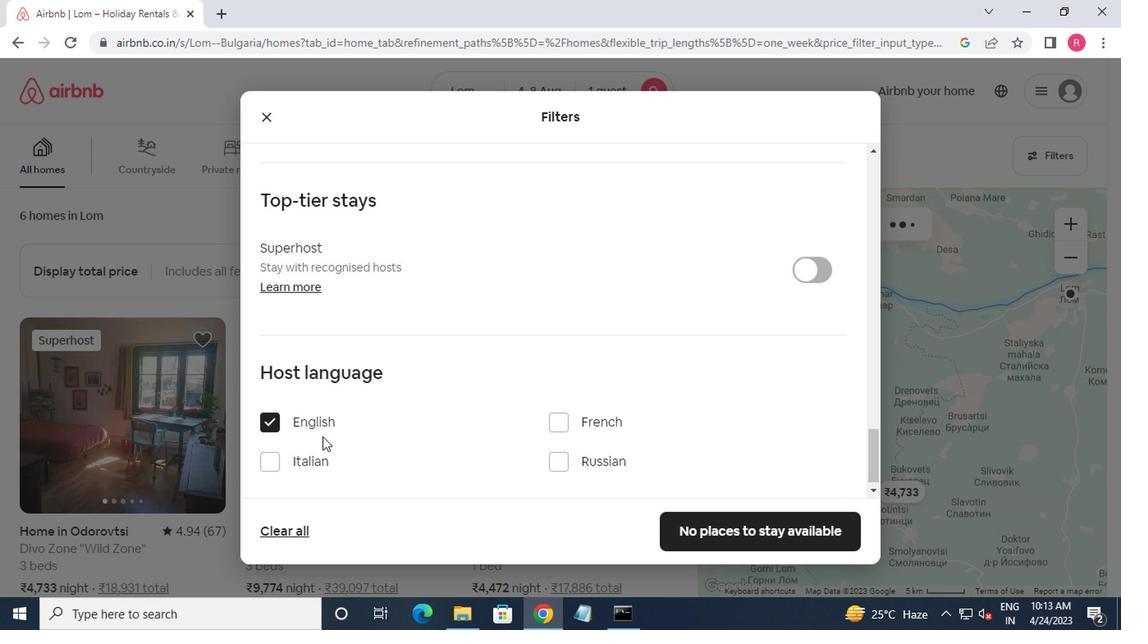 
Action: Mouse moved to (442, 448)
Screenshot: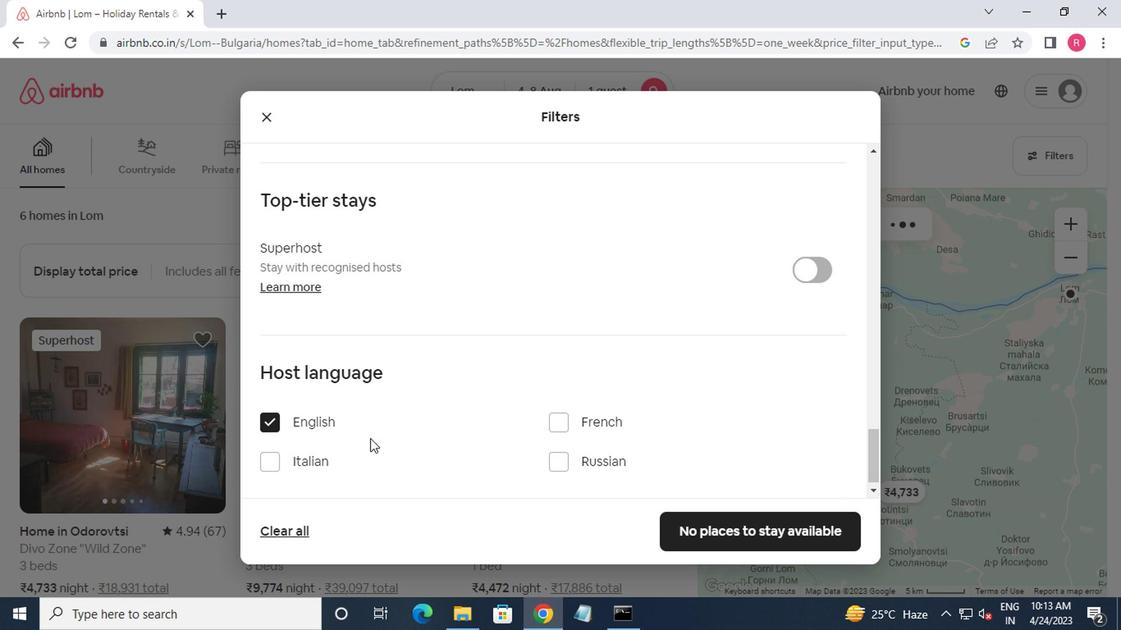 
Action: Mouse scrolled (442, 448) with delta (0, 0)
Screenshot: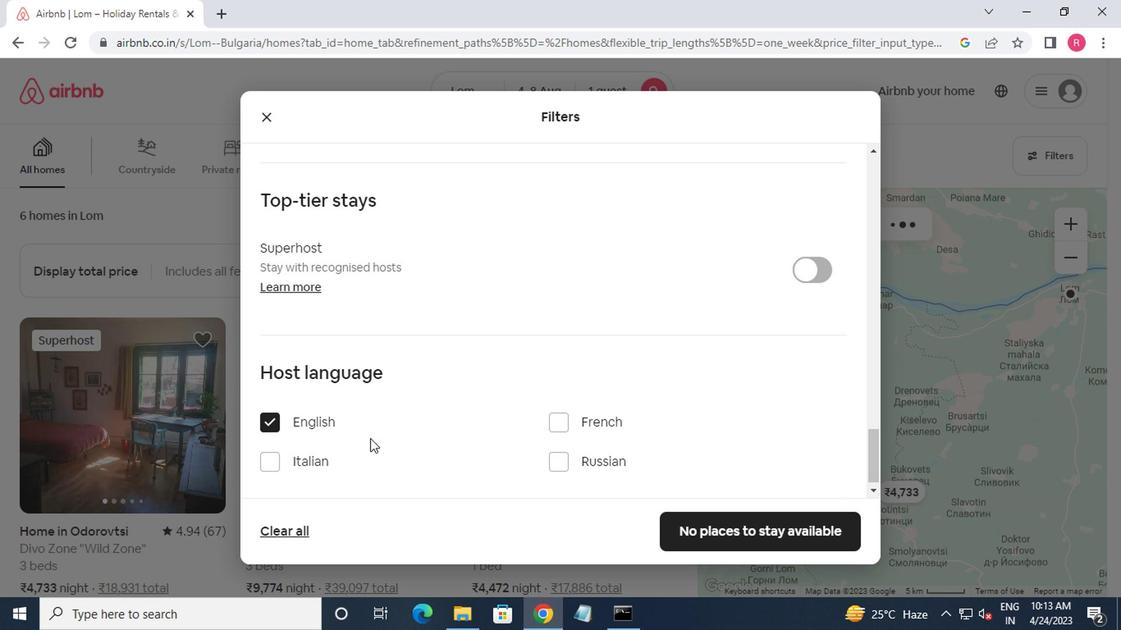 
Action: Mouse moved to (457, 448)
Screenshot: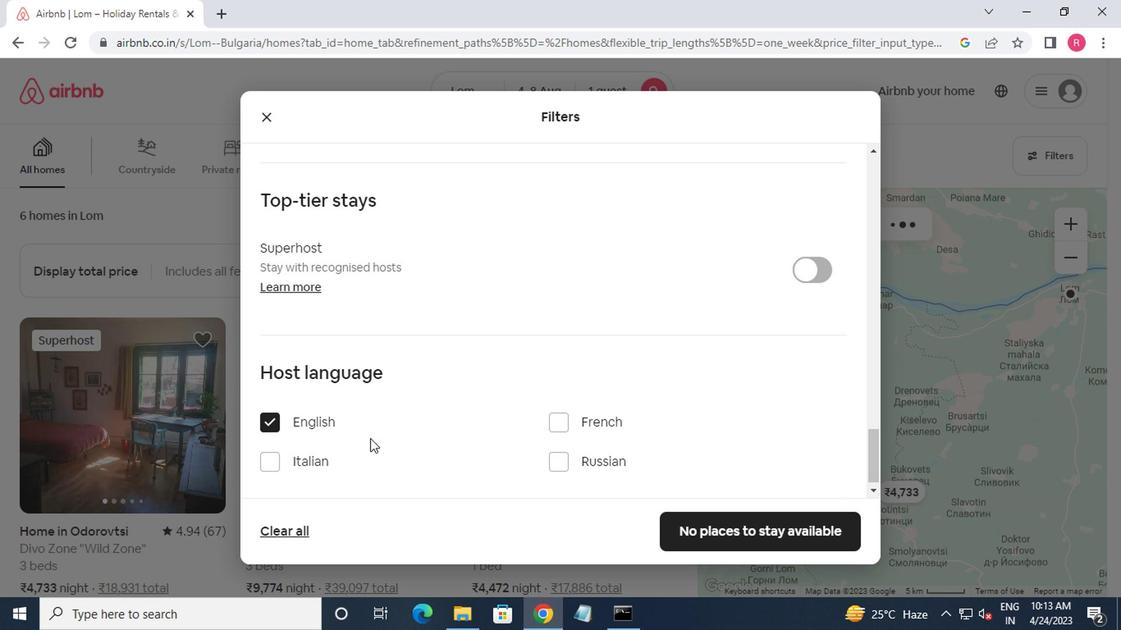 
Action: Mouse scrolled (457, 448) with delta (0, 0)
Screenshot: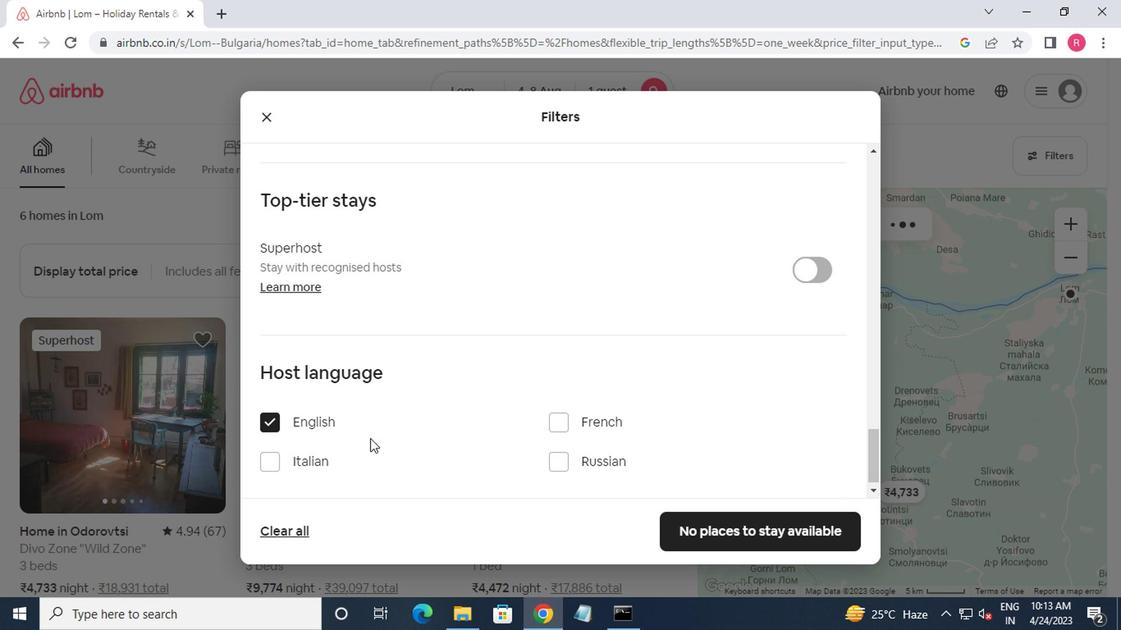 
Action: Mouse moved to (476, 448)
Screenshot: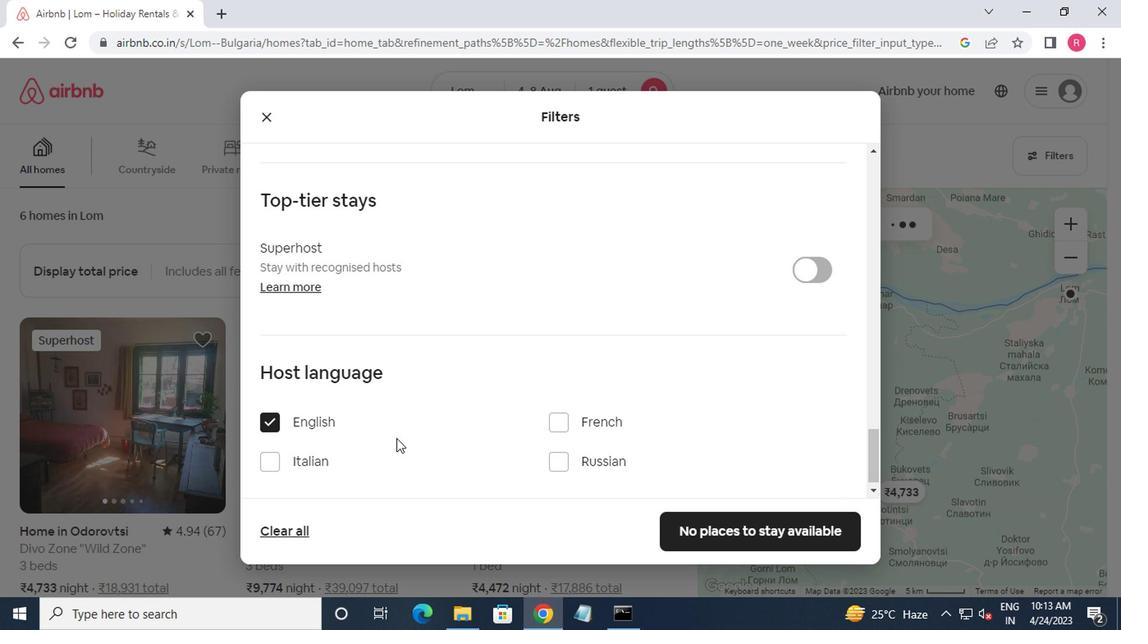 
Action: Mouse scrolled (476, 448) with delta (0, 0)
Screenshot: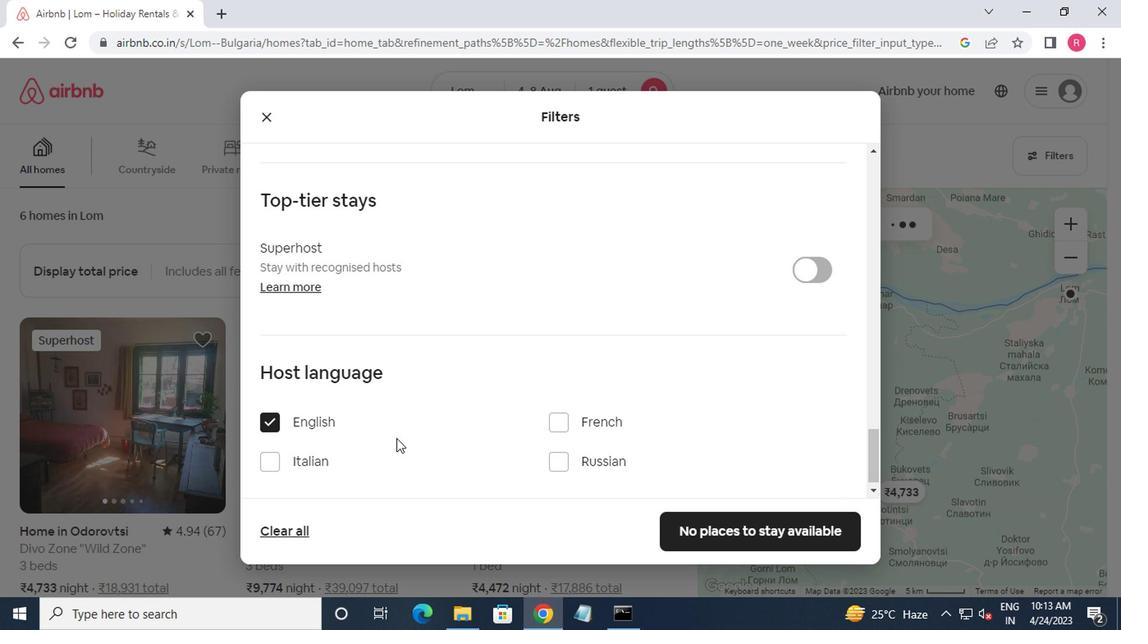 
Action: Mouse moved to (701, 521)
Screenshot: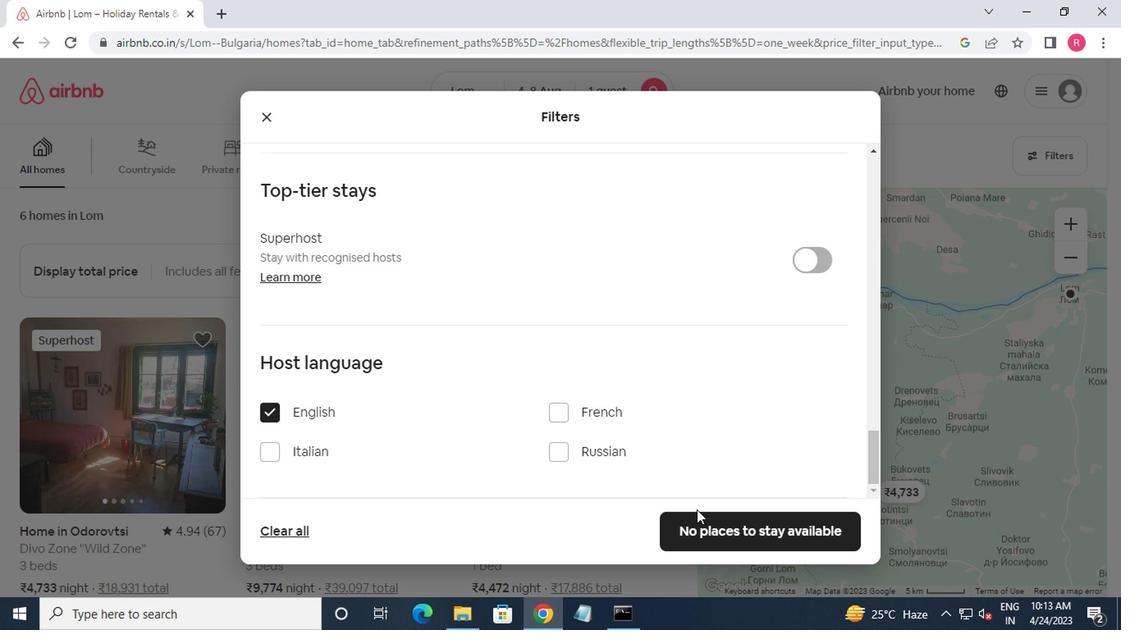 
Action: Mouse pressed left at (701, 521)
Screenshot: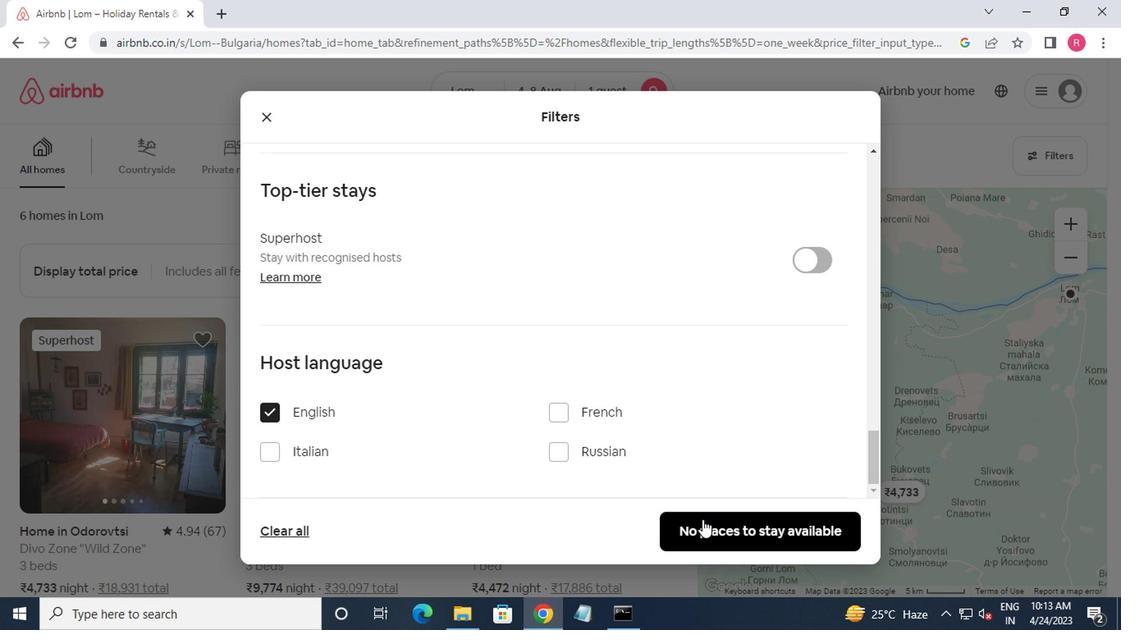
Action: Mouse moved to (701, 522)
Screenshot: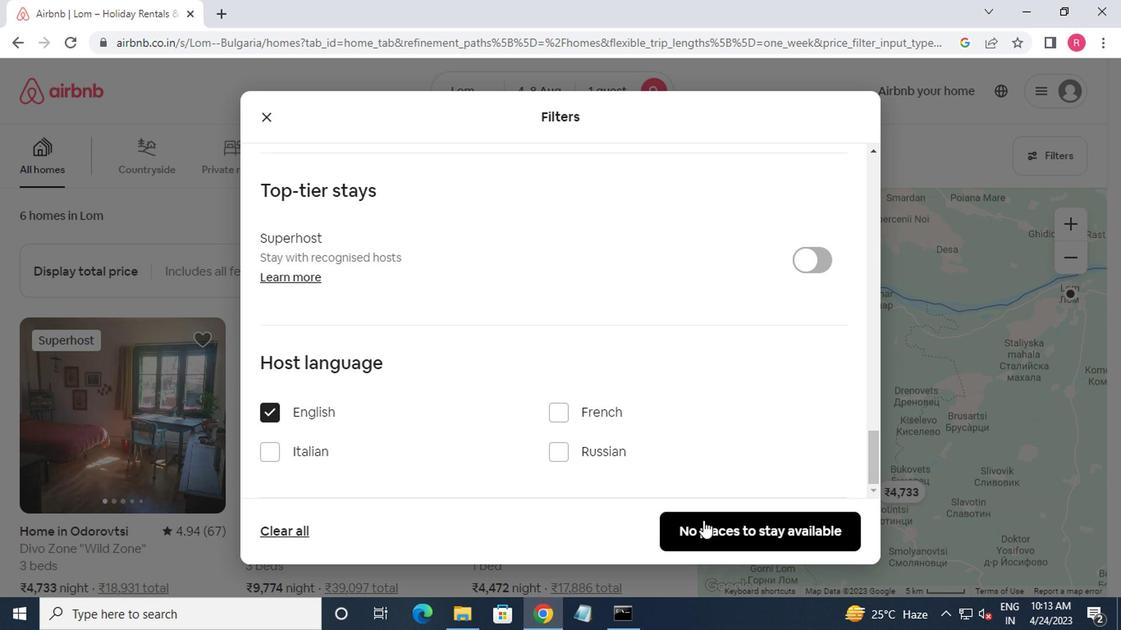 
